 Task: Find connections with filter location Botucatu with filter topic #lawyerlifewith filter profile language Potuguese with filter current company Kotak Mahindra Bank with filter school O.P. Jindal Global University (JGU) with filter industry Janitorial Services with filter service category Email Marketing with filter keywords title Speechwriter
Action: Mouse moved to (537, 190)
Screenshot: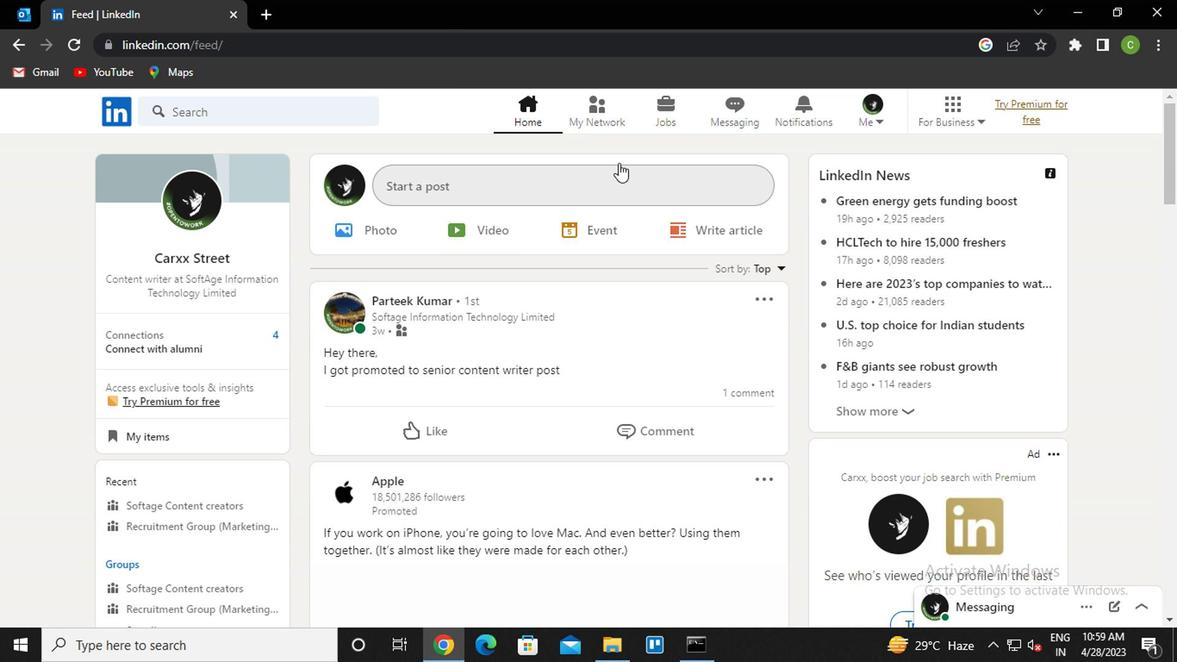 
Action: Mouse pressed left at (537, 190)
Screenshot: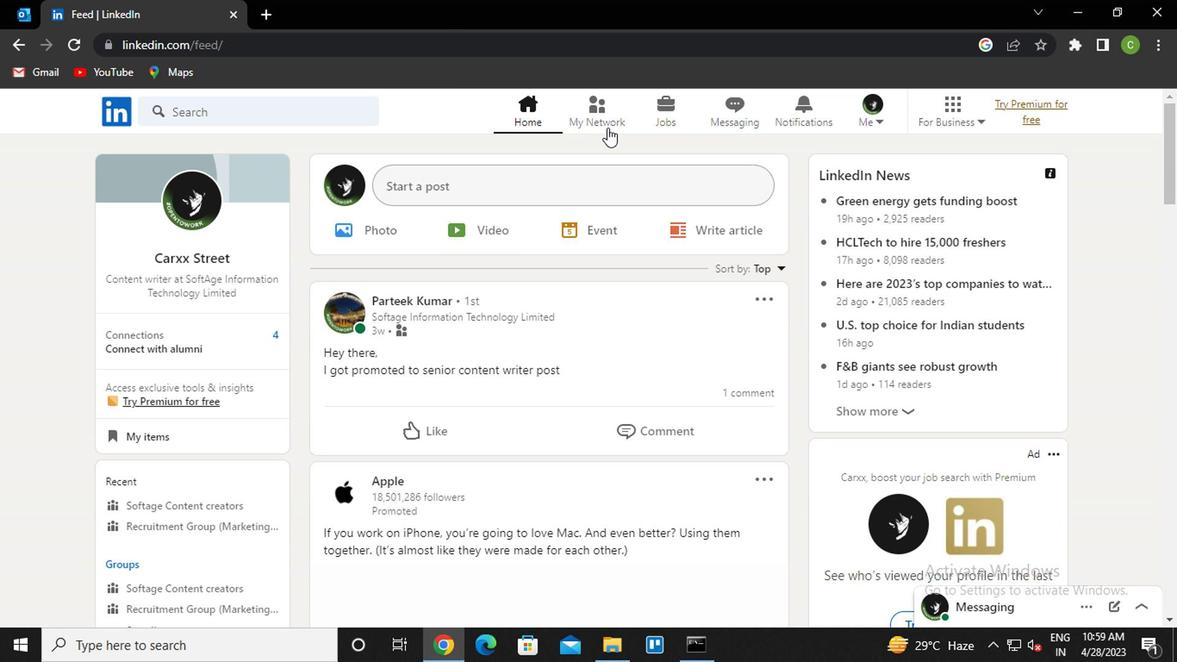 
Action: Mouse moved to (301, 258)
Screenshot: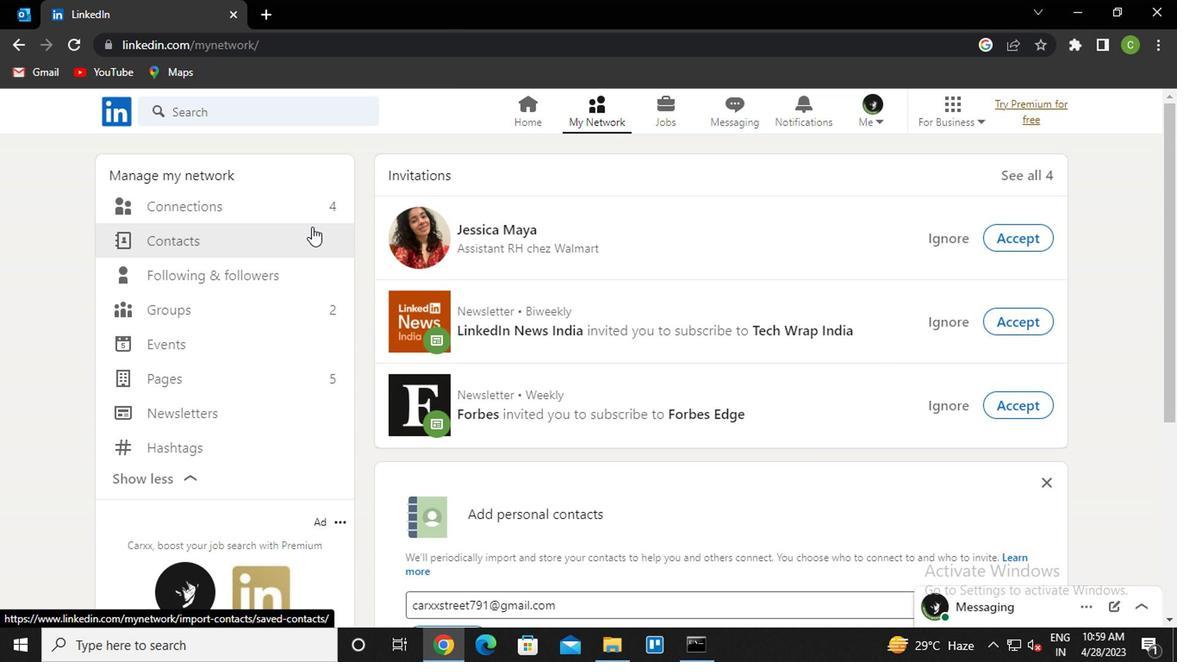 
Action: Mouse pressed left at (301, 258)
Screenshot: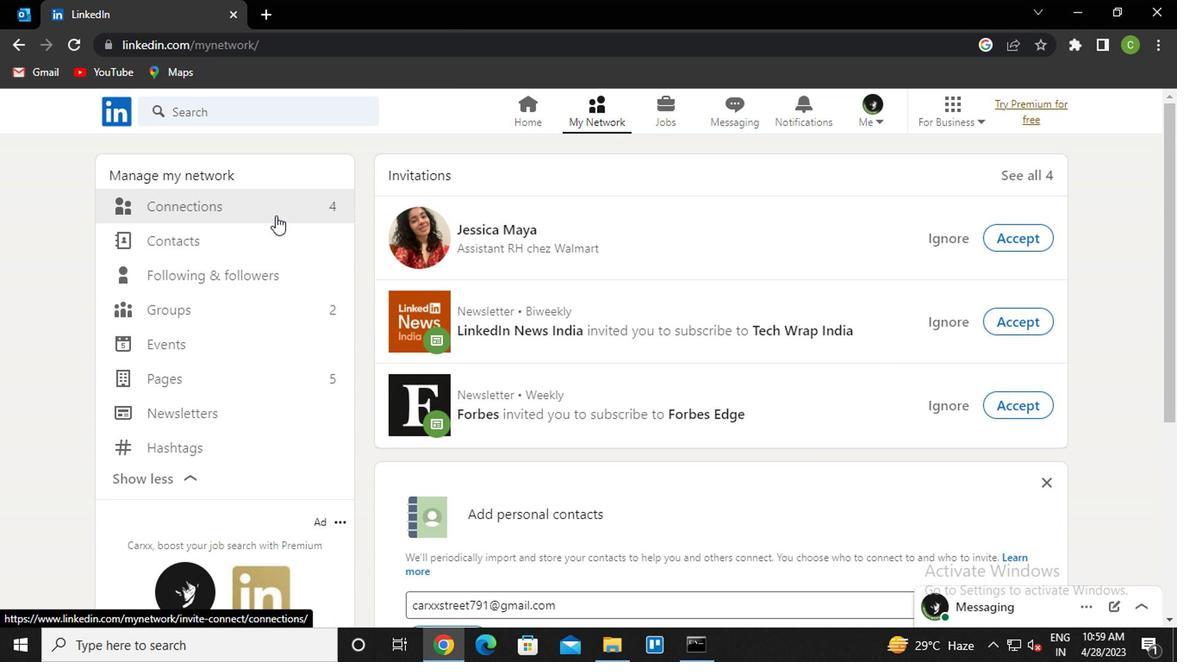 
Action: Mouse moved to (586, 247)
Screenshot: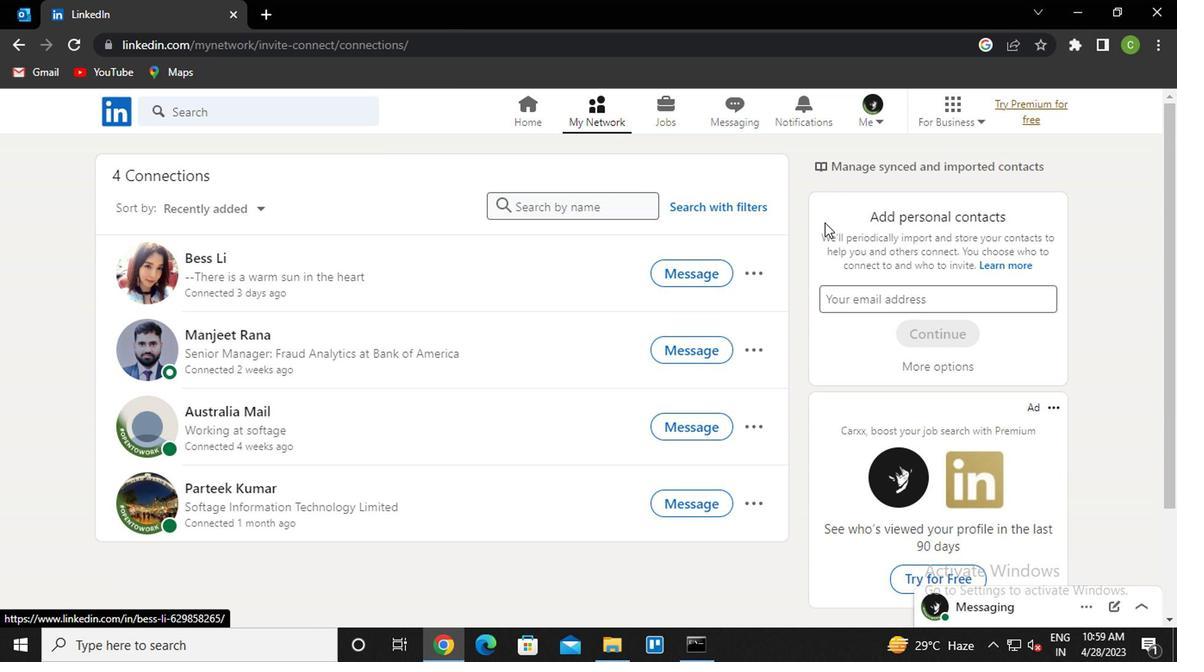 
Action: Mouse pressed left at (586, 247)
Screenshot: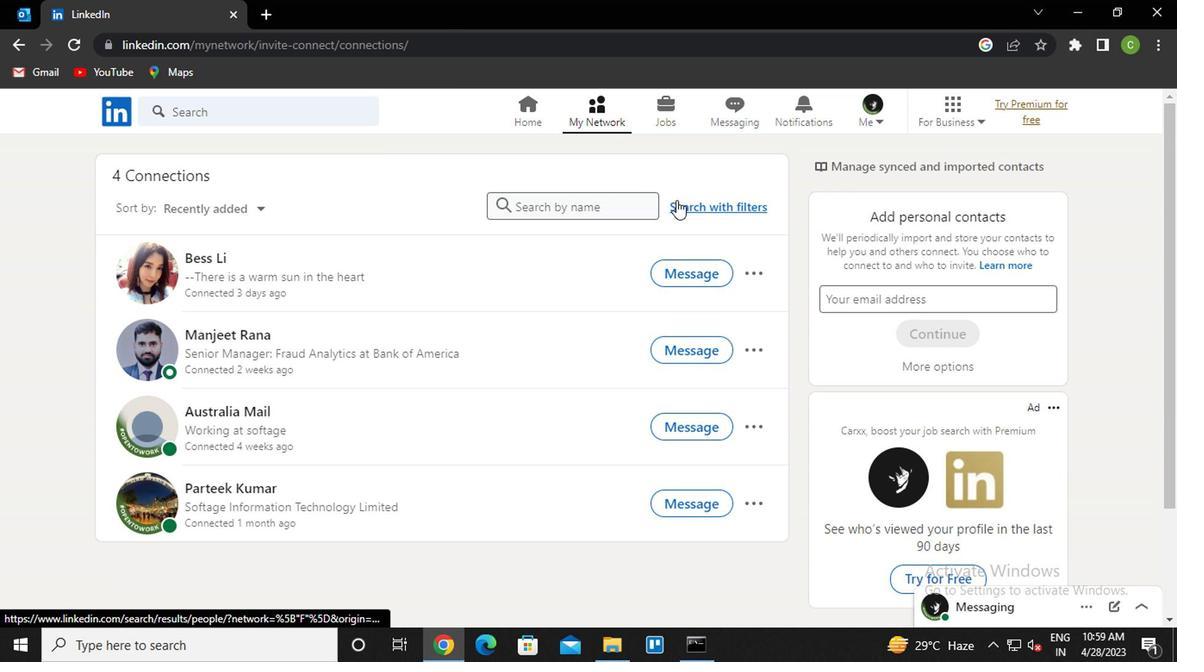 
Action: Mouse moved to (568, 215)
Screenshot: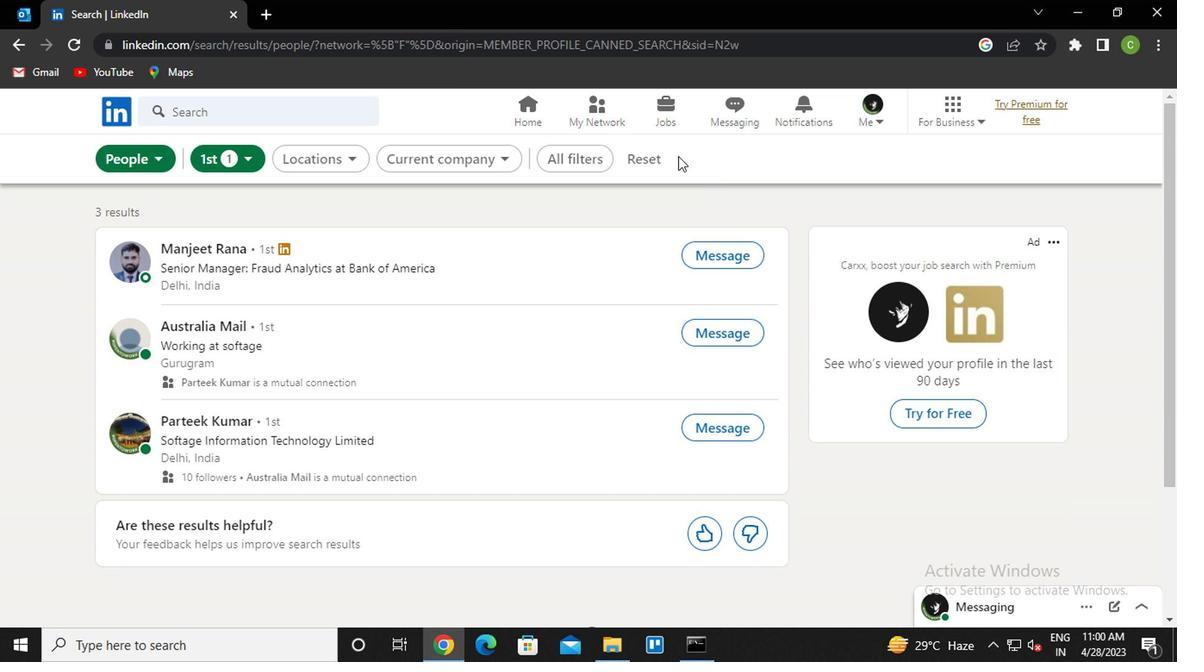 
Action: Mouse pressed left at (568, 215)
Screenshot: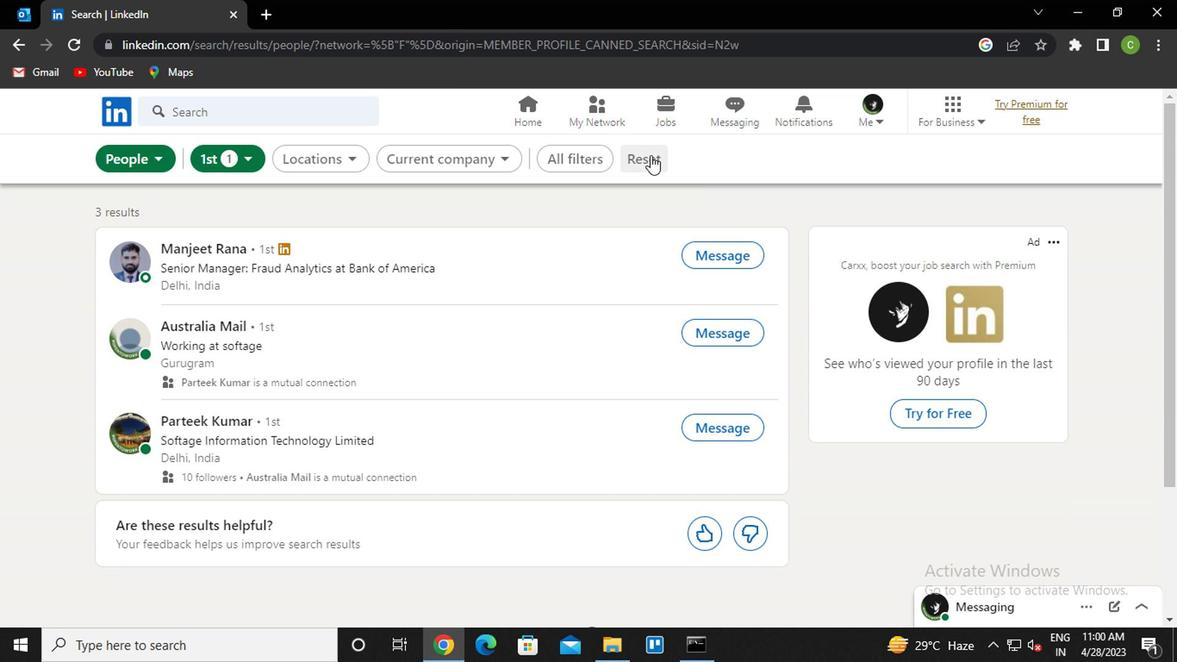 
Action: Mouse moved to (557, 224)
Screenshot: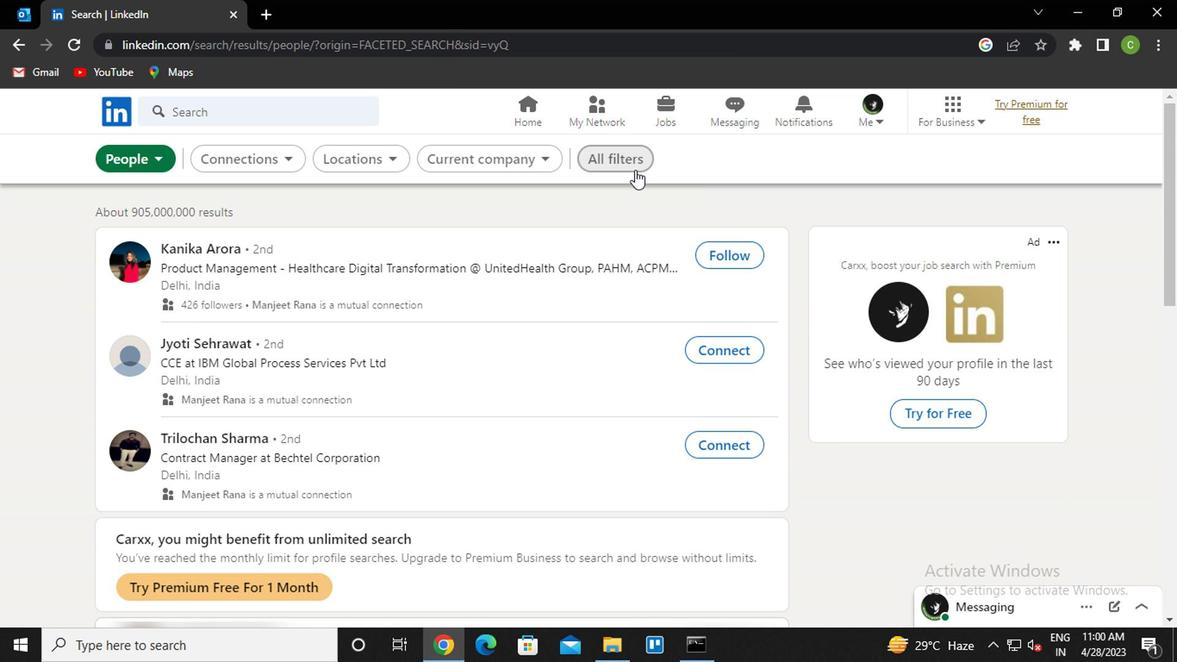
Action: Mouse pressed left at (557, 224)
Screenshot: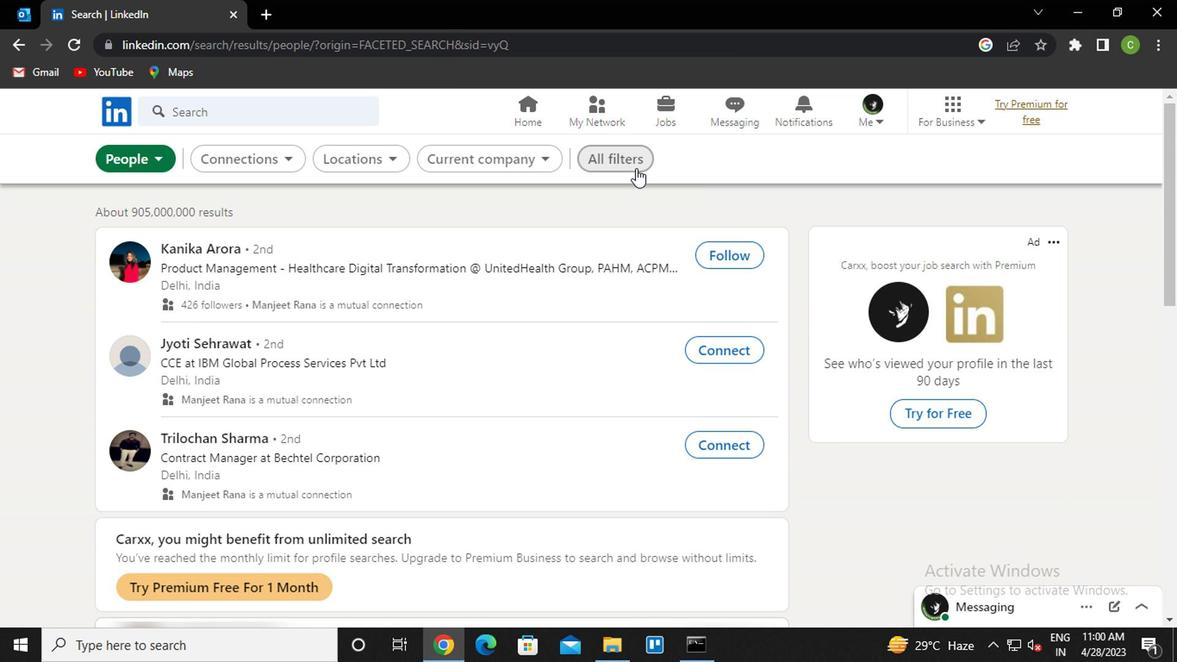 
Action: Mouse moved to (705, 335)
Screenshot: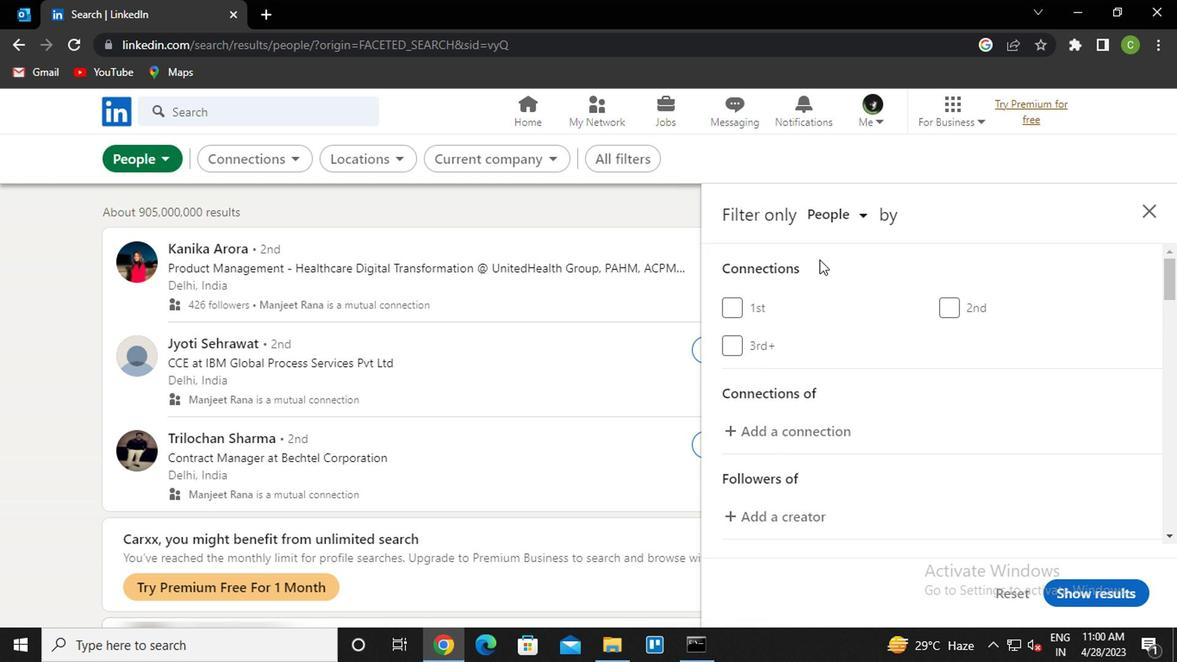 
Action: Mouse scrolled (705, 334) with delta (0, 0)
Screenshot: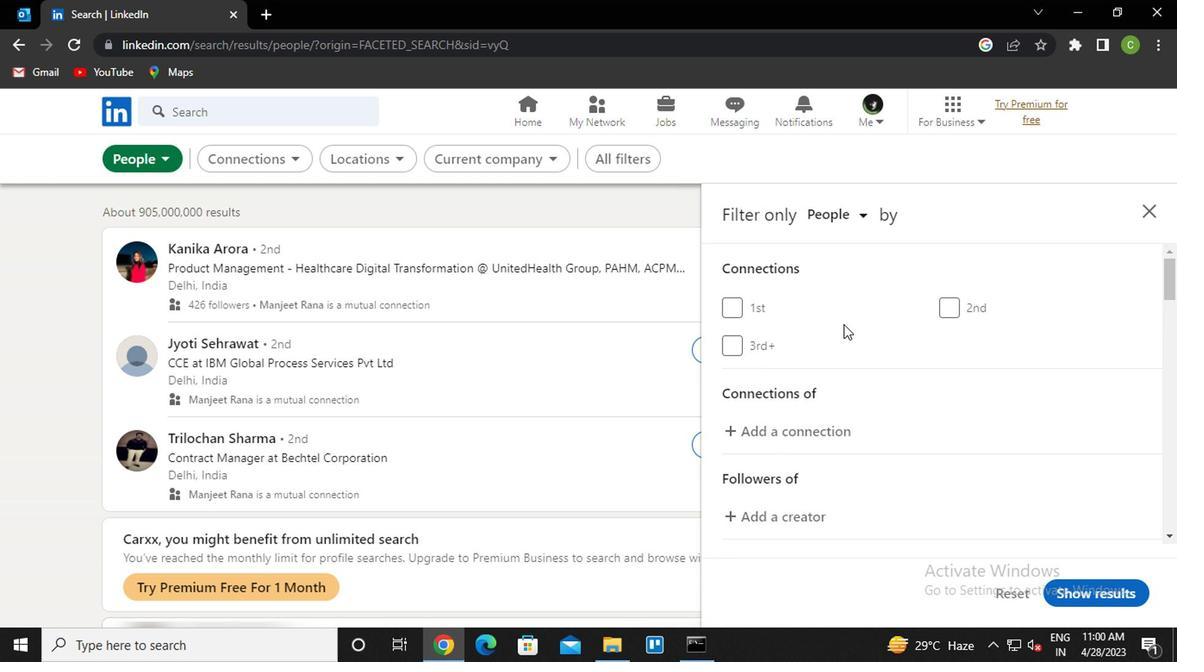 
Action: Mouse moved to (705, 335)
Screenshot: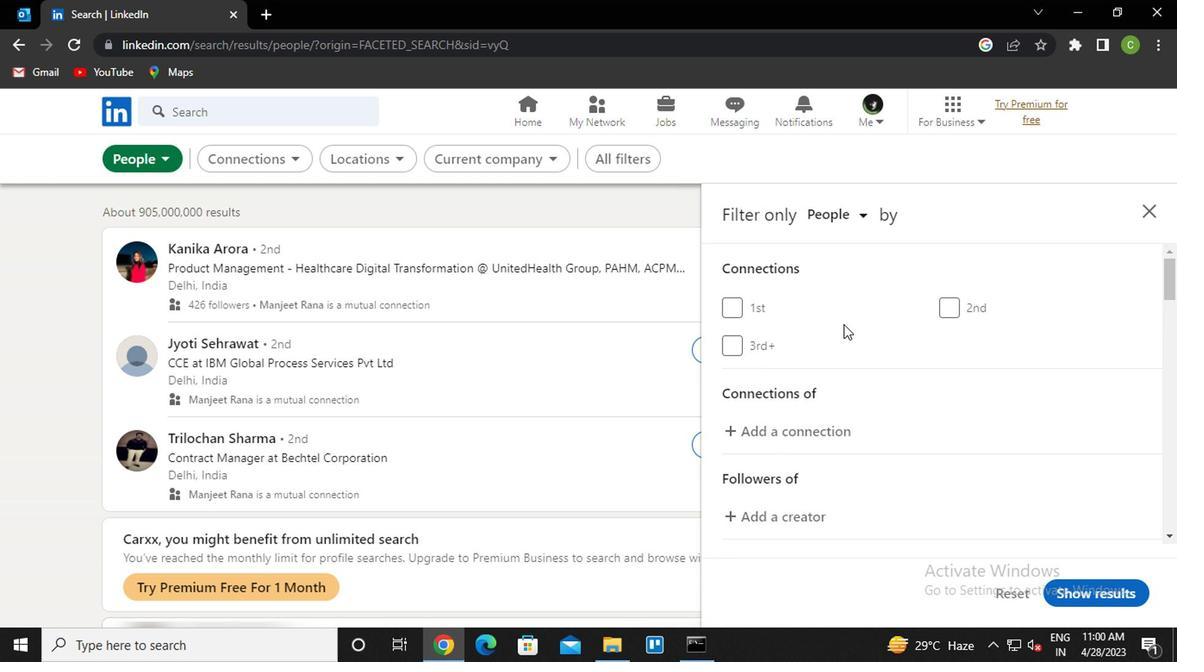 
Action: Mouse scrolled (705, 334) with delta (0, 0)
Screenshot: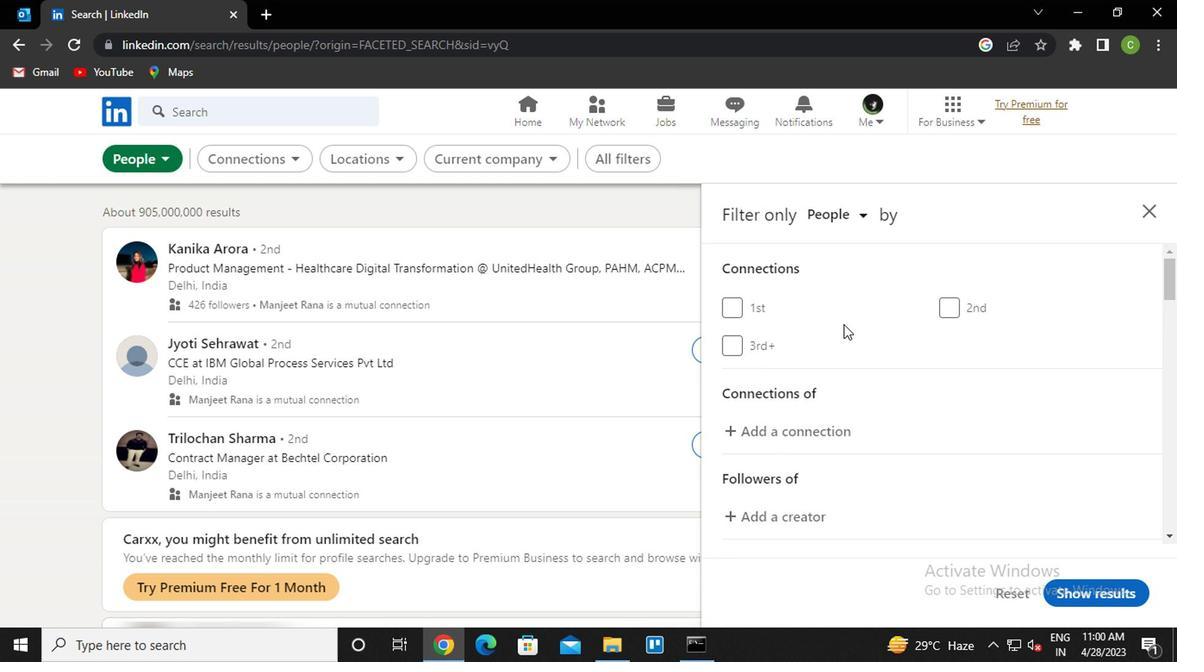 
Action: Mouse moved to (706, 337)
Screenshot: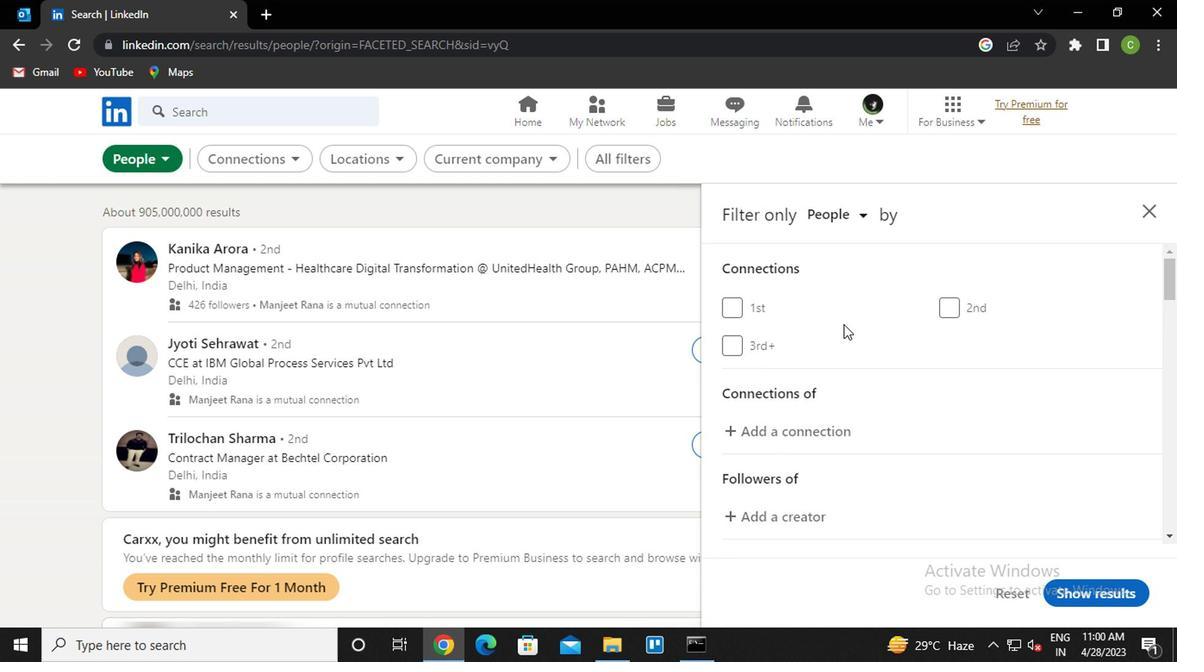 
Action: Mouse scrolled (706, 336) with delta (0, 0)
Screenshot: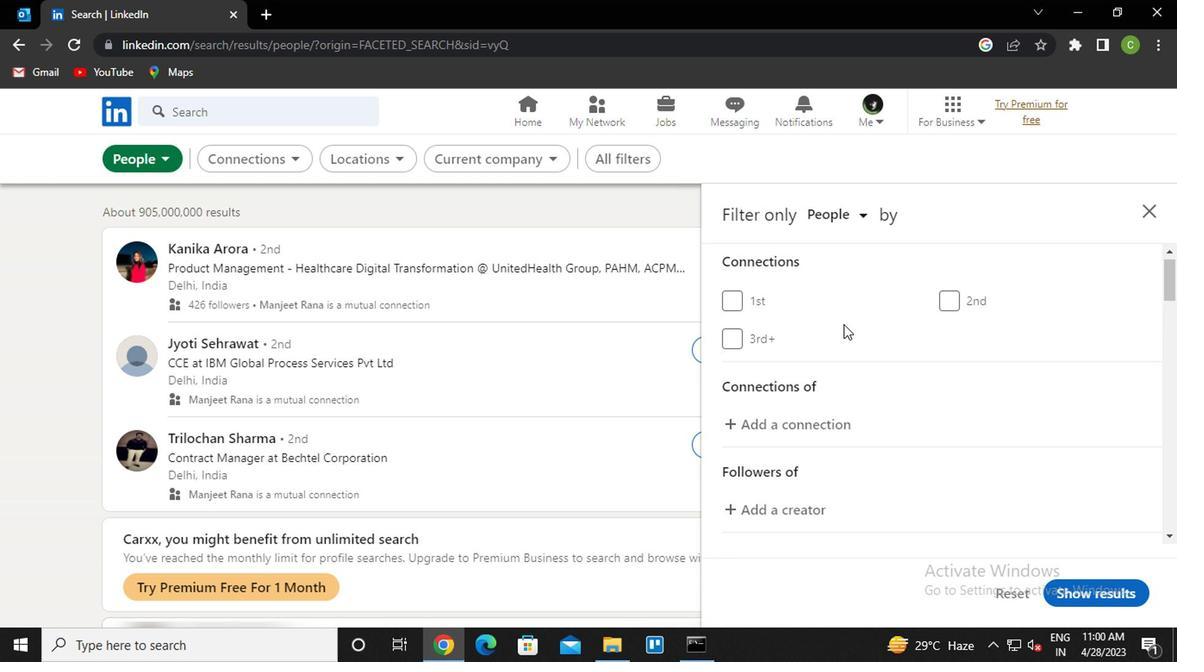 
Action: Mouse moved to (814, 403)
Screenshot: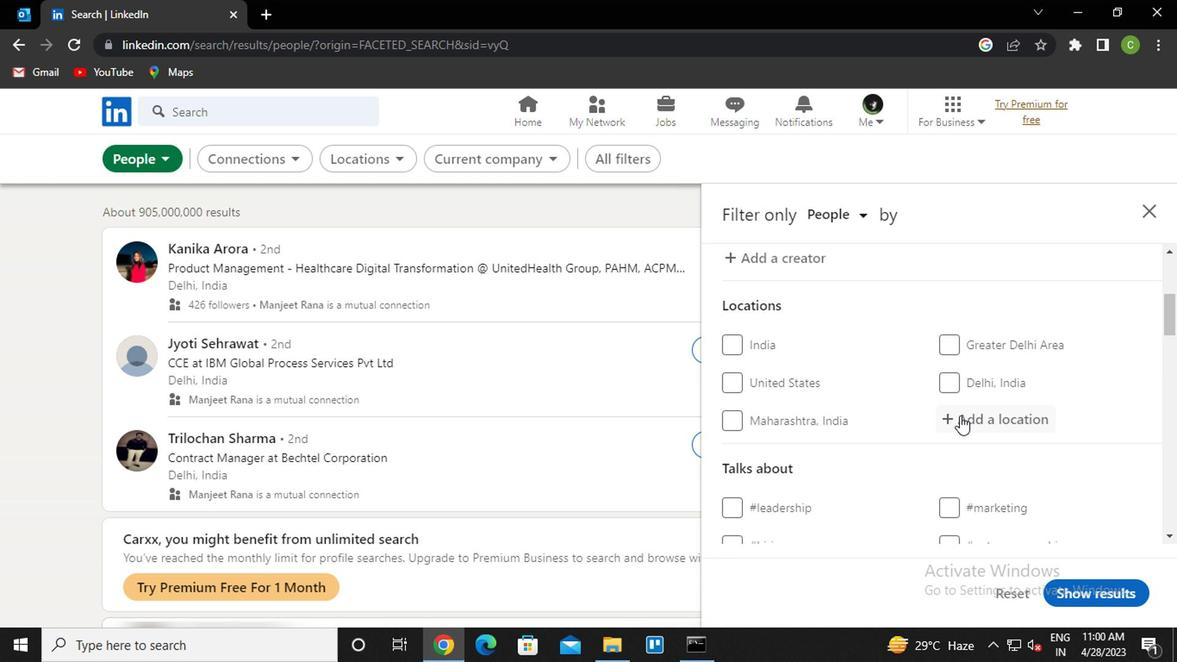 
Action: Mouse pressed left at (814, 403)
Screenshot: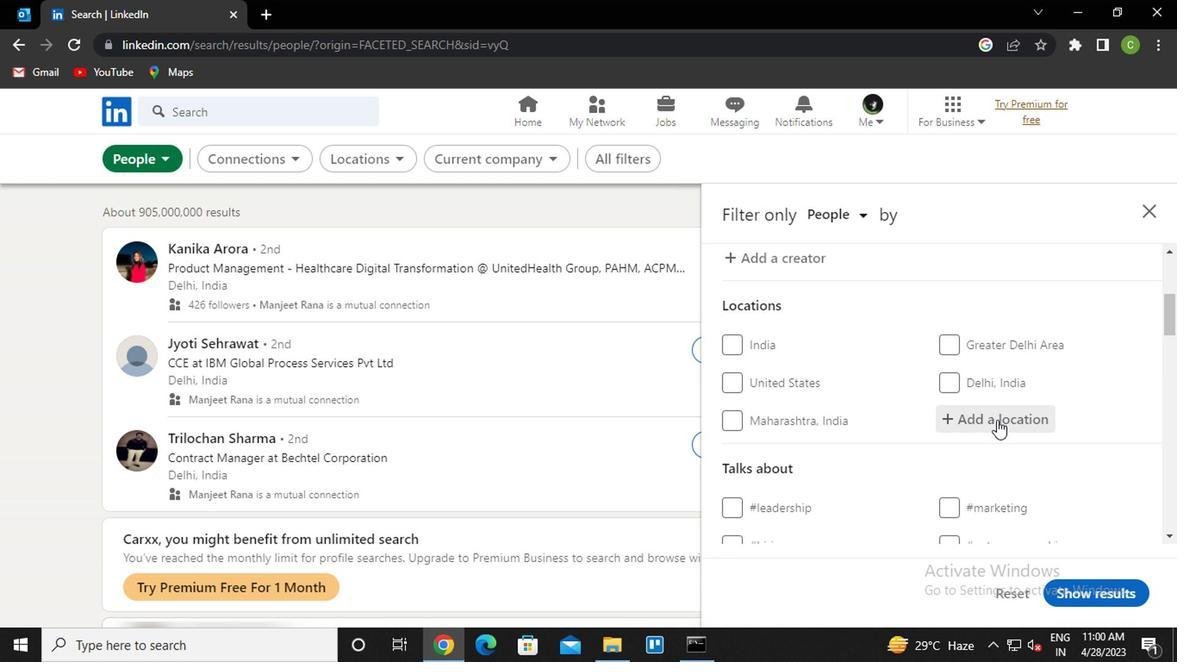 
Action: Key pressed <Key.caps_lock>b<Key.caps_lock>otuca<Key.down><Key.enter>
Screenshot: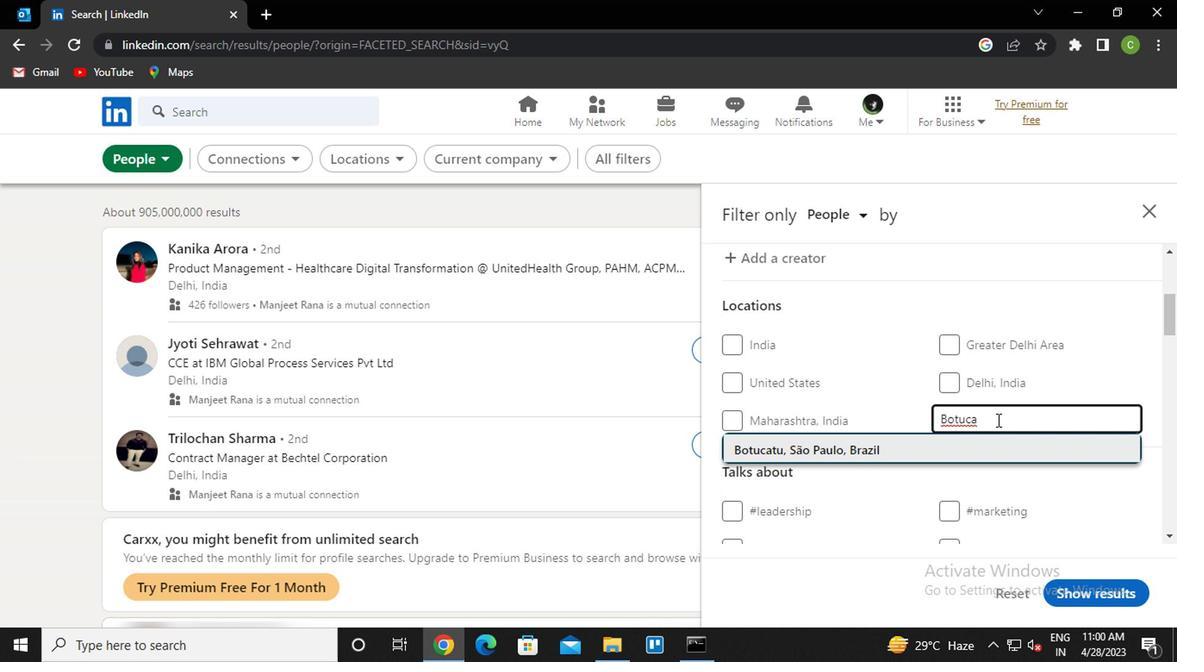 
Action: Mouse moved to (698, 430)
Screenshot: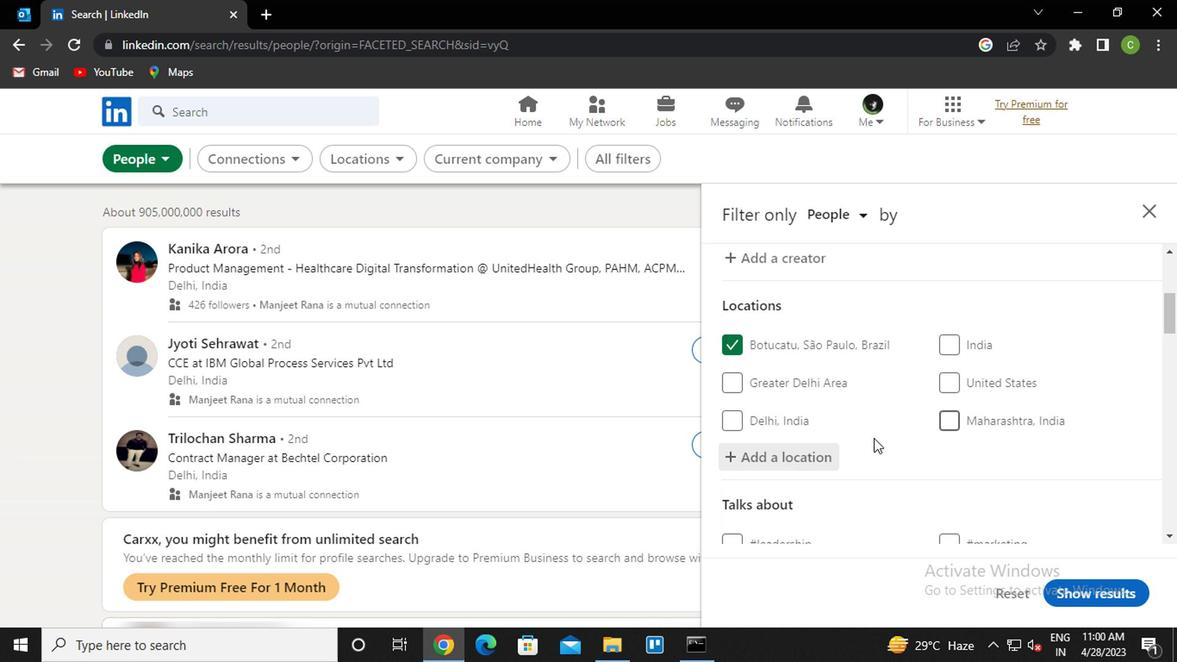 
Action: Mouse scrolled (698, 429) with delta (0, 0)
Screenshot: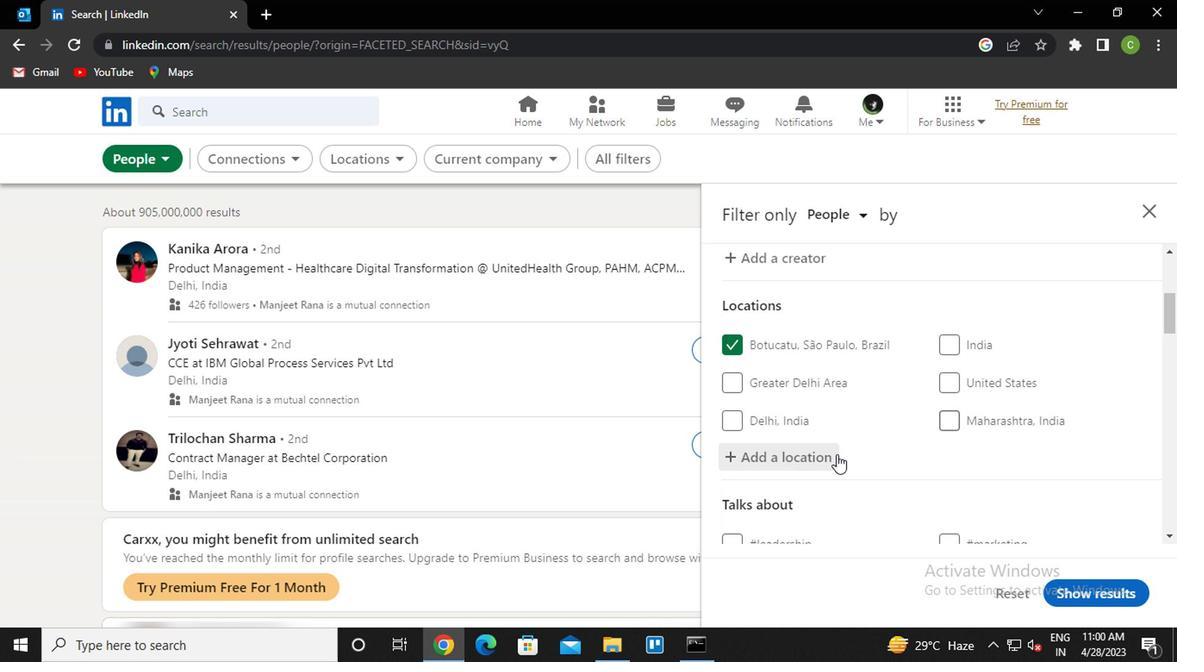 
Action: Mouse moved to (698, 431)
Screenshot: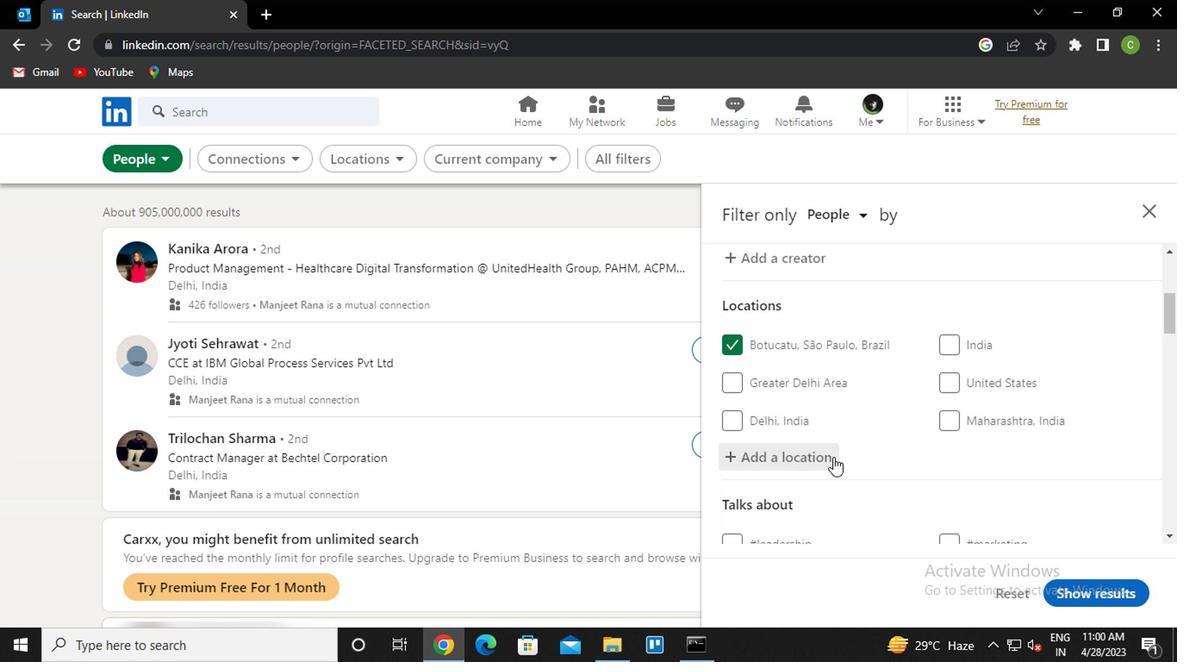 
Action: Mouse scrolled (698, 430) with delta (0, 0)
Screenshot: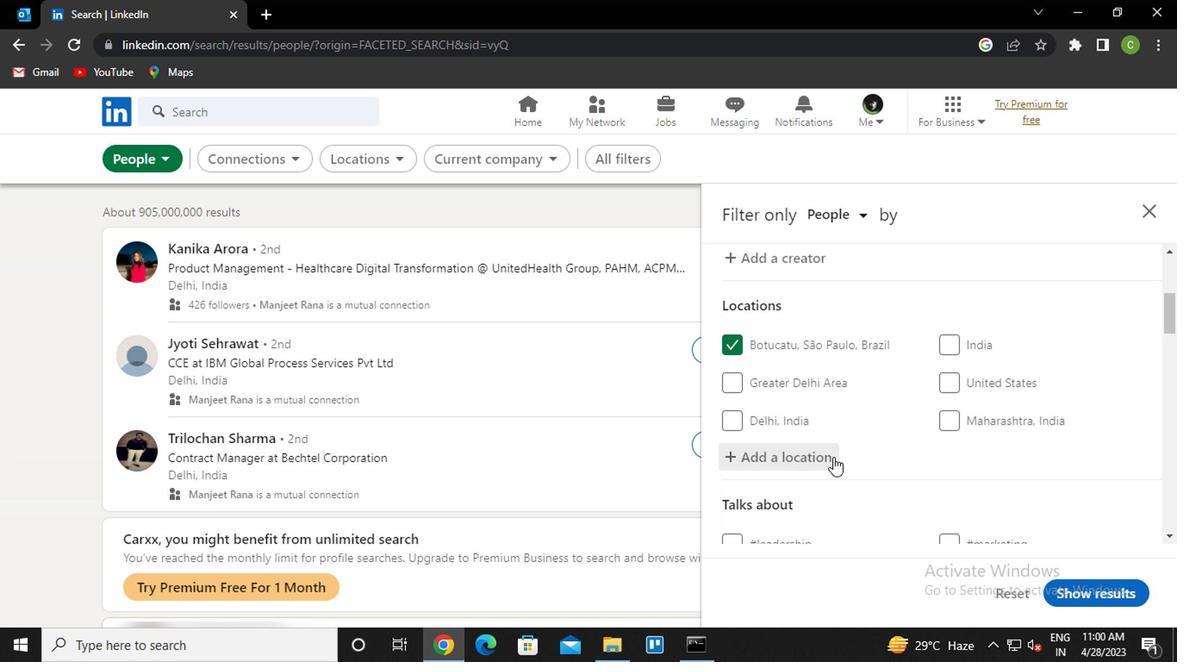 
Action: Mouse moved to (698, 431)
Screenshot: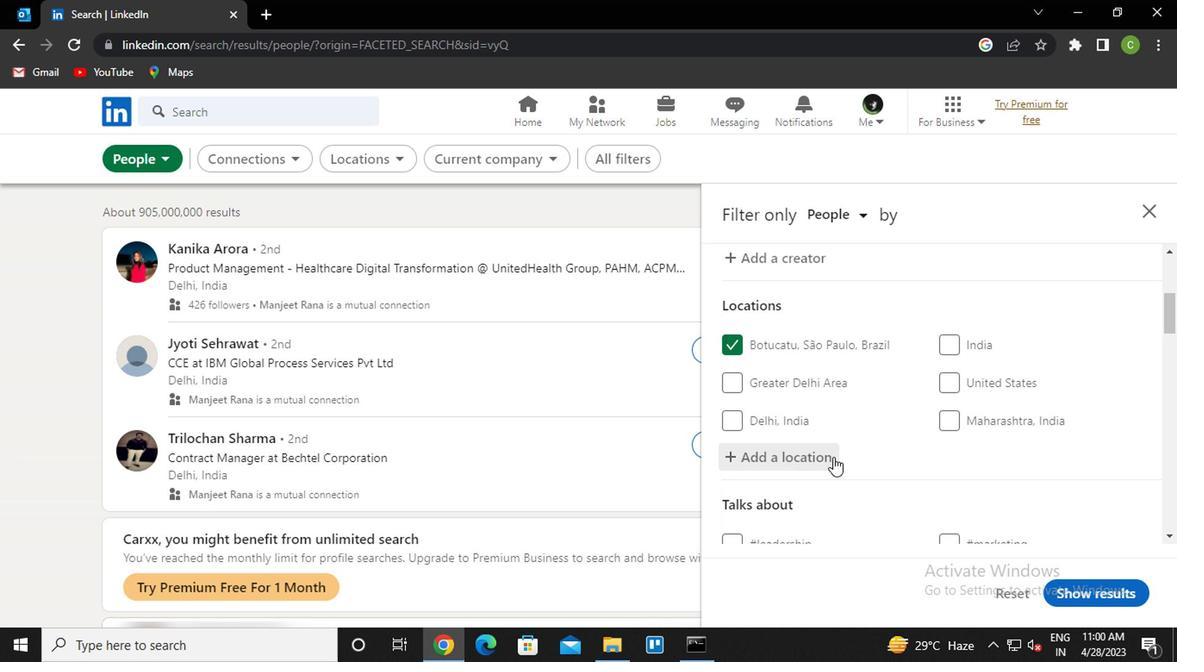 
Action: Mouse scrolled (698, 431) with delta (0, 0)
Screenshot: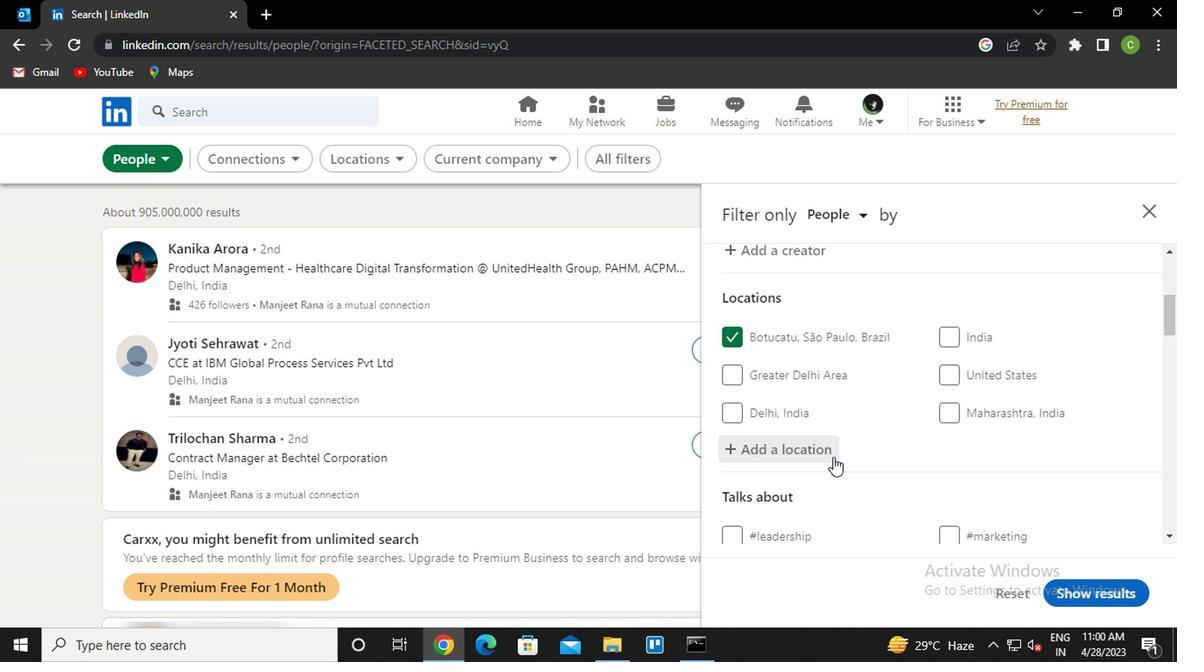 
Action: Mouse moved to (799, 363)
Screenshot: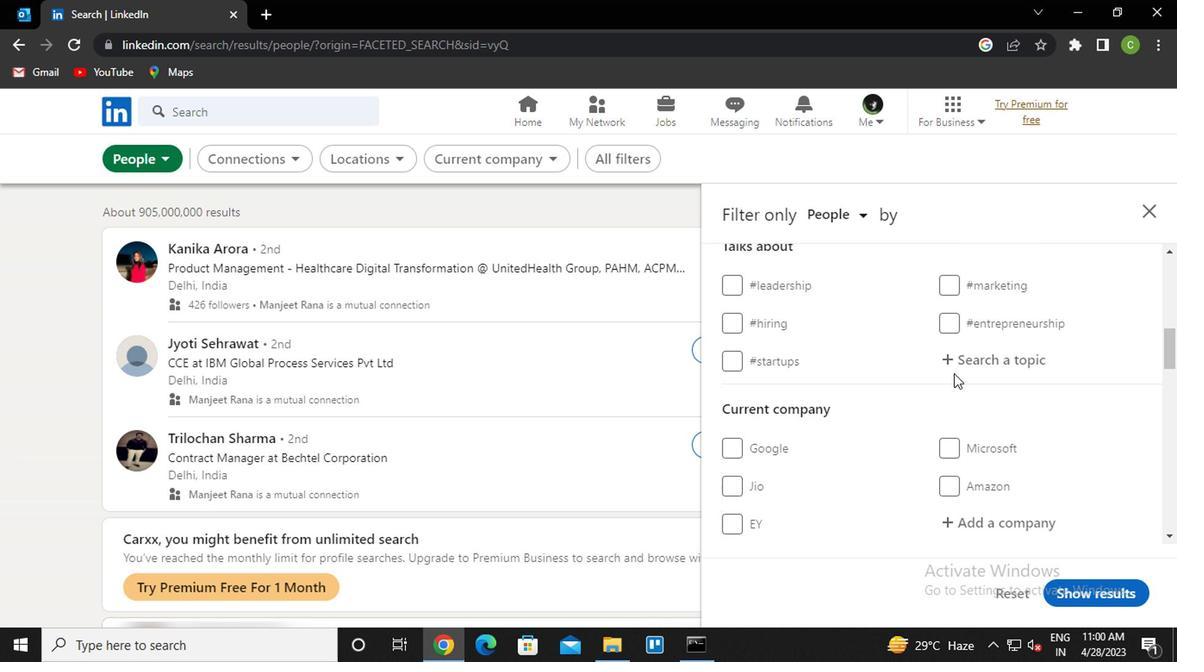 
Action: Mouse pressed left at (799, 363)
Screenshot: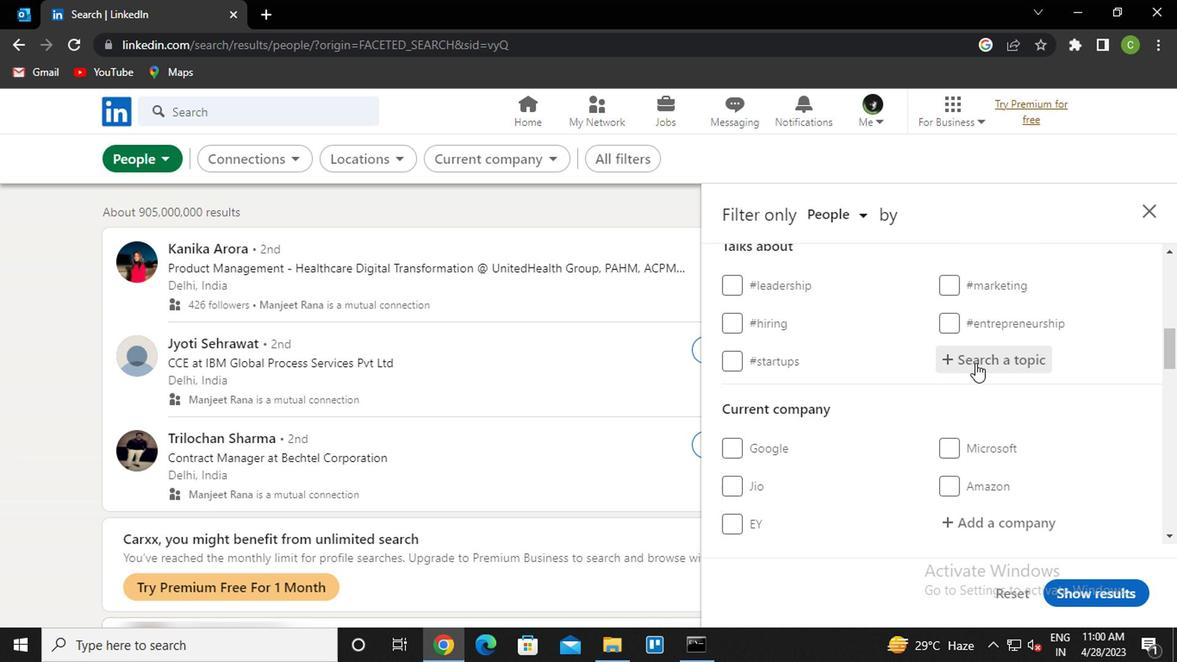 
Action: Key pressed <Key.caps_lock><Key.caps_lock>lawyer<Key.down><Key.down><Key.down><Key.enter>
Screenshot: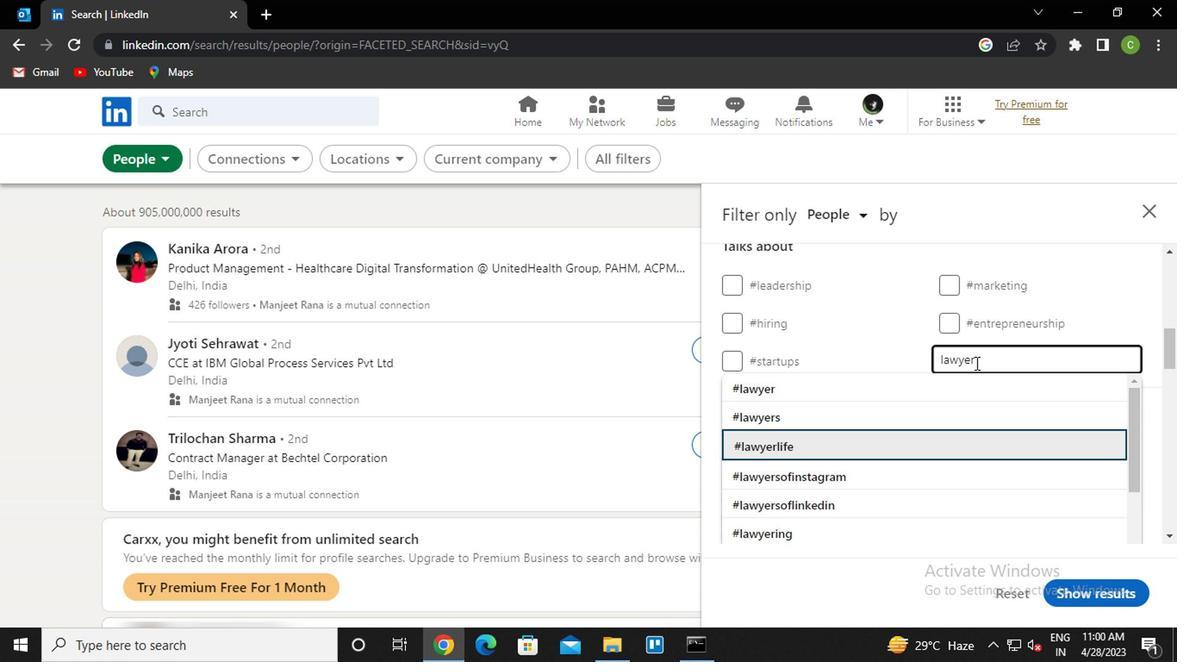 
Action: Mouse moved to (793, 395)
Screenshot: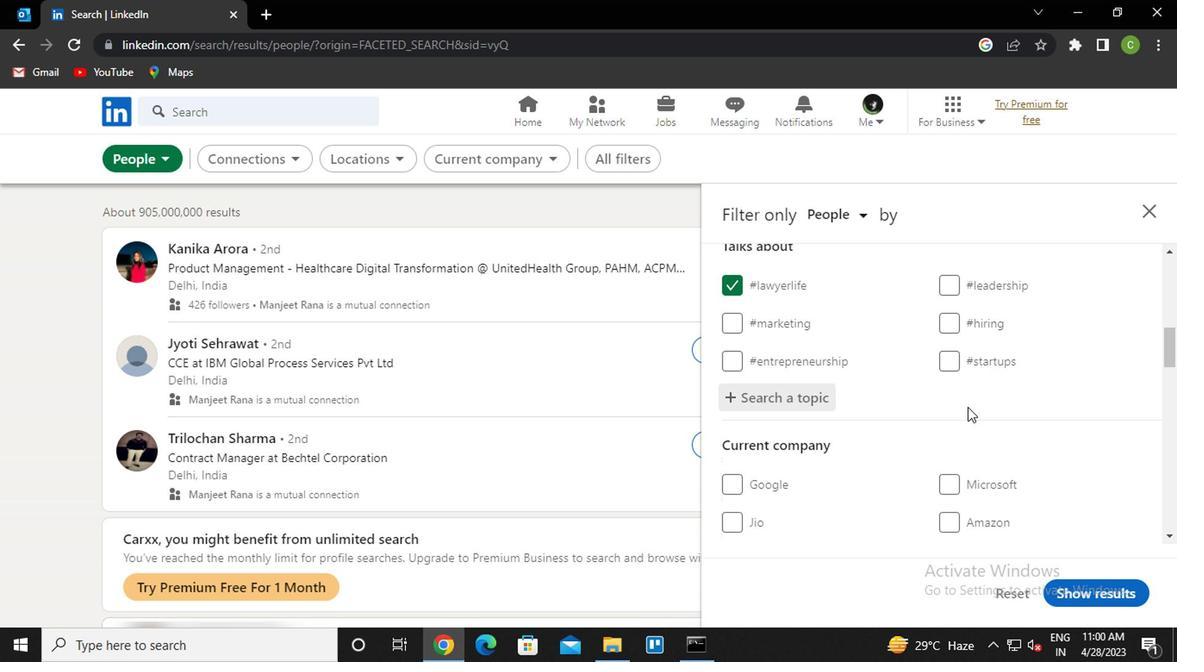 
Action: Mouse scrolled (793, 395) with delta (0, 0)
Screenshot: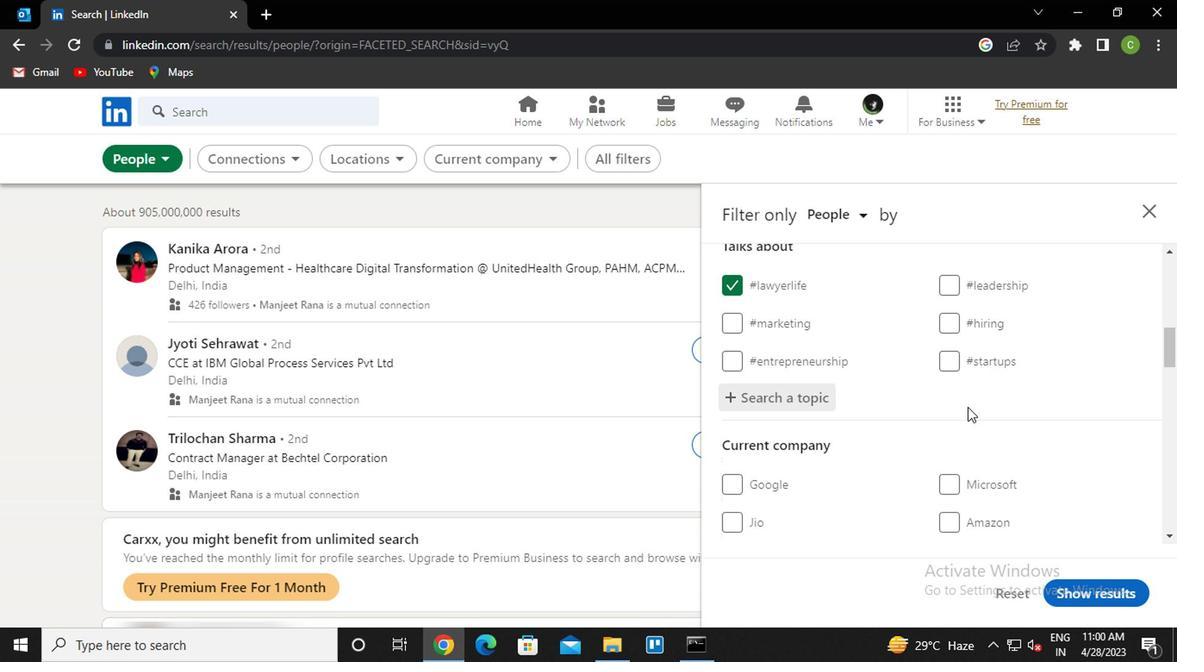 
Action: Mouse moved to (792, 398)
Screenshot: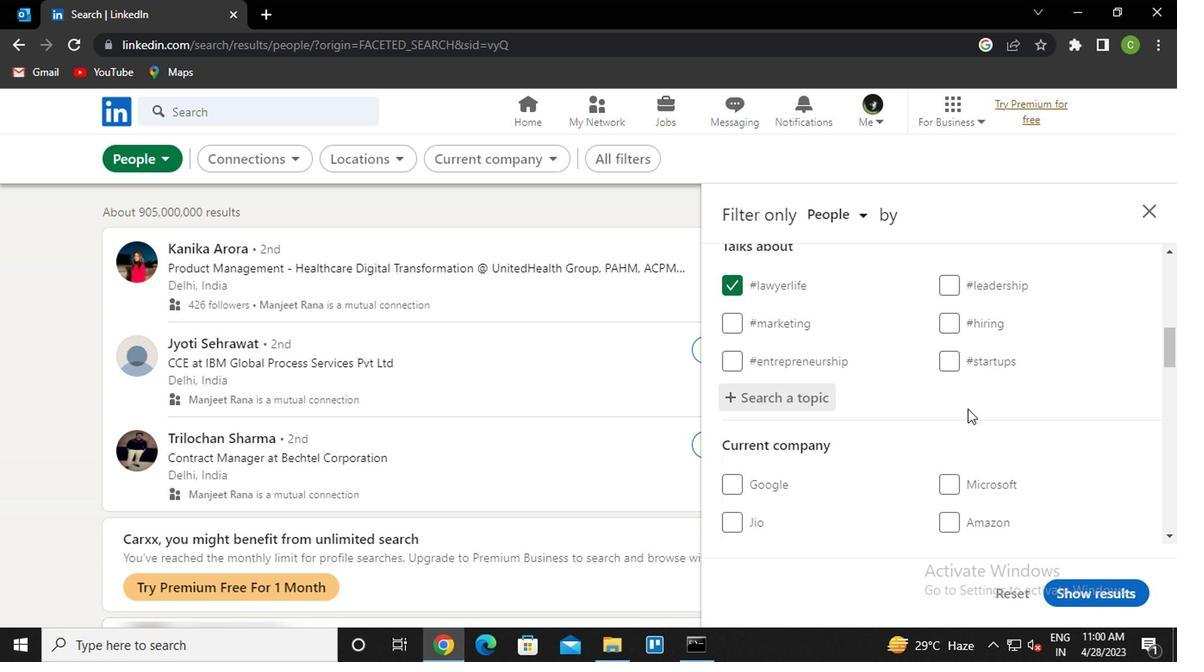 
Action: Mouse scrolled (792, 398) with delta (0, 0)
Screenshot: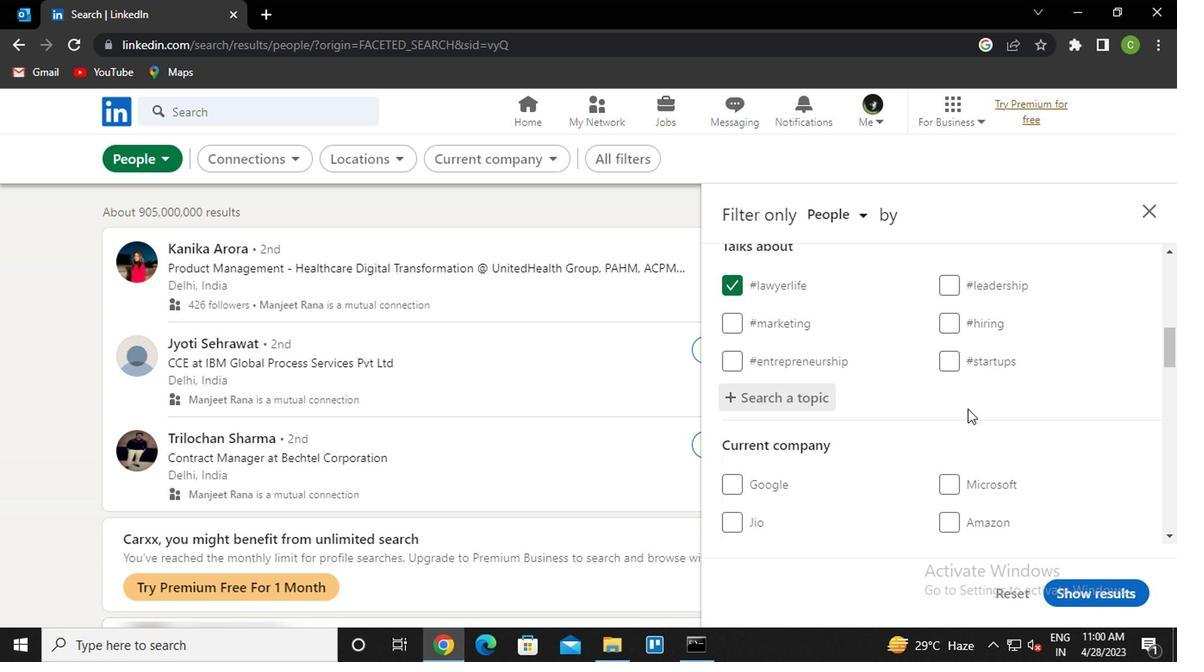 
Action: Mouse moved to (791, 399)
Screenshot: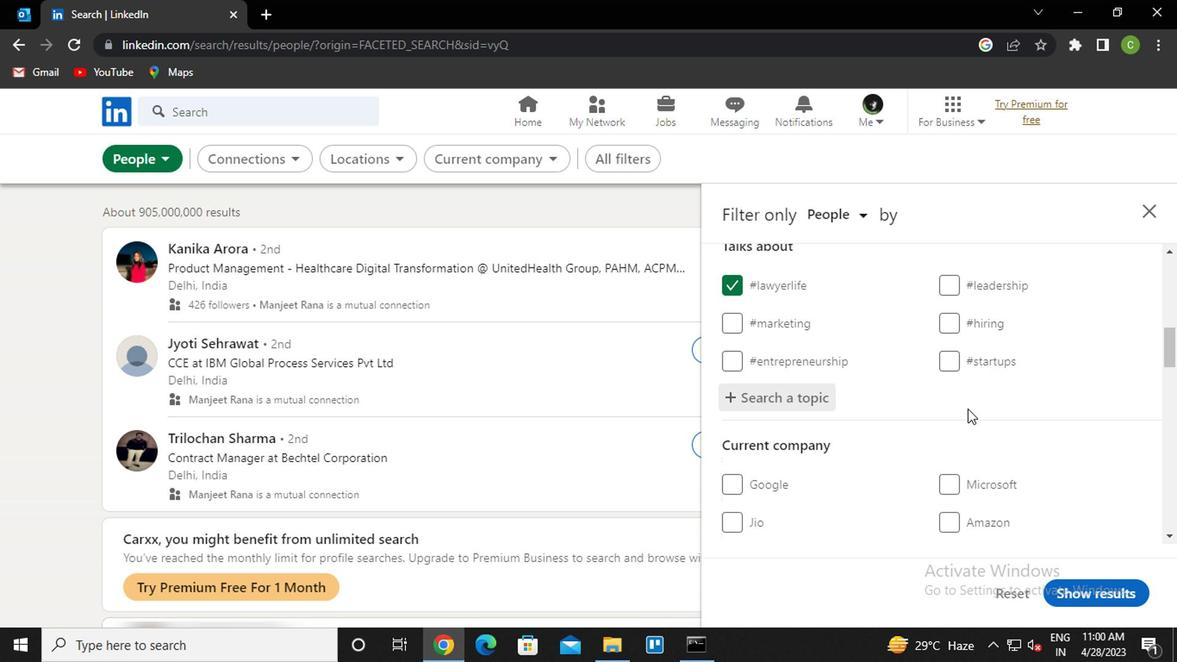 
Action: Mouse scrolled (791, 399) with delta (0, 0)
Screenshot: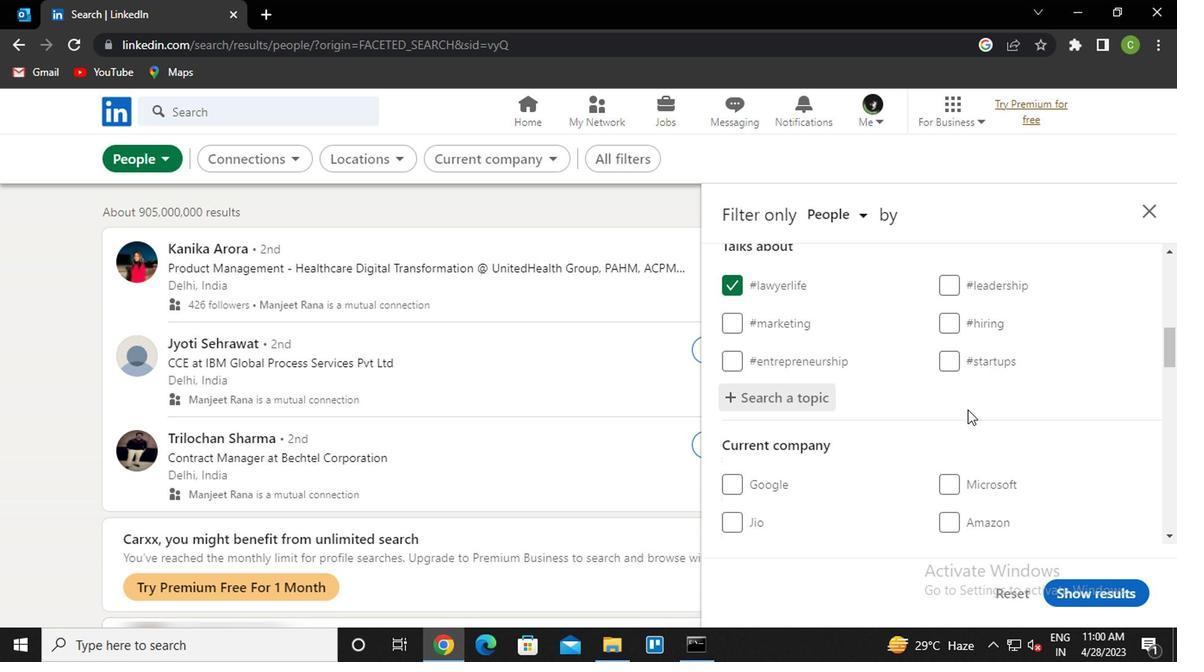 
Action: Mouse moved to (790, 400)
Screenshot: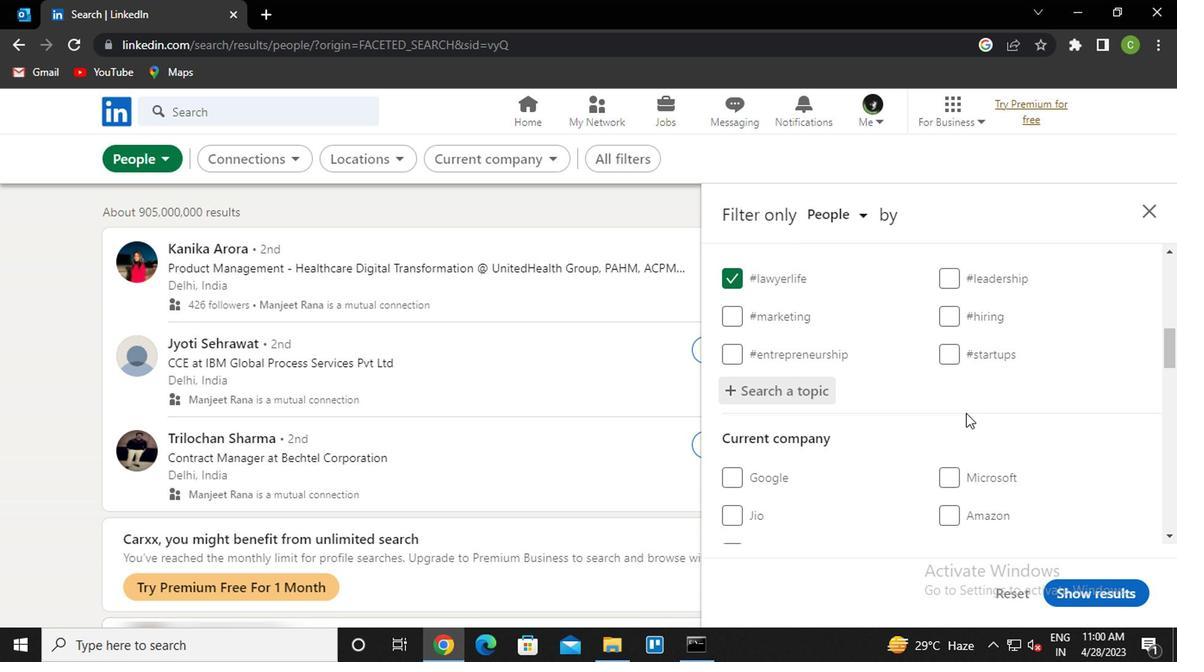 
Action: Mouse scrolled (790, 399) with delta (0, 0)
Screenshot: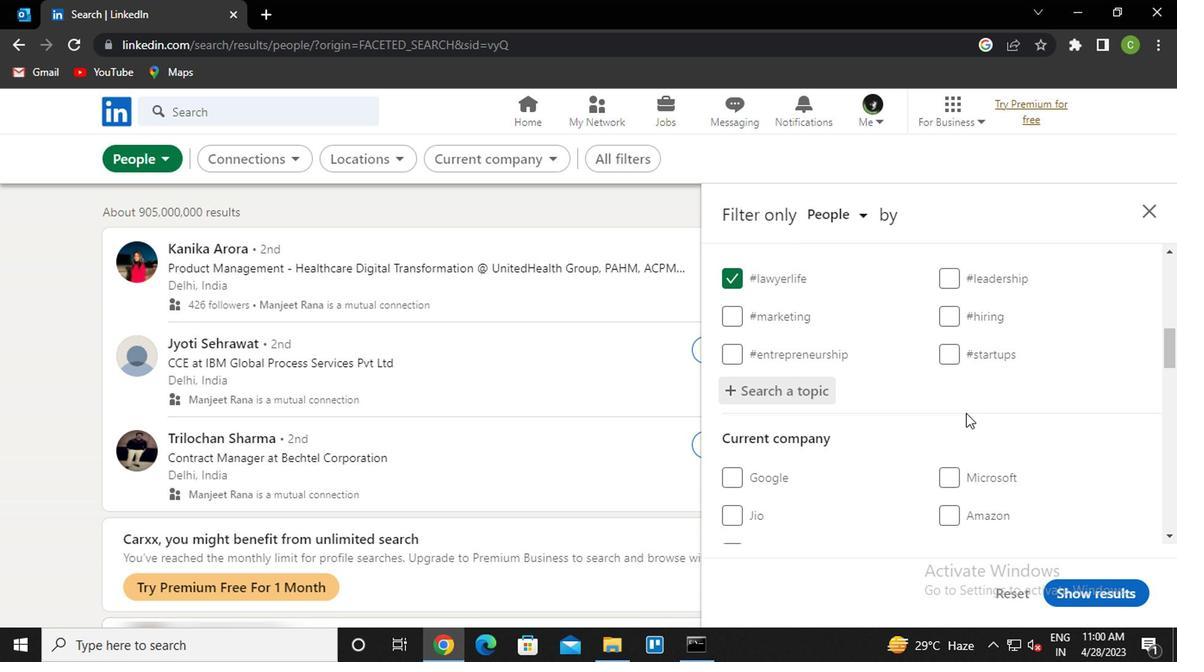 
Action: Mouse moved to (790, 401)
Screenshot: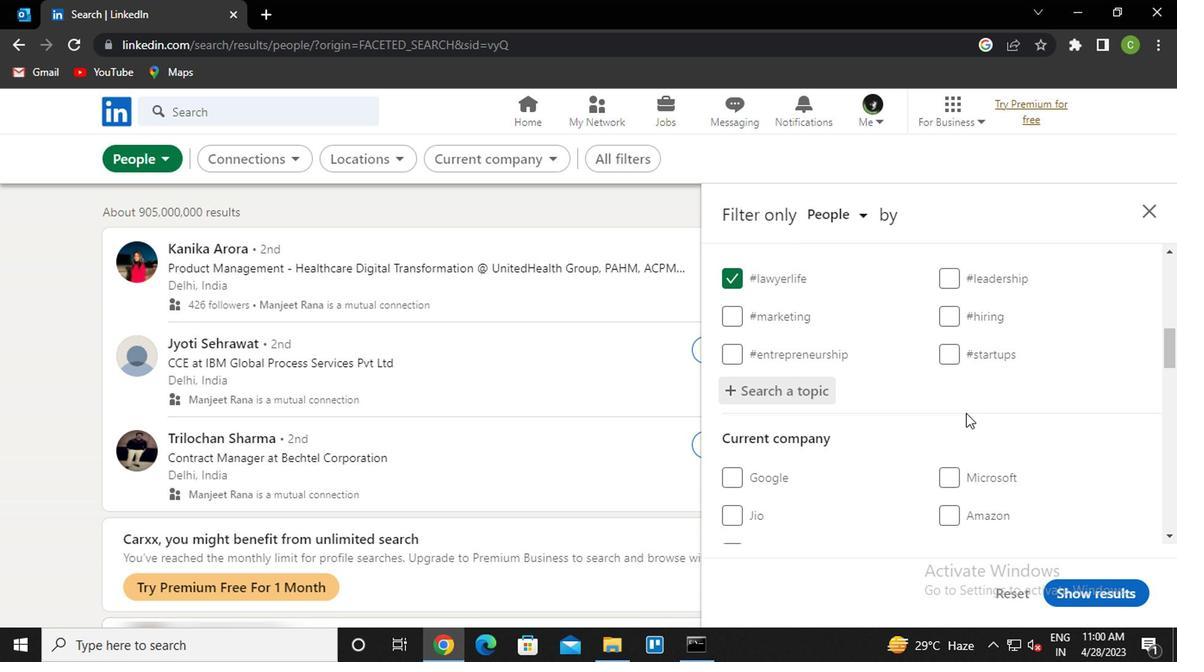 
Action: Mouse scrolled (790, 400) with delta (0, 0)
Screenshot: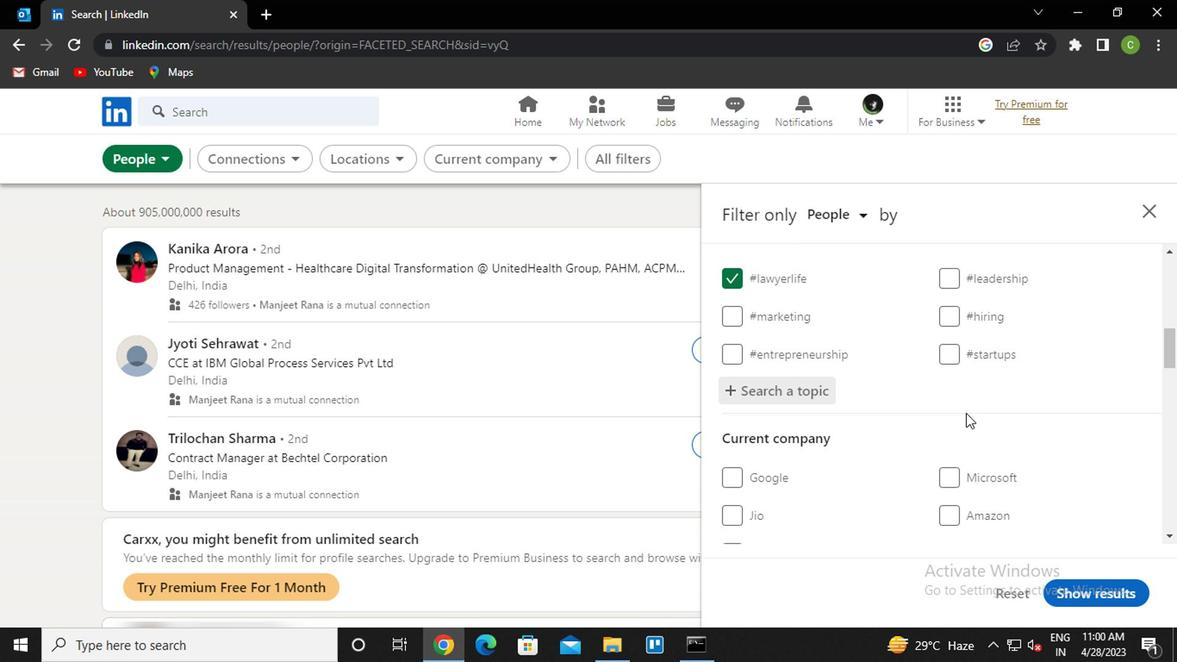 
Action: Mouse moved to (777, 397)
Screenshot: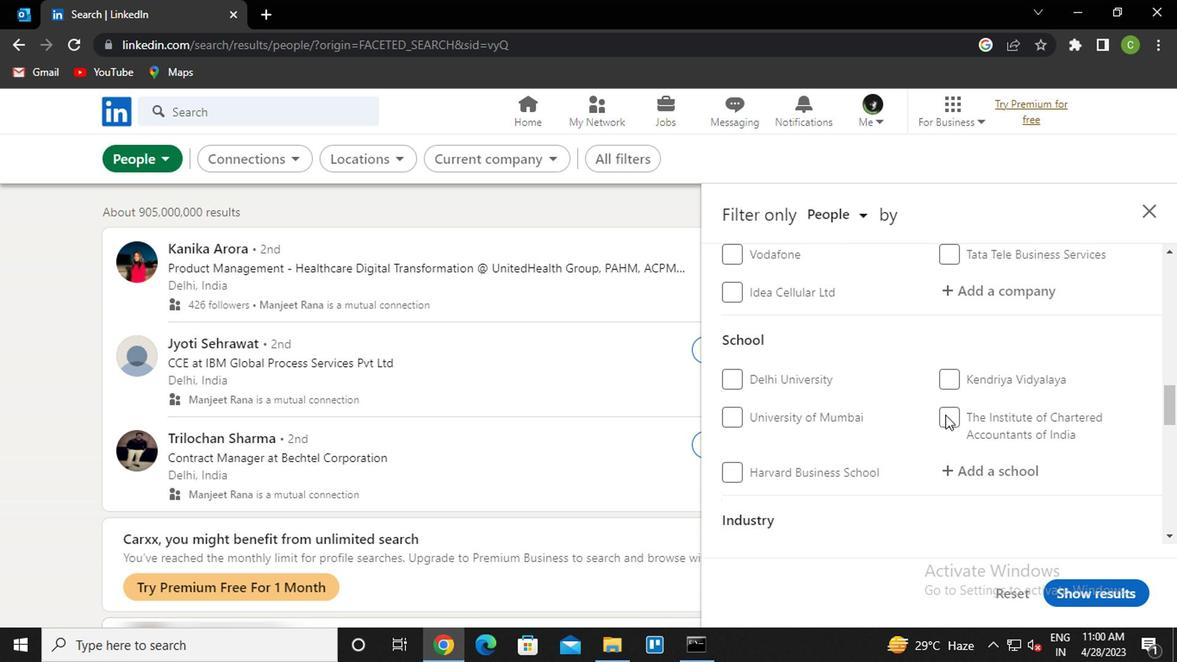 
Action: Mouse scrolled (777, 396) with delta (0, 0)
Screenshot: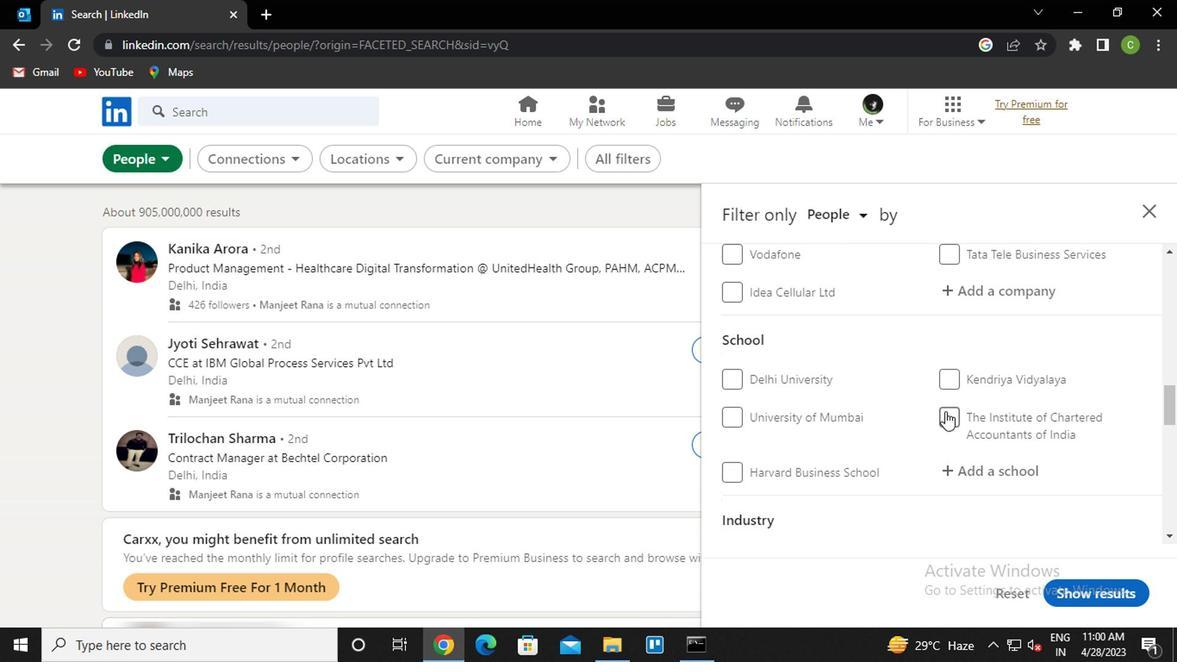 
Action: Mouse scrolled (777, 396) with delta (0, 0)
Screenshot: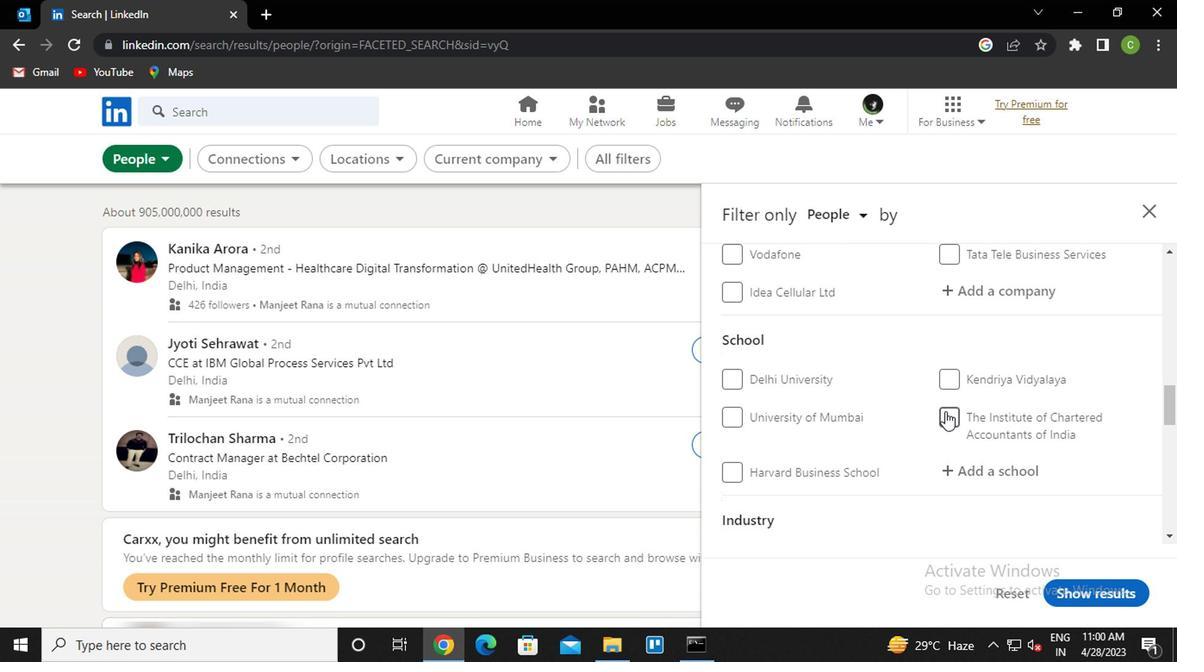 
Action: Mouse scrolled (777, 396) with delta (0, 0)
Screenshot: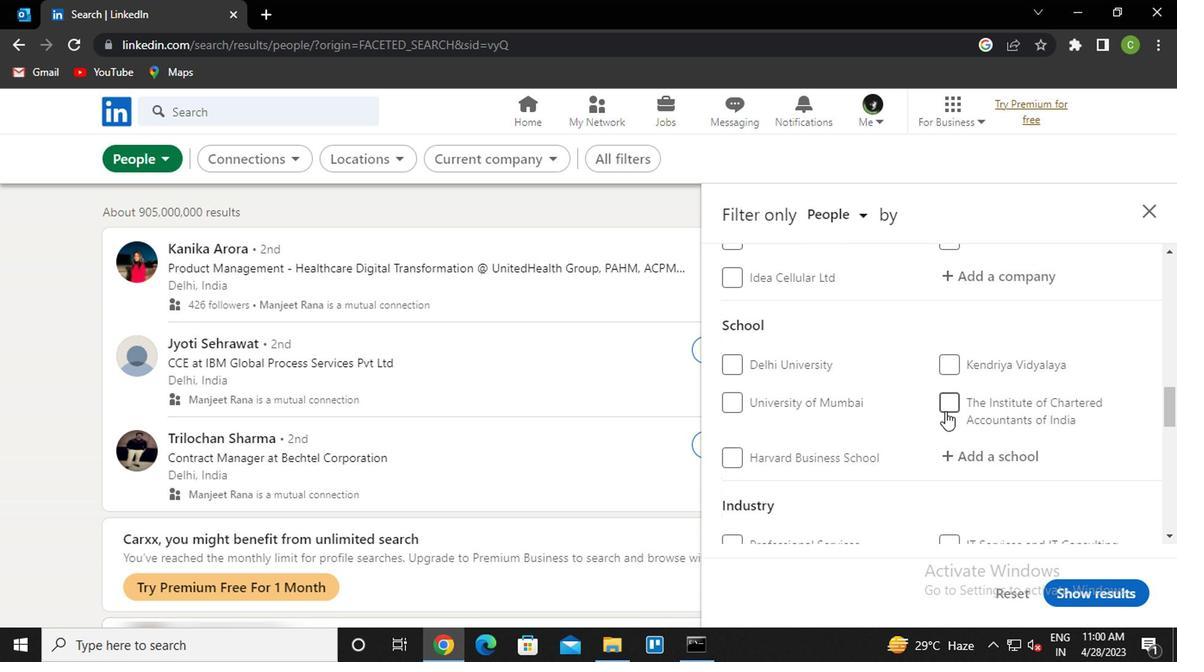 
Action: Mouse scrolled (777, 396) with delta (0, 0)
Screenshot: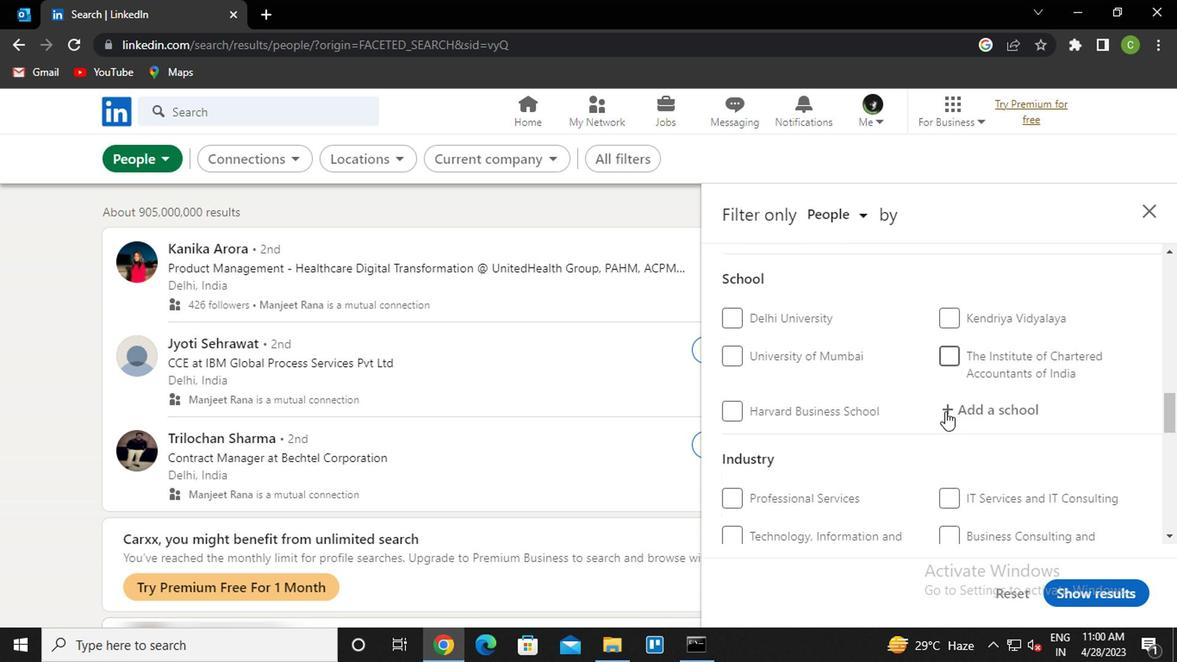 
Action: Mouse moved to (777, 398)
Screenshot: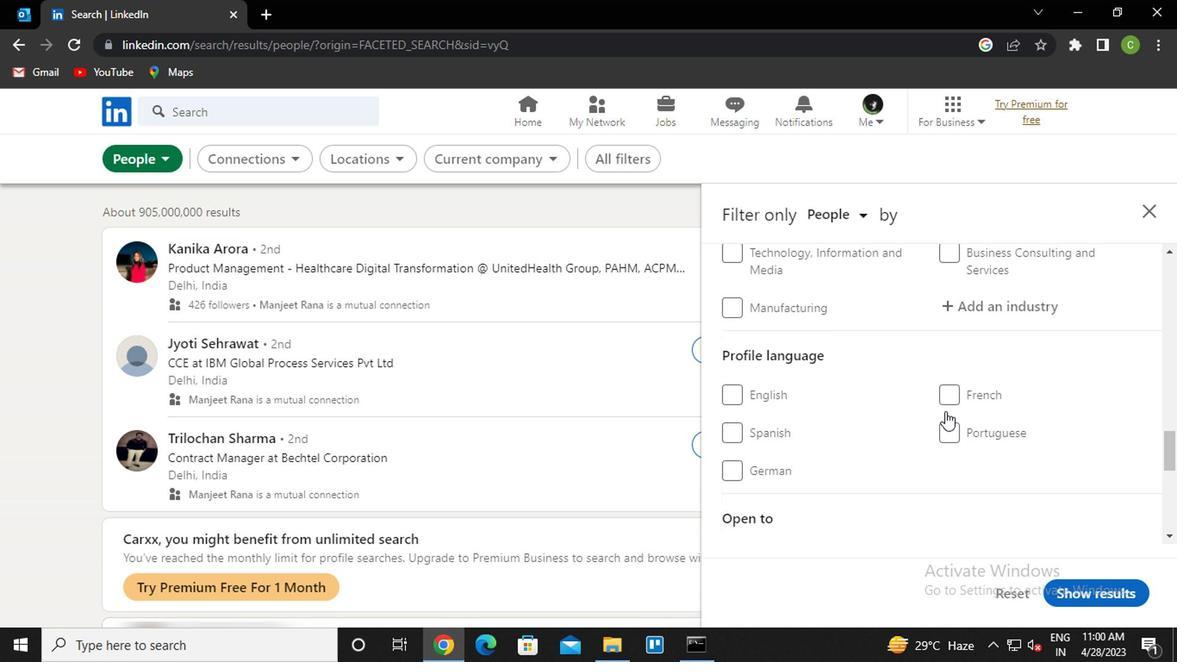 
Action: Mouse scrolled (777, 397) with delta (0, 0)
Screenshot: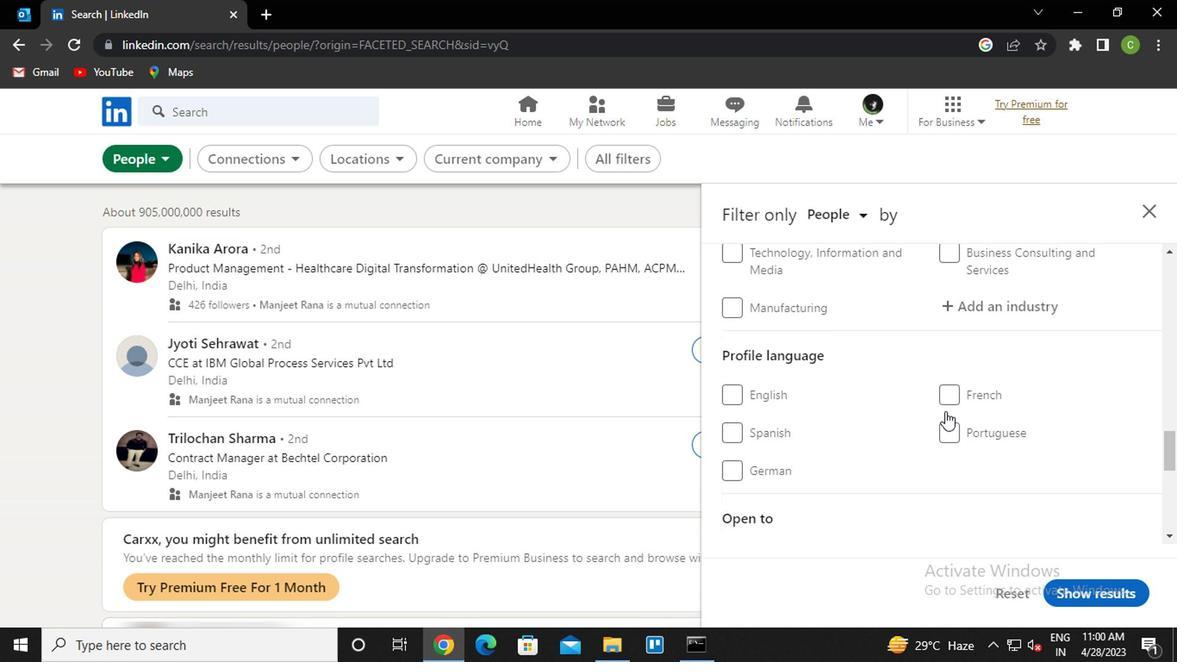 
Action: Mouse moved to (782, 357)
Screenshot: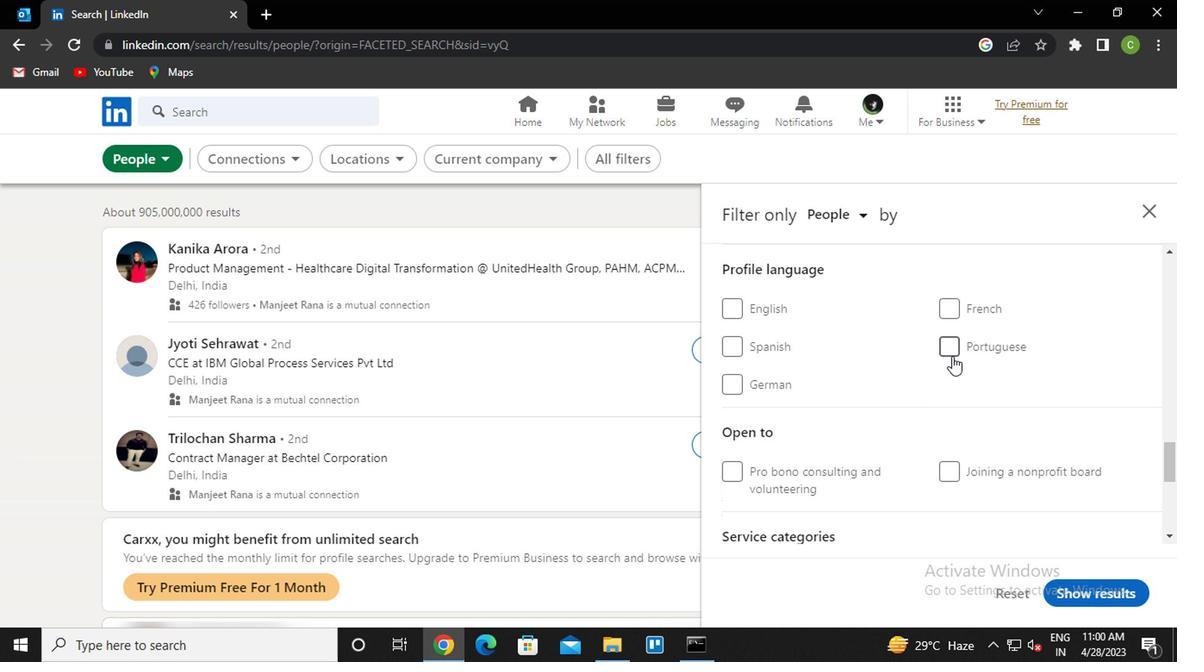 
Action: Mouse pressed left at (782, 357)
Screenshot: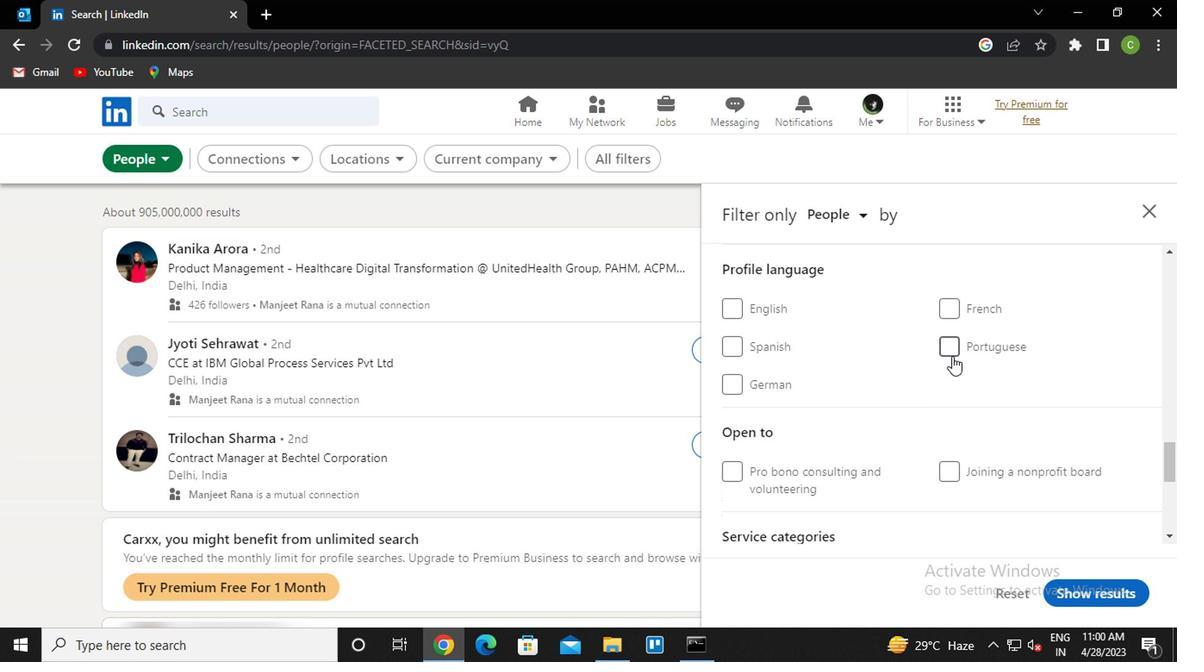 
Action: Mouse moved to (691, 417)
Screenshot: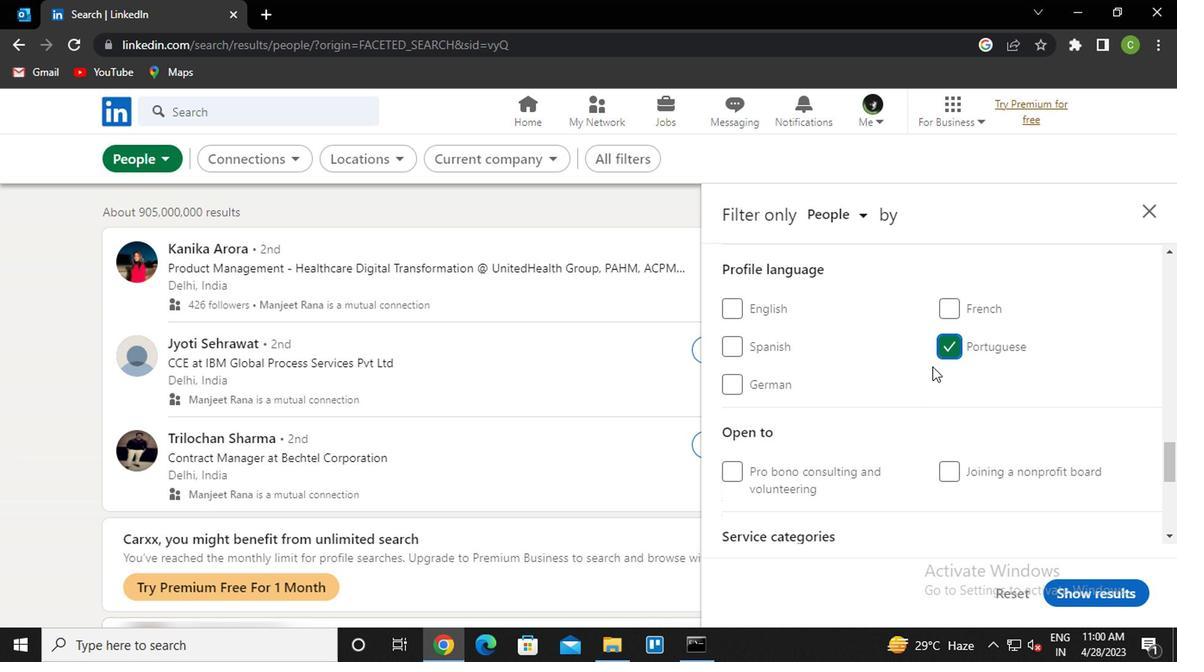 
Action: Mouse scrolled (691, 417) with delta (0, 0)
Screenshot: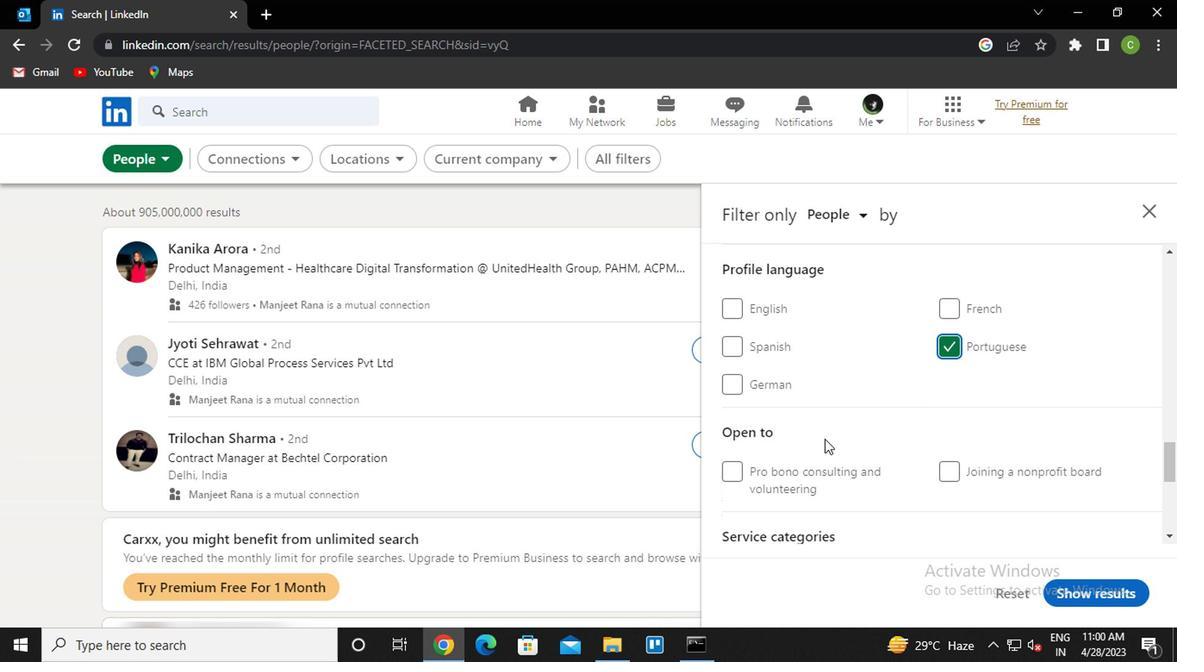 
Action: Mouse scrolled (691, 417) with delta (0, 0)
Screenshot: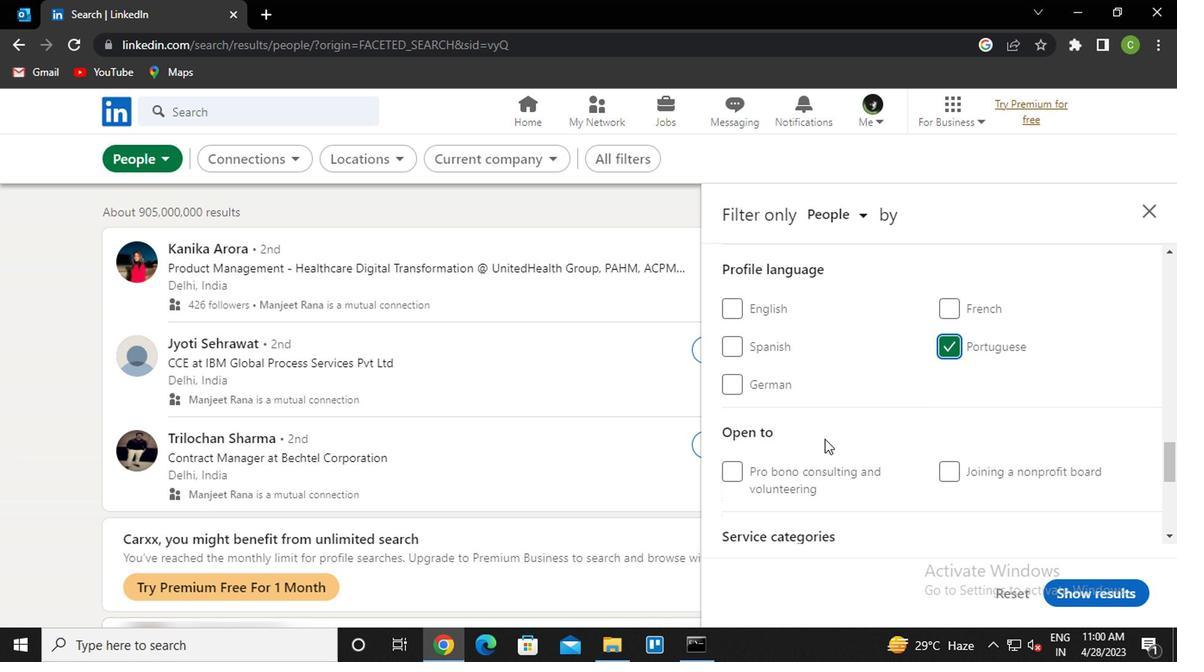 
Action: Mouse scrolled (691, 417) with delta (0, 0)
Screenshot: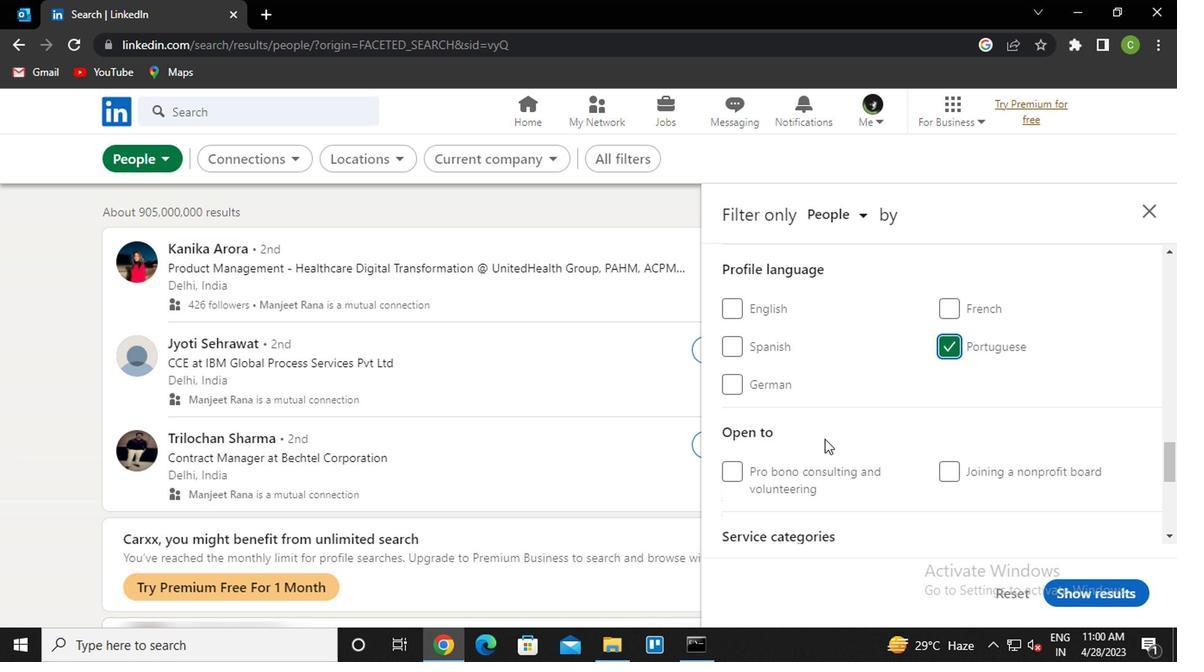 
Action: Mouse scrolled (691, 417) with delta (0, 0)
Screenshot: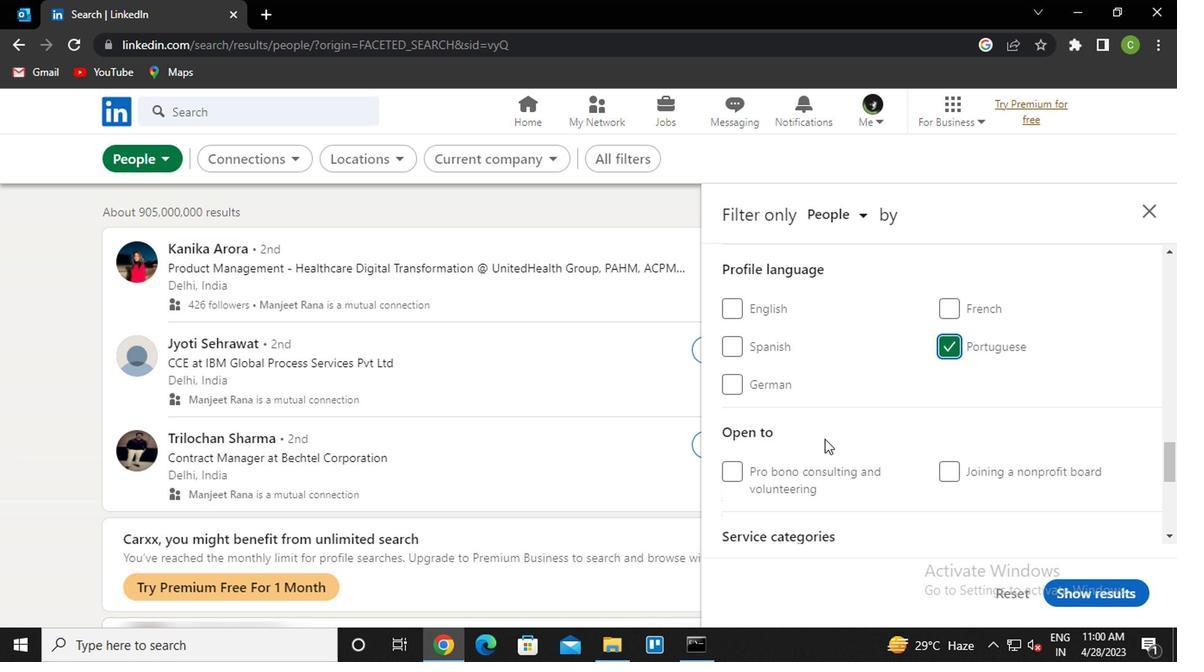 
Action: Mouse scrolled (691, 417) with delta (0, 0)
Screenshot: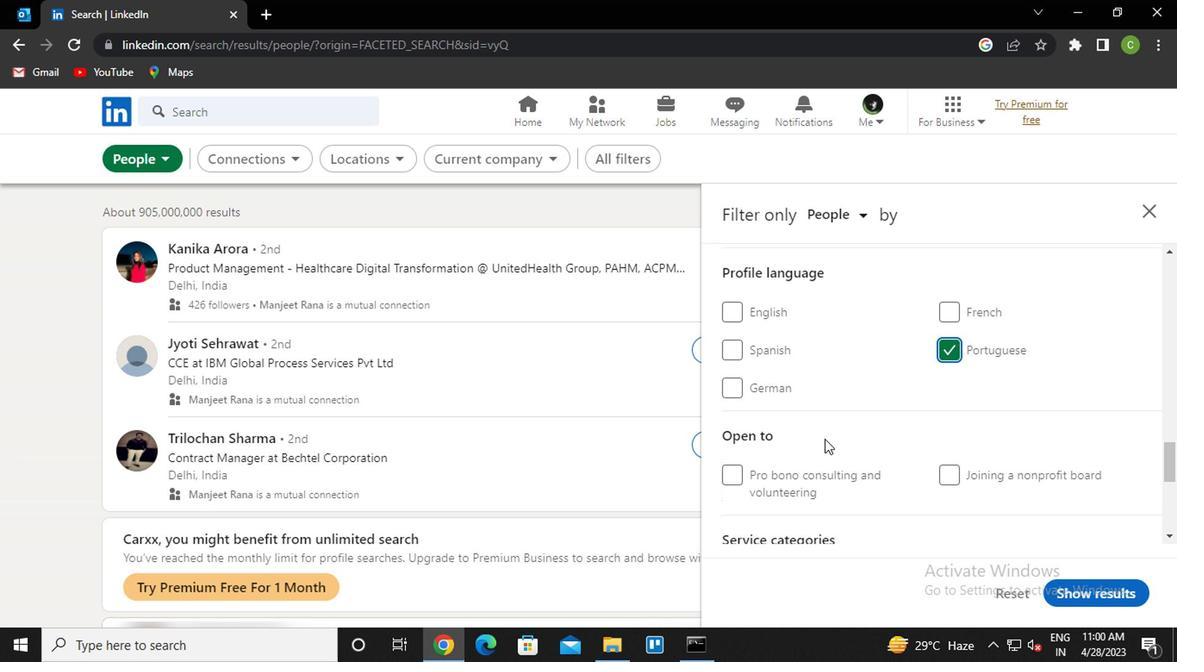 
Action: Mouse moved to (692, 417)
Screenshot: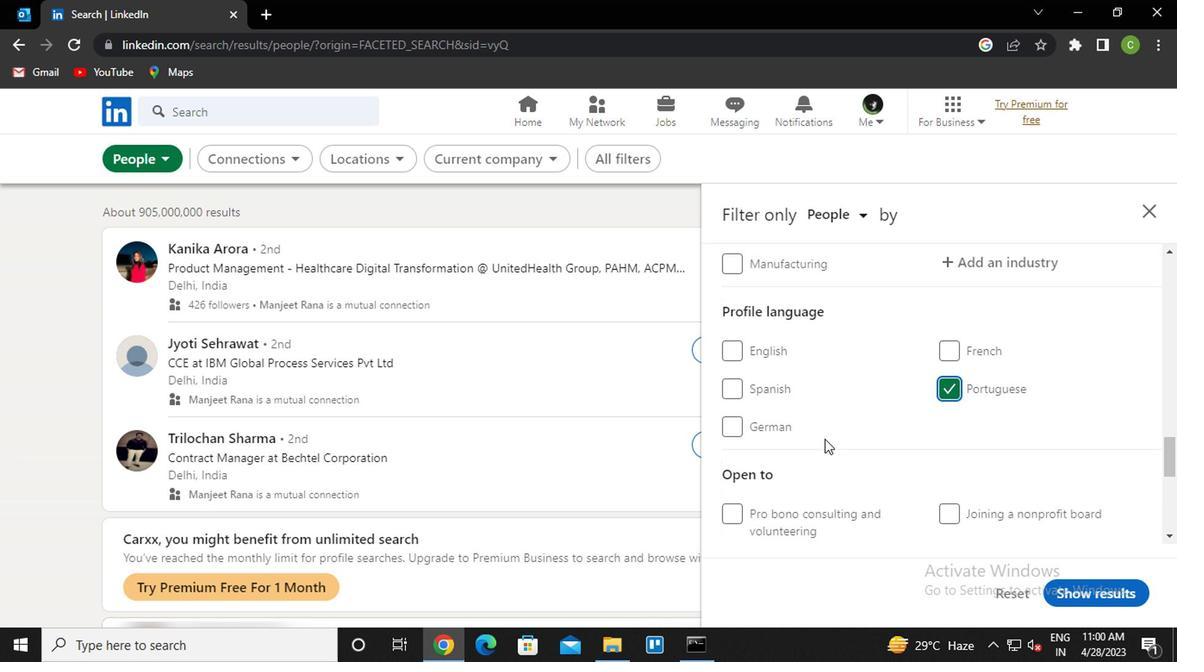 
Action: Mouse scrolled (692, 417) with delta (0, 0)
Screenshot: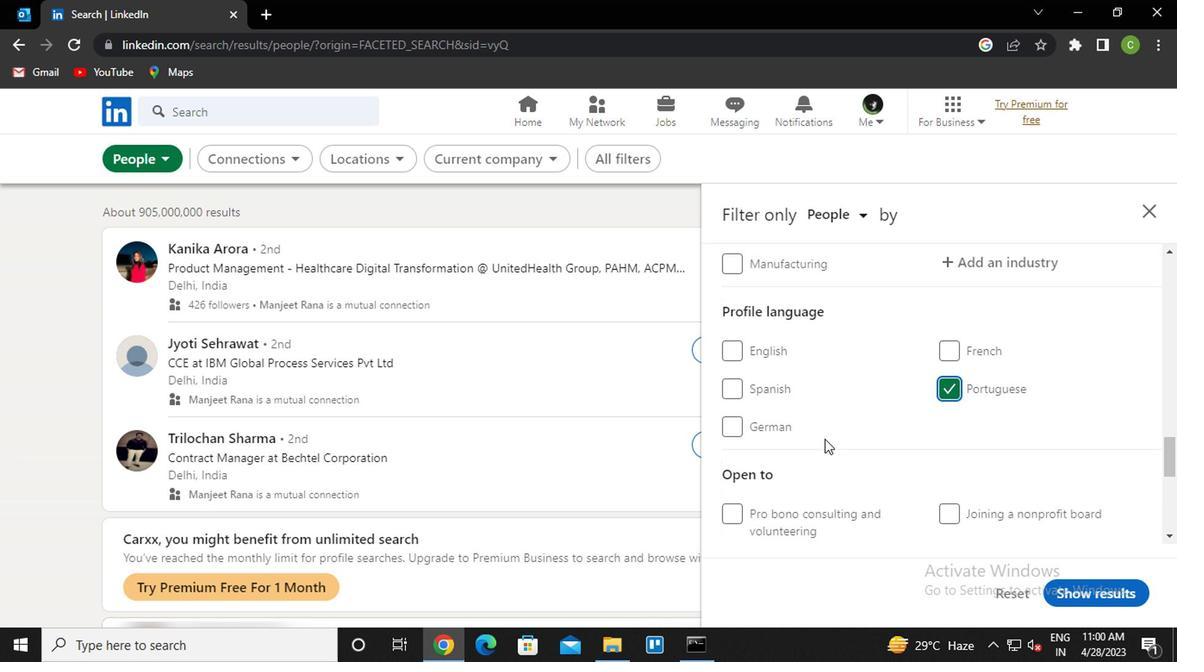
Action: Mouse moved to (699, 416)
Screenshot: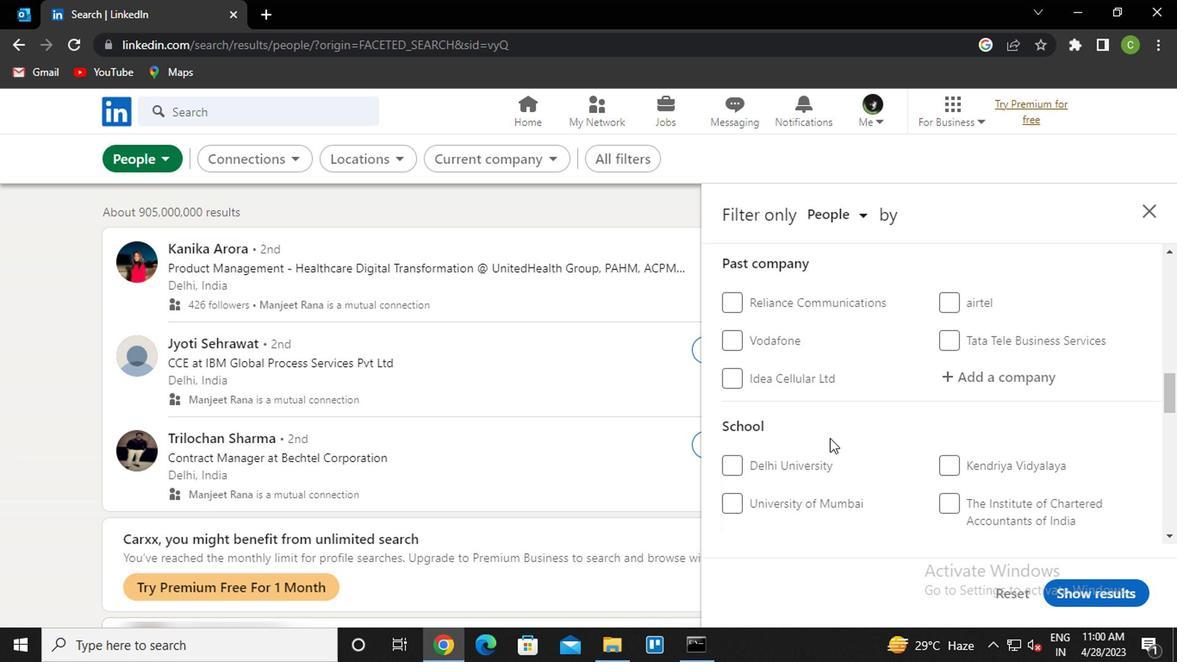 
Action: Mouse scrolled (699, 417) with delta (0, 0)
Screenshot: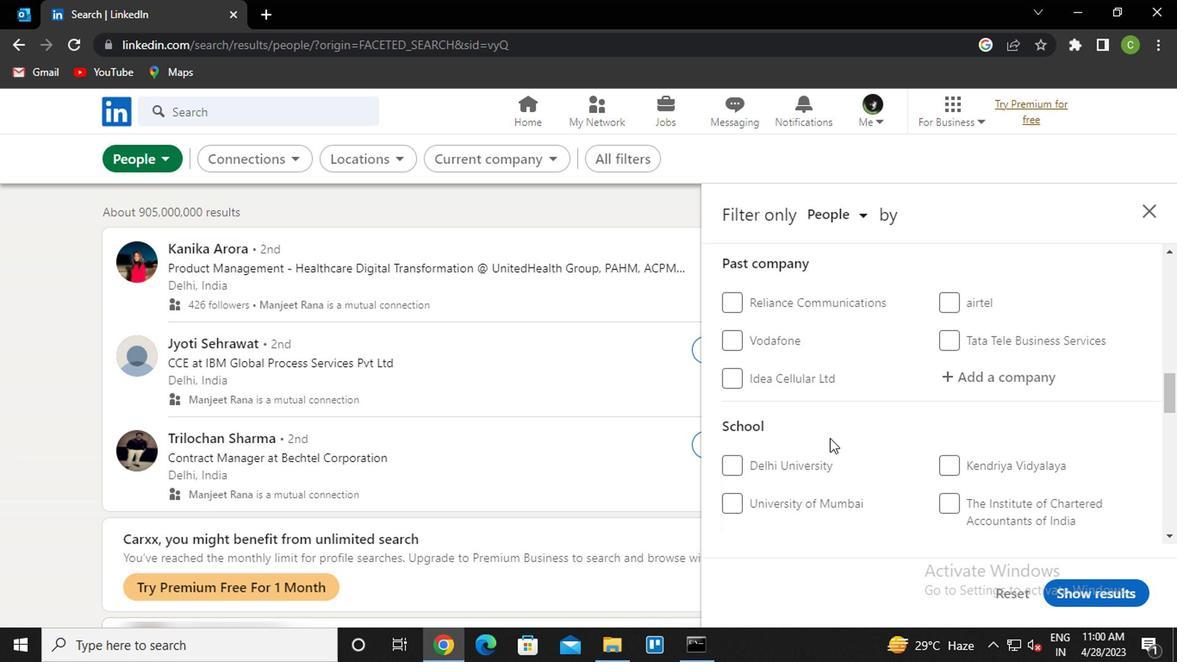 
Action: Mouse scrolled (699, 417) with delta (0, 0)
Screenshot: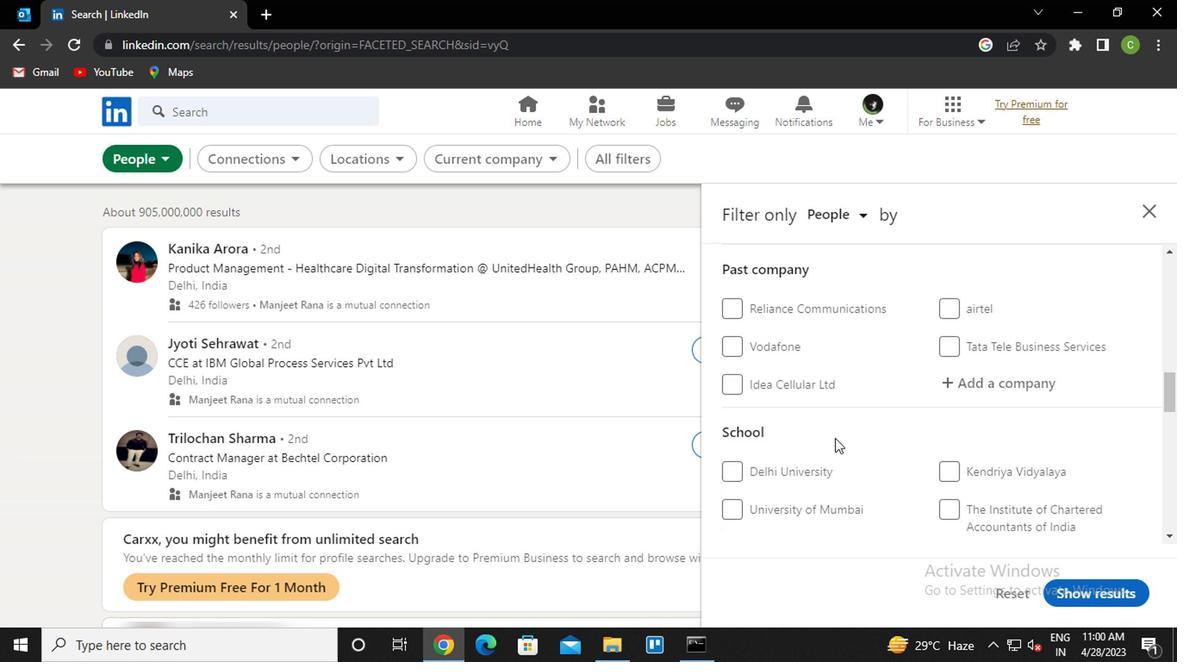 
Action: Mouse moved to (808, 384)
Screenshot: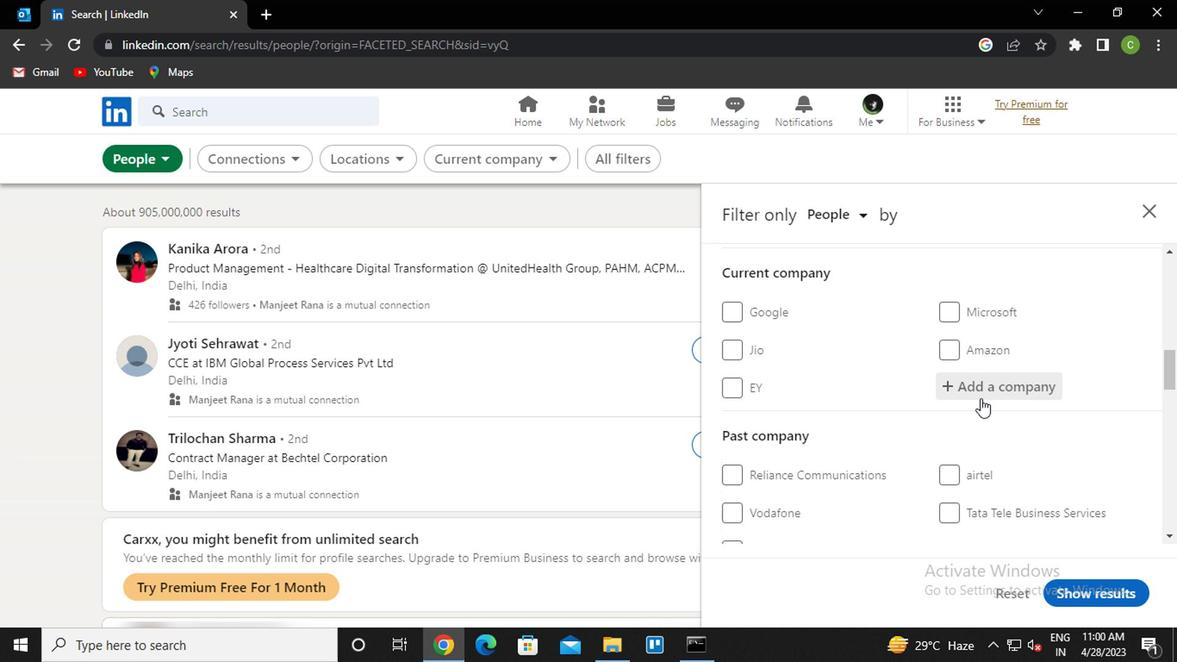 
Action: Mouse pressed left at (808, 384)
Screenshot: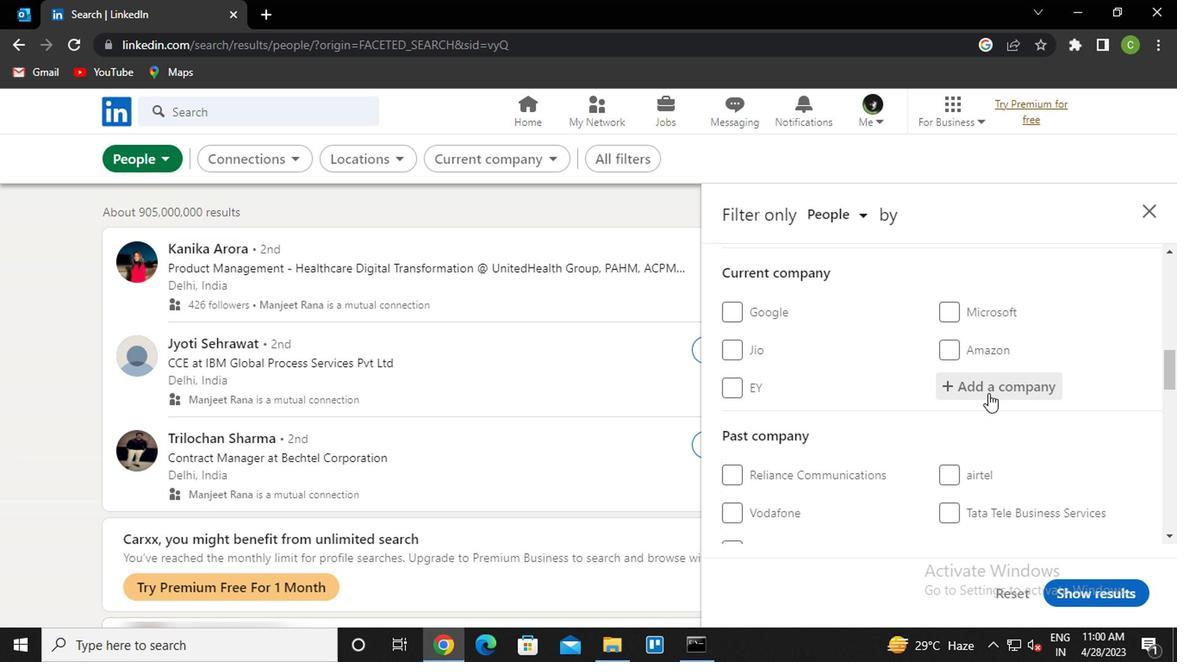 
Action: Key pressed <Key.caps_lock>k<Key.caps_lock>otak<Key.space><Key.caps_lock>m<Key.caps_lock>ahin<Key.down><Key.enter>
Screenshot: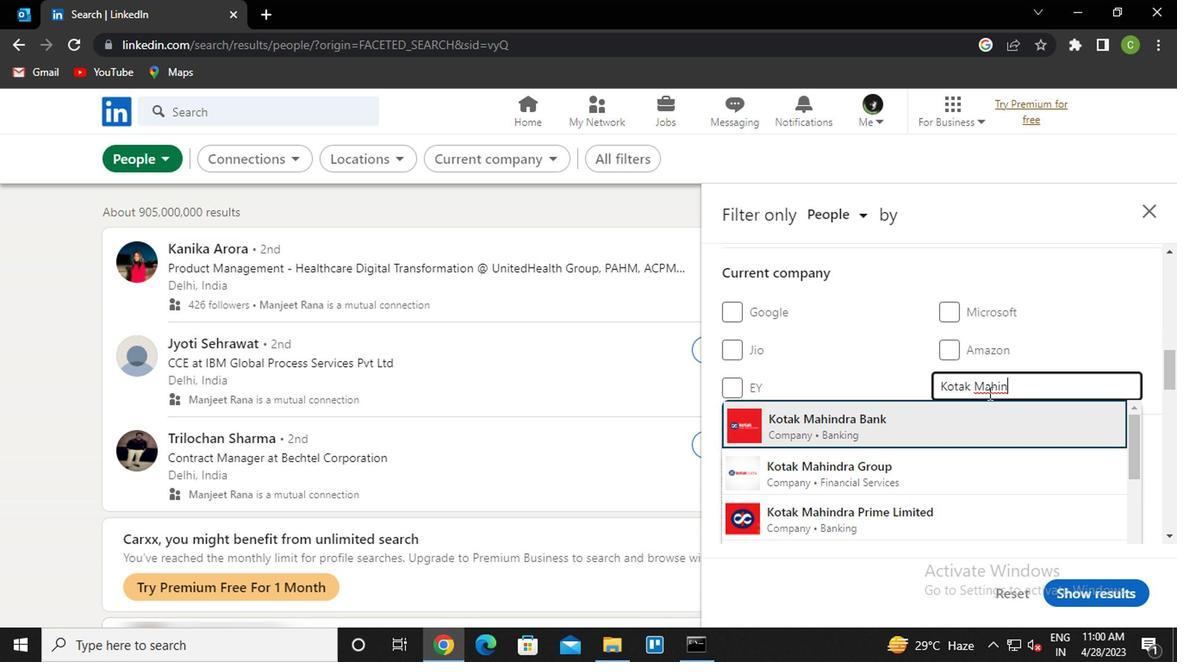 
Action: Mouse scrolled (808, 384) with delta (0, 0)
Screenshot: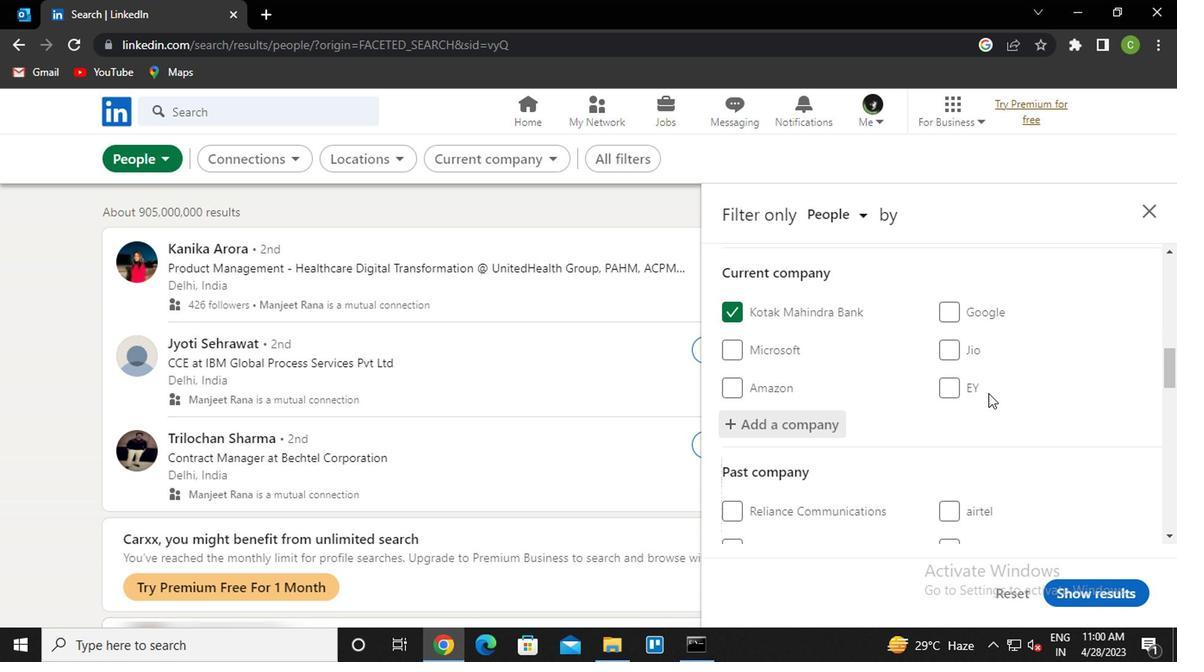 
Action: Mouse scrolled (808, 384) with delta (0, 0)
Screenshot: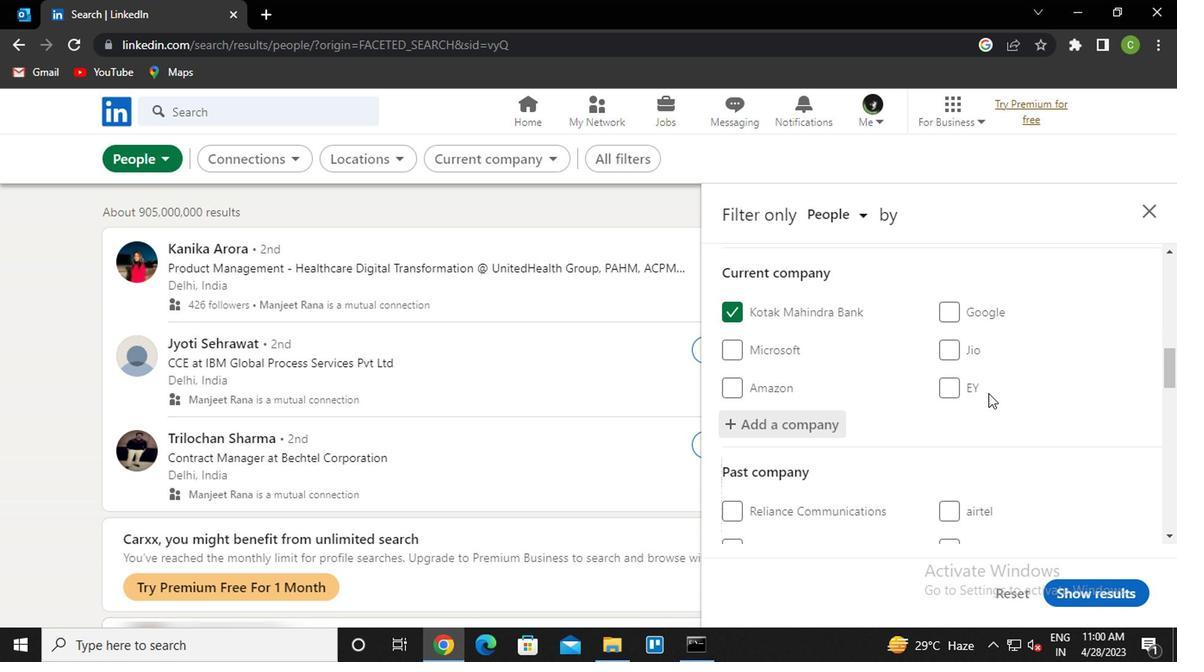 
Action: Mouse scrolled (808, 384) with delta (0, 0)
Screenshot: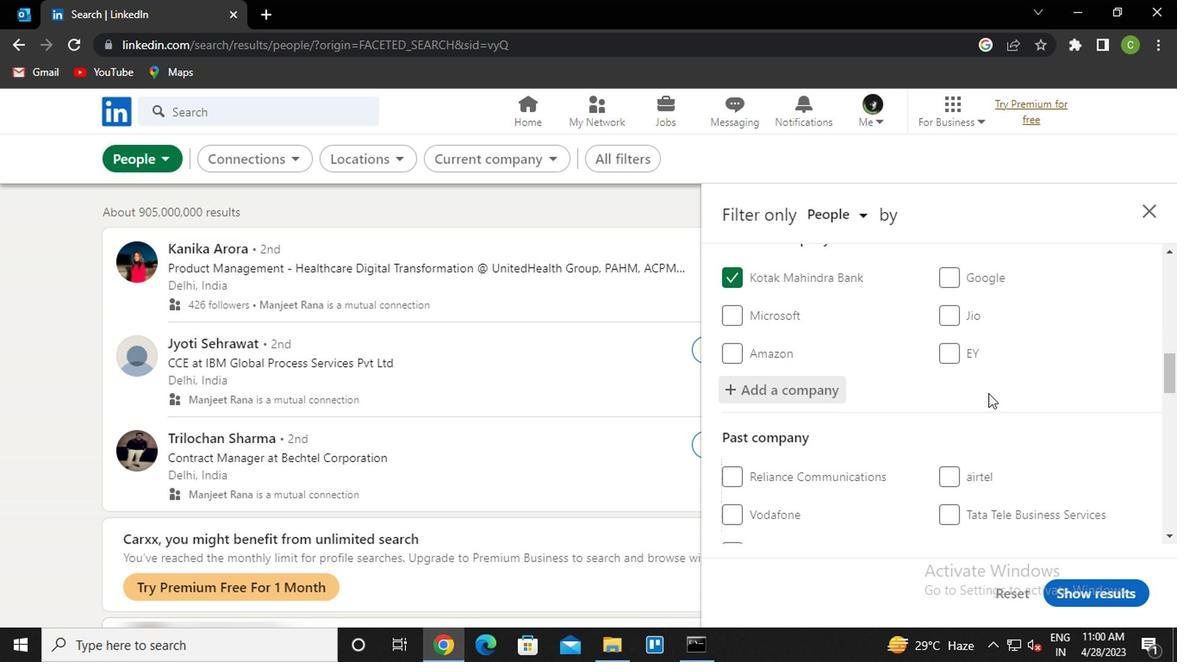 
Action: Mouse moved to (799, 406)
Screenshot: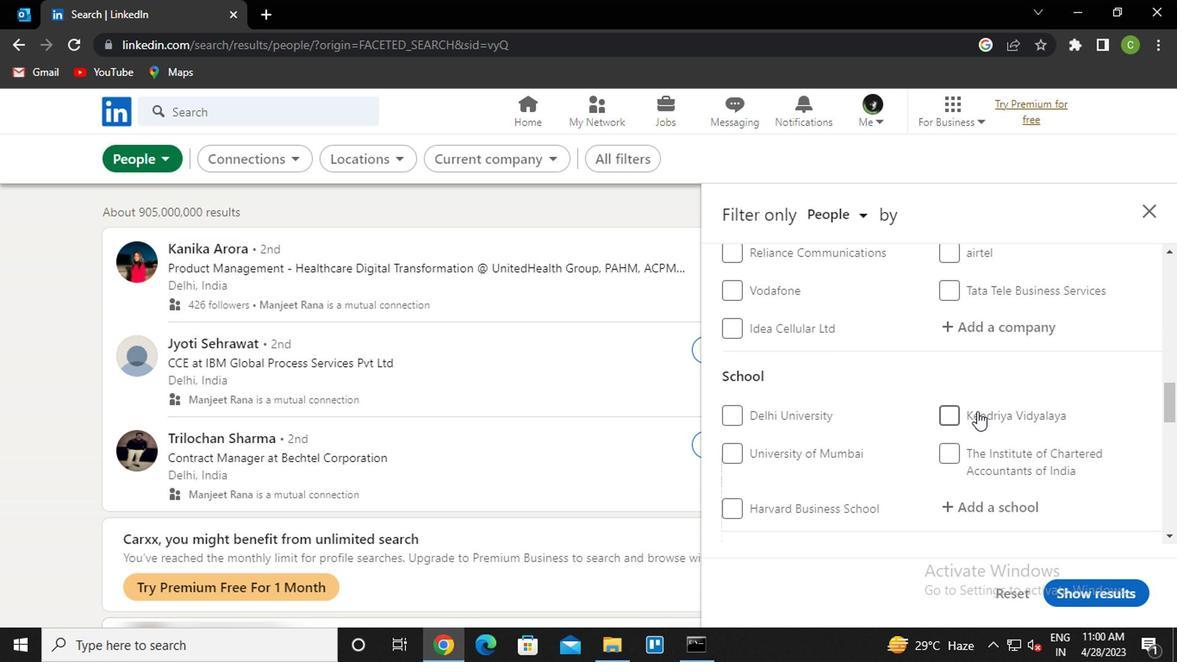 
Action: Mouse scrolled (799, 405) with delta (0, 0)
Screenshot: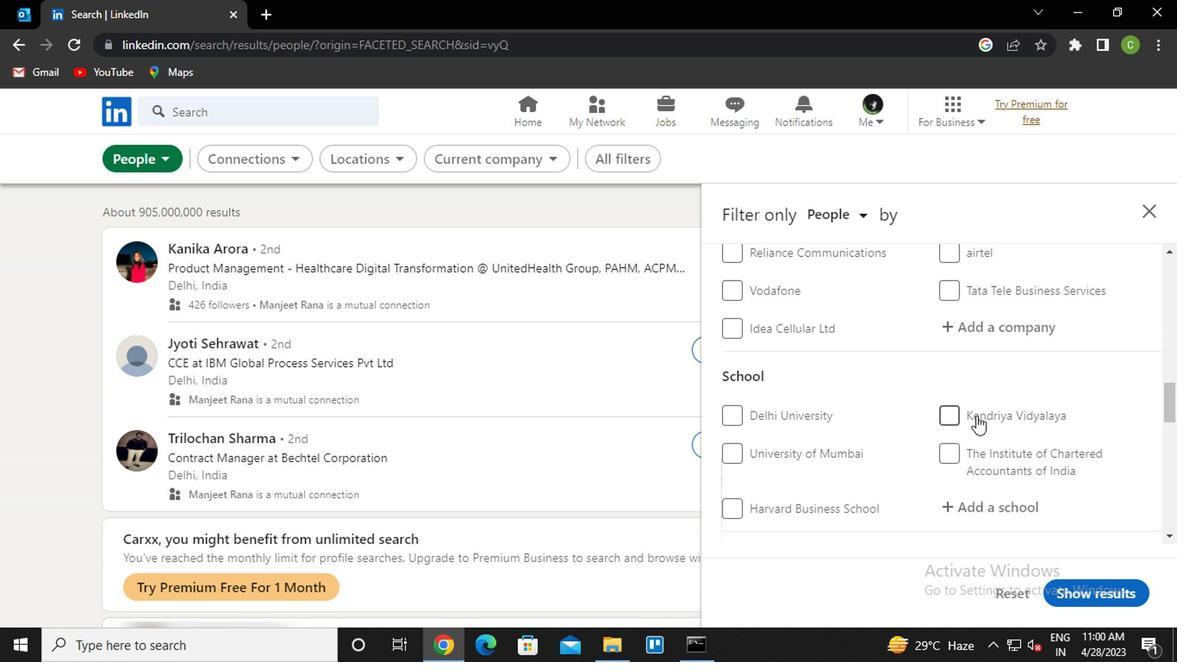 
Action: Mouse moved to (798, 405)
Screenshot: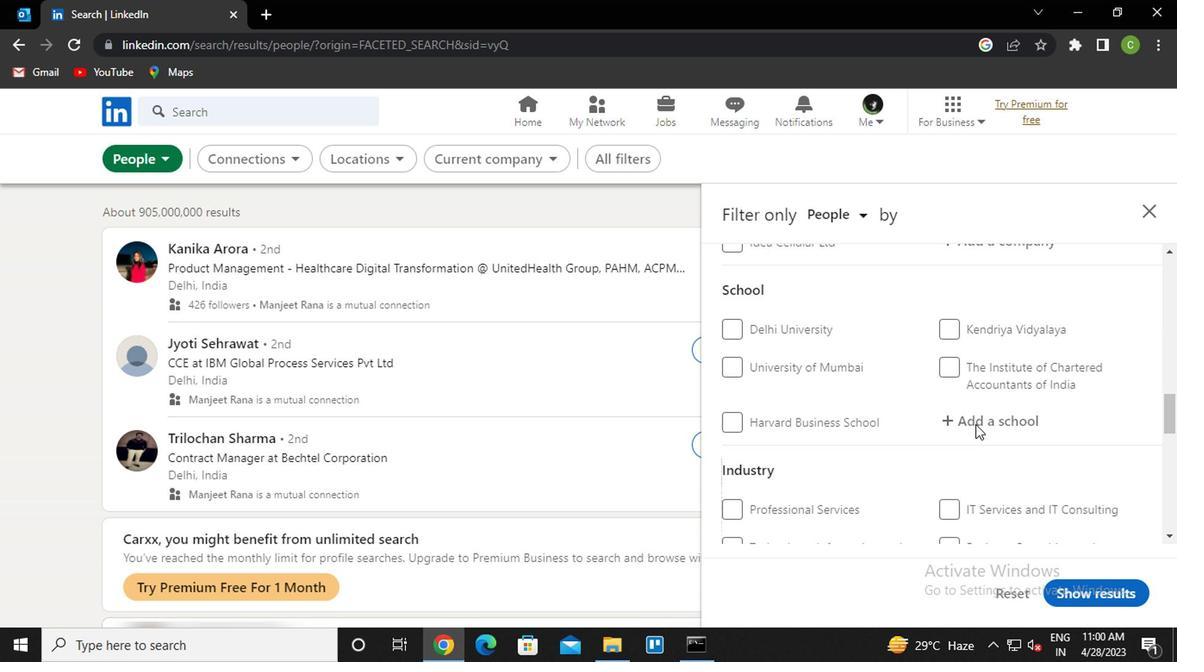 
Action: Mouse pressed left at (798, 405)
Screenshot: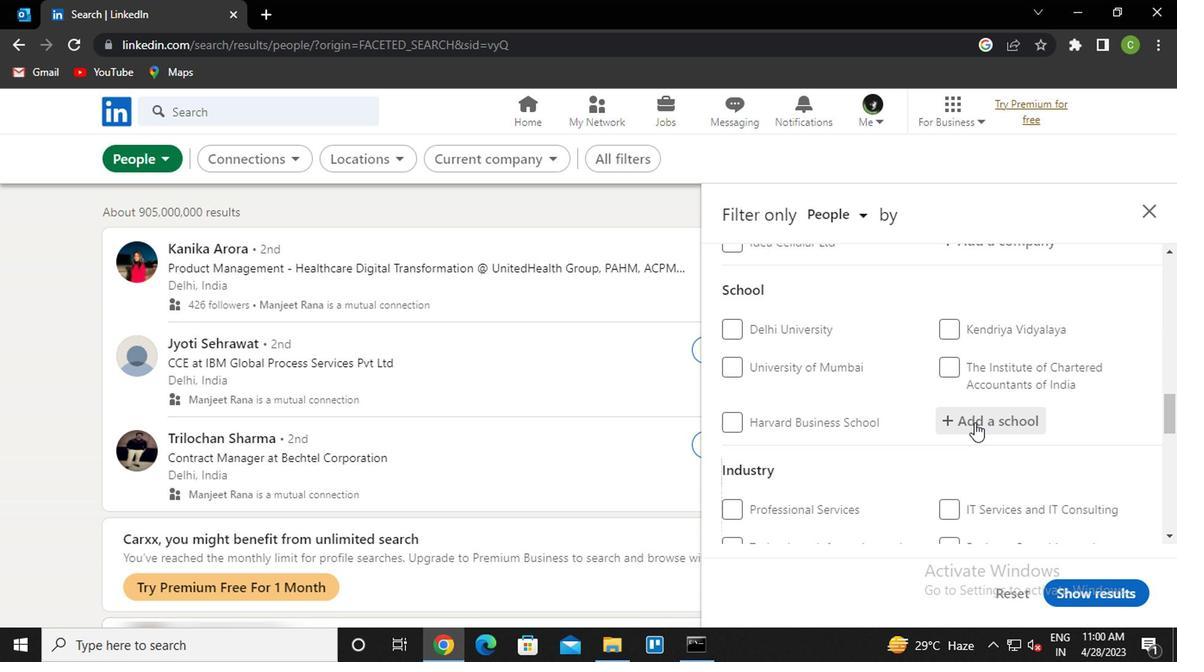 
Action: Key pressed <Key.caps_lock>o.p<Key.down><Key.enter>
Screenshot: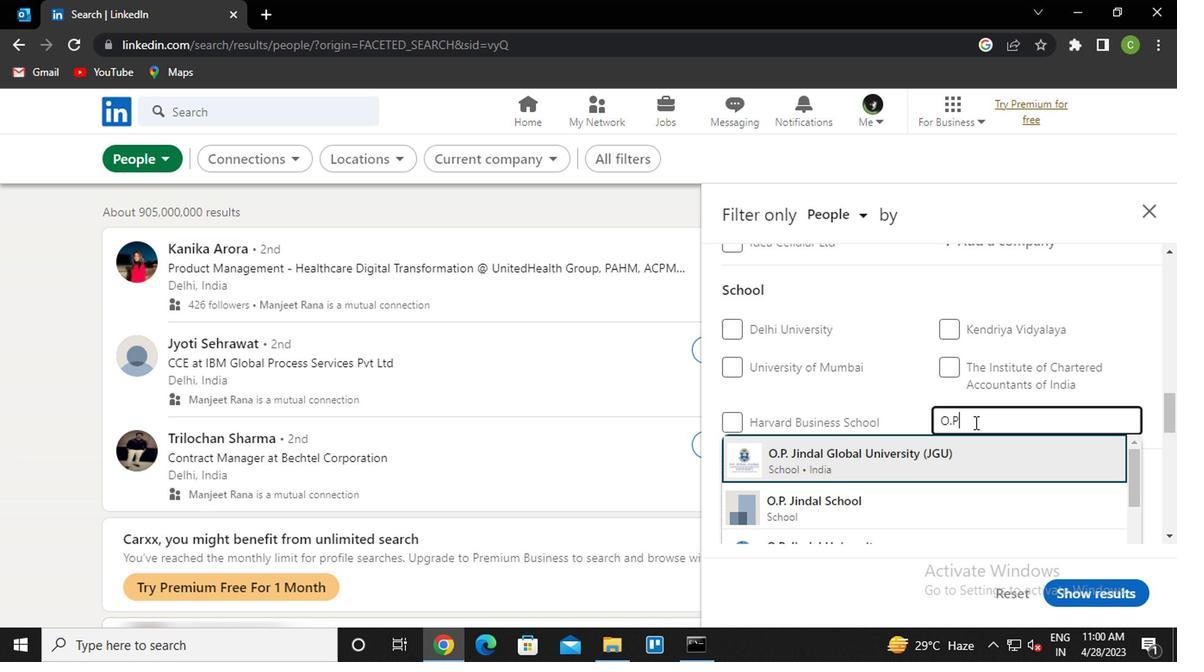 
Action: Mouse moved to (741, 431)
Screenshot: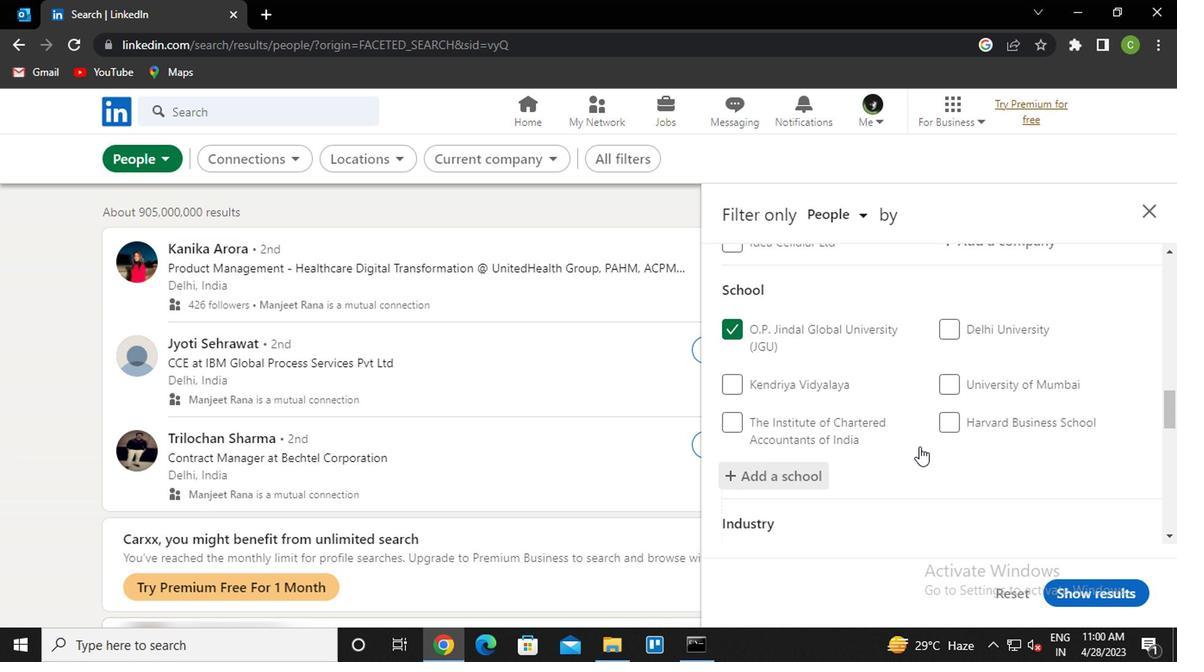 
Action: Mouse scrolled (741, 431) with delta (0, 0)
Screenshot: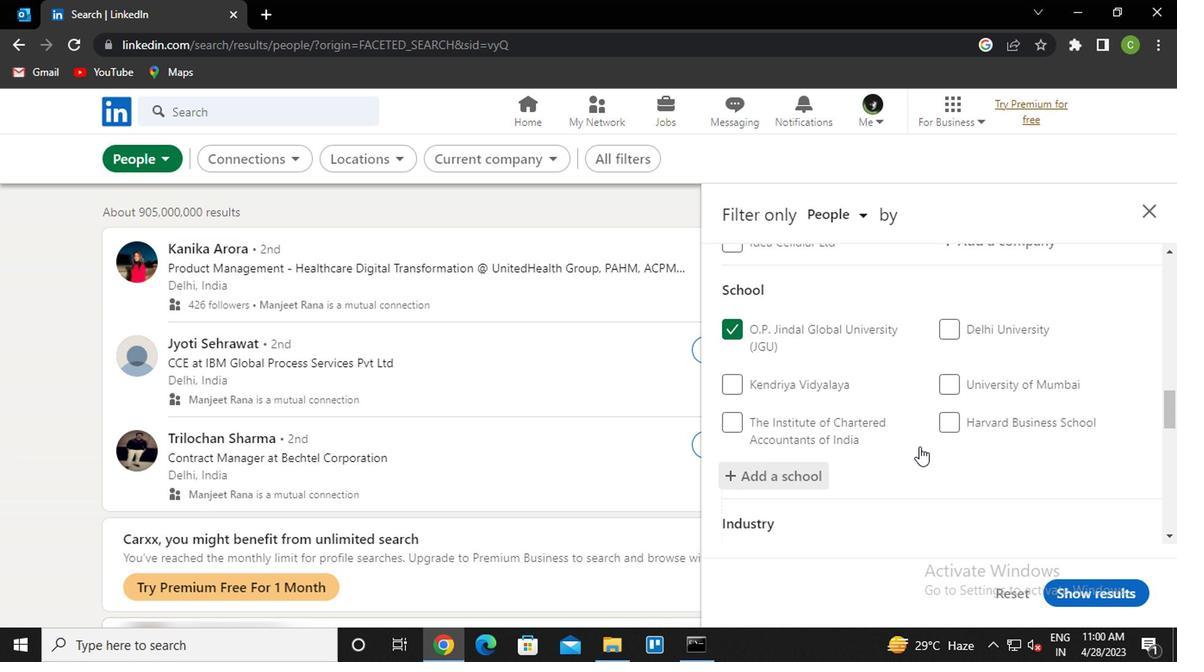 
Action: Mouse moved to (736, 431)
Screenshot: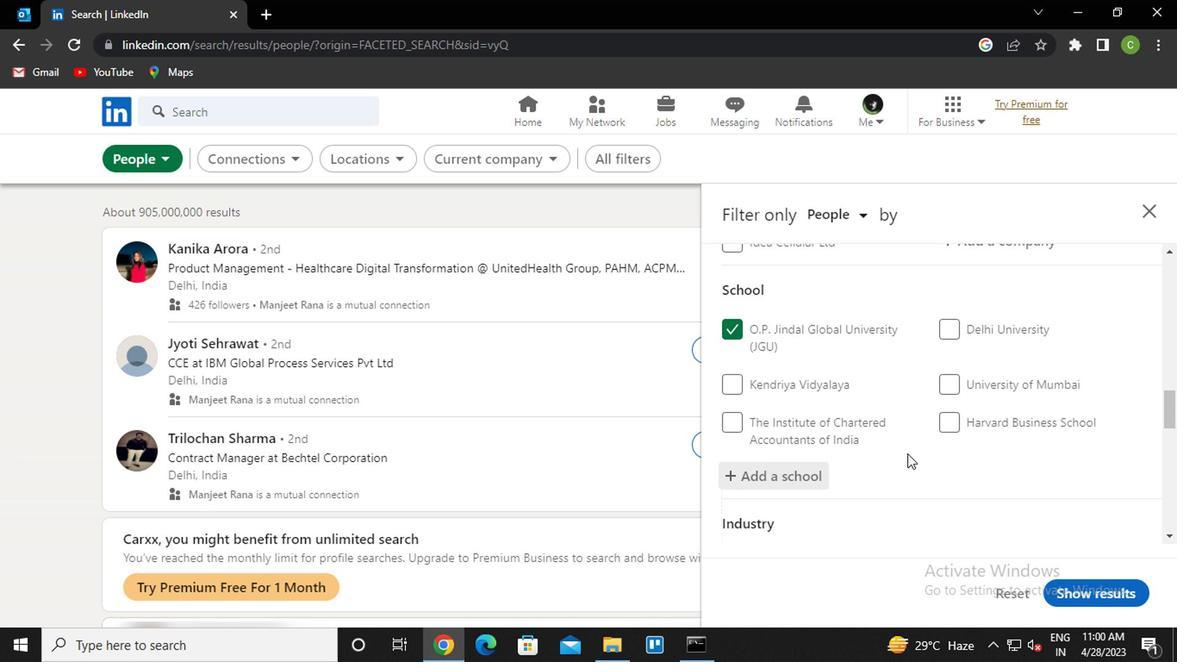 
Action: Mouse scrolled (736, 431) with delta (0, 0)
Screenshot: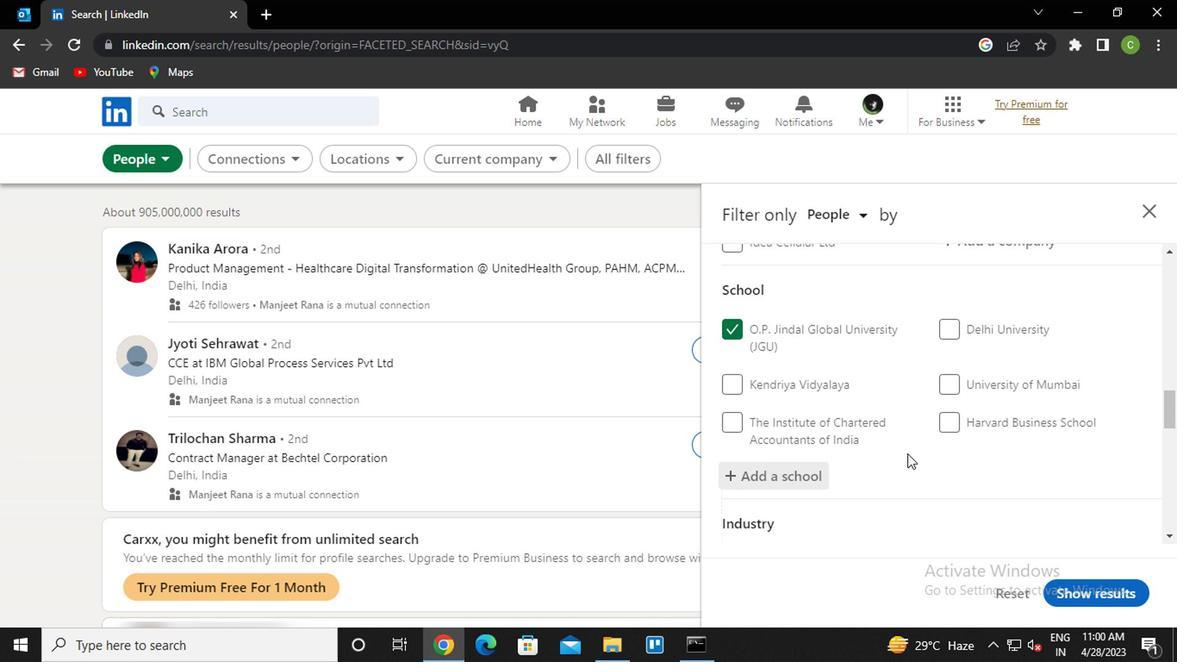 
Action: Mouse moved to (732, 431)
Screenshot: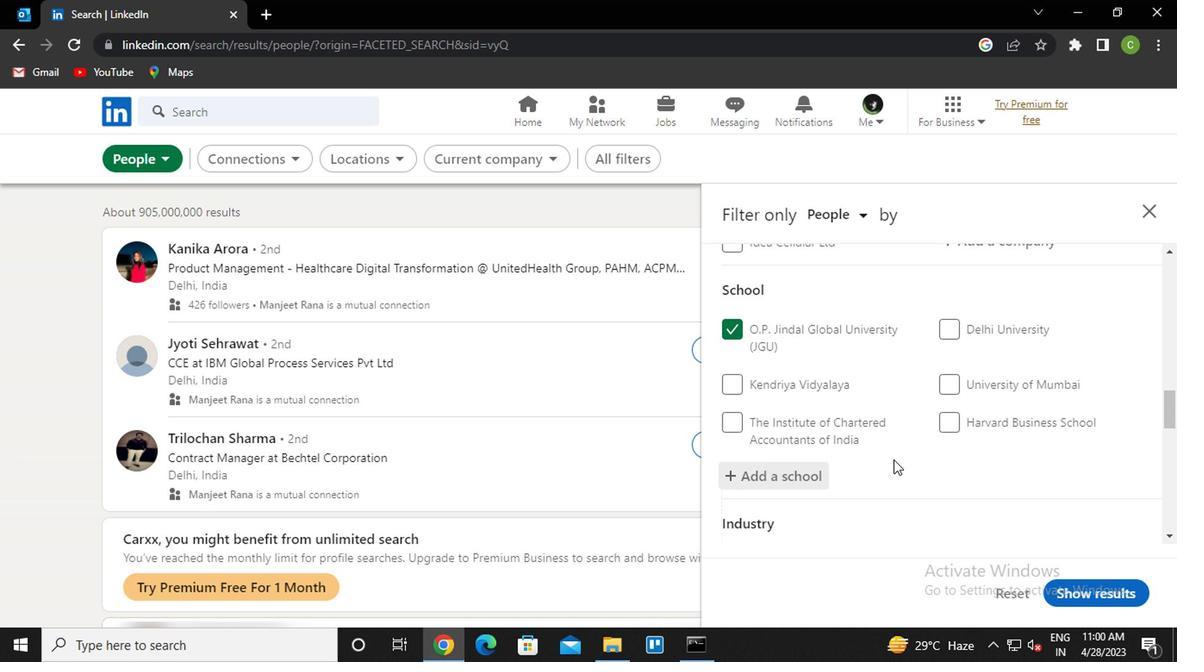 
Action: Mouse scrolled (732, 430) with delta (0, 0)
Screenshot: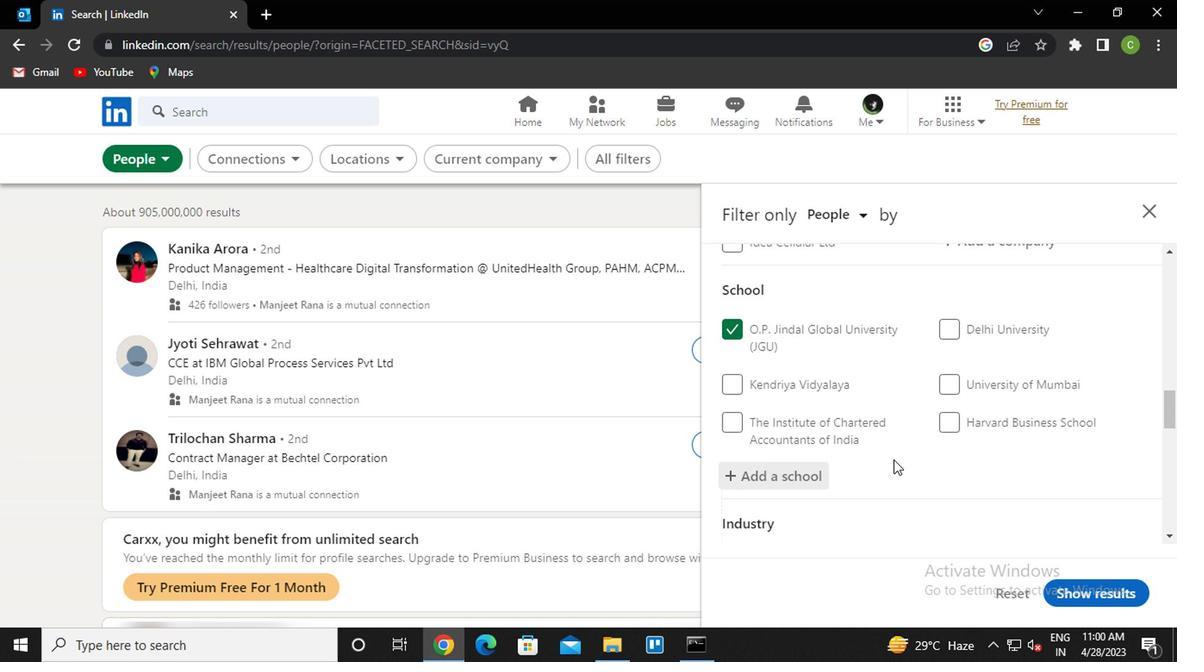 
Action: Mouse moved to (731, 430)
Screenshot: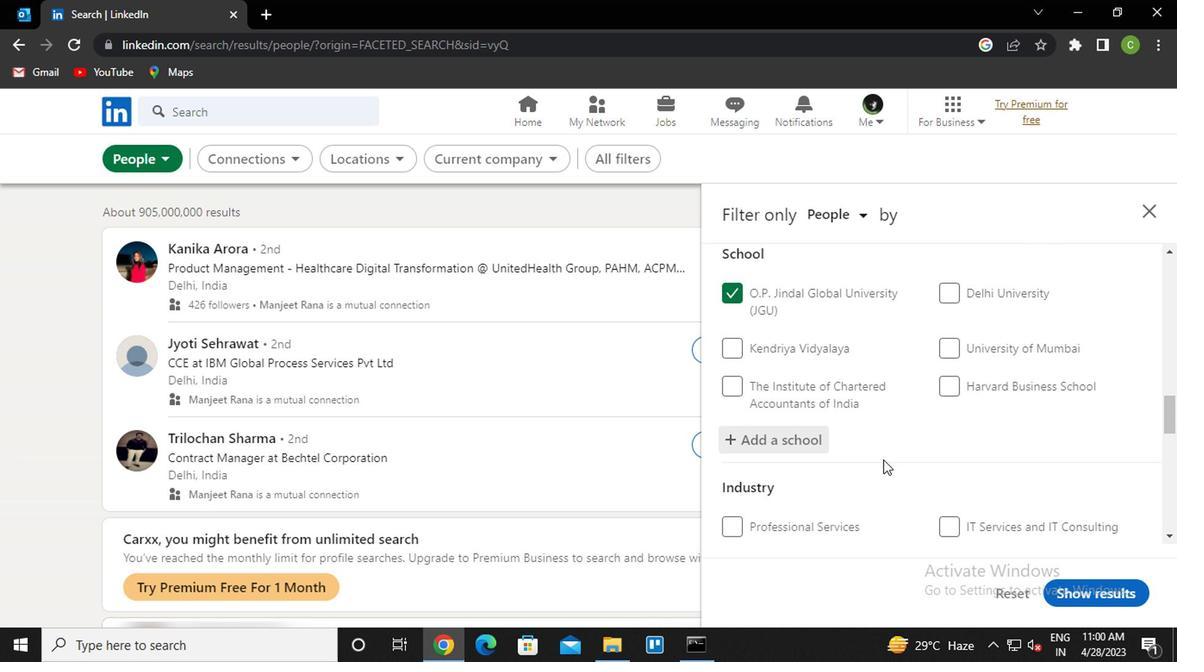 
Action: Mouse scrolled (731, 429) with delta (0, 0)
Screenshot: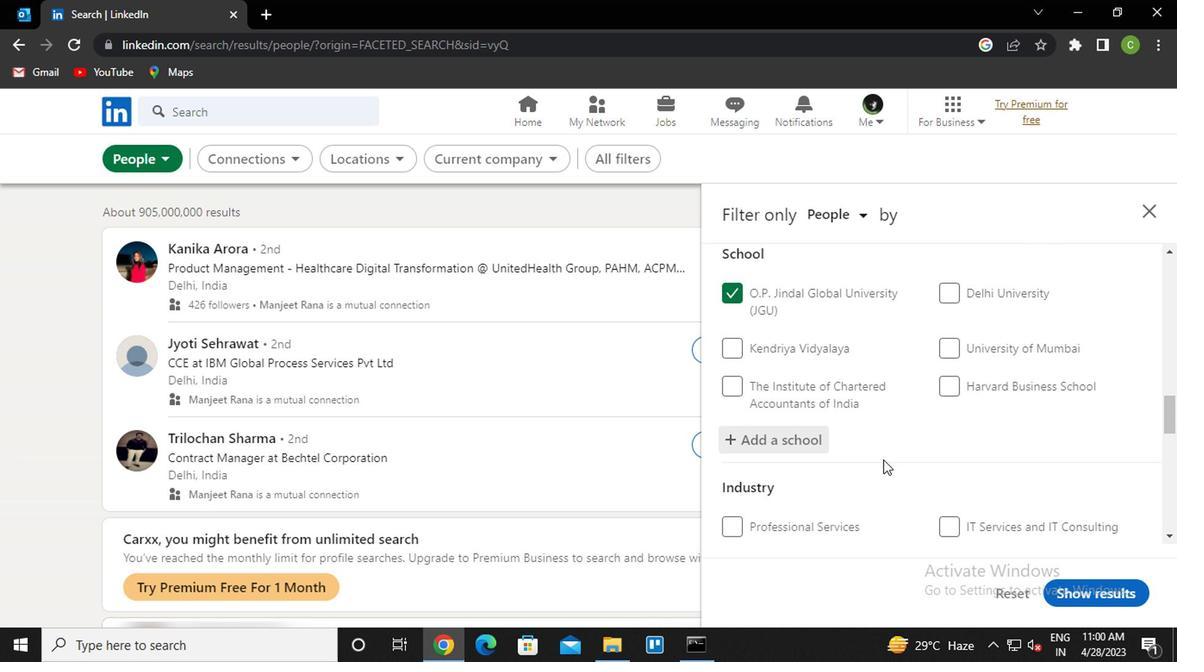 
Action: Mouse moved to (829, 325)
Screenshot: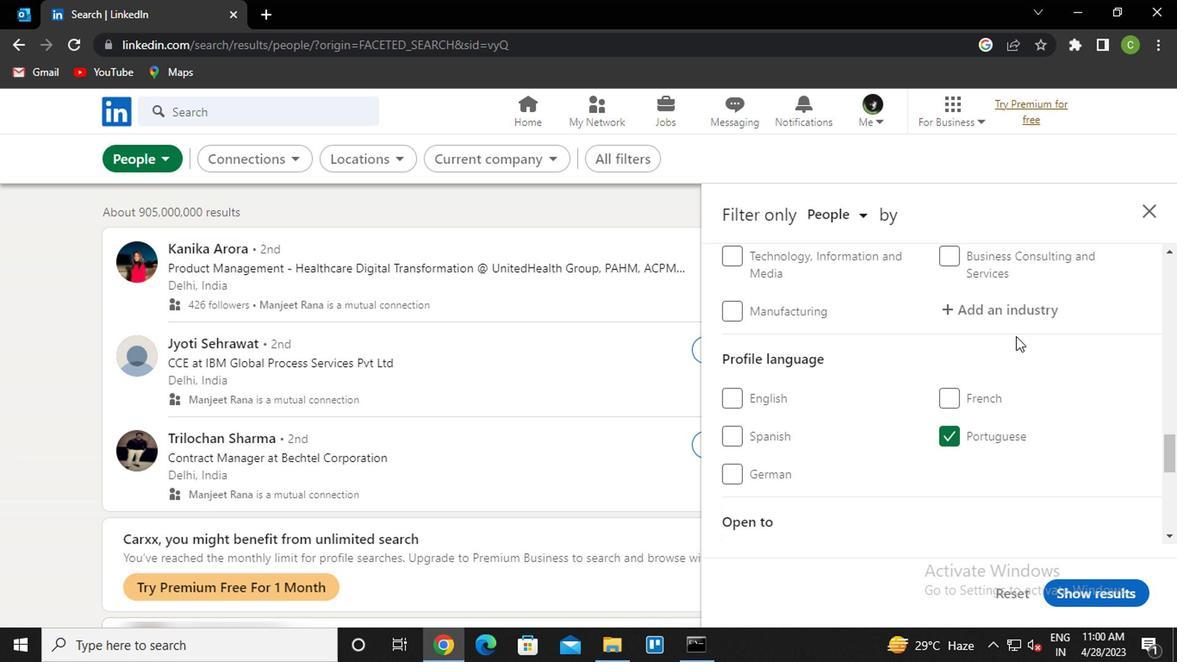 
Action: Mouse pressed left at (829, 325)
Screenshot: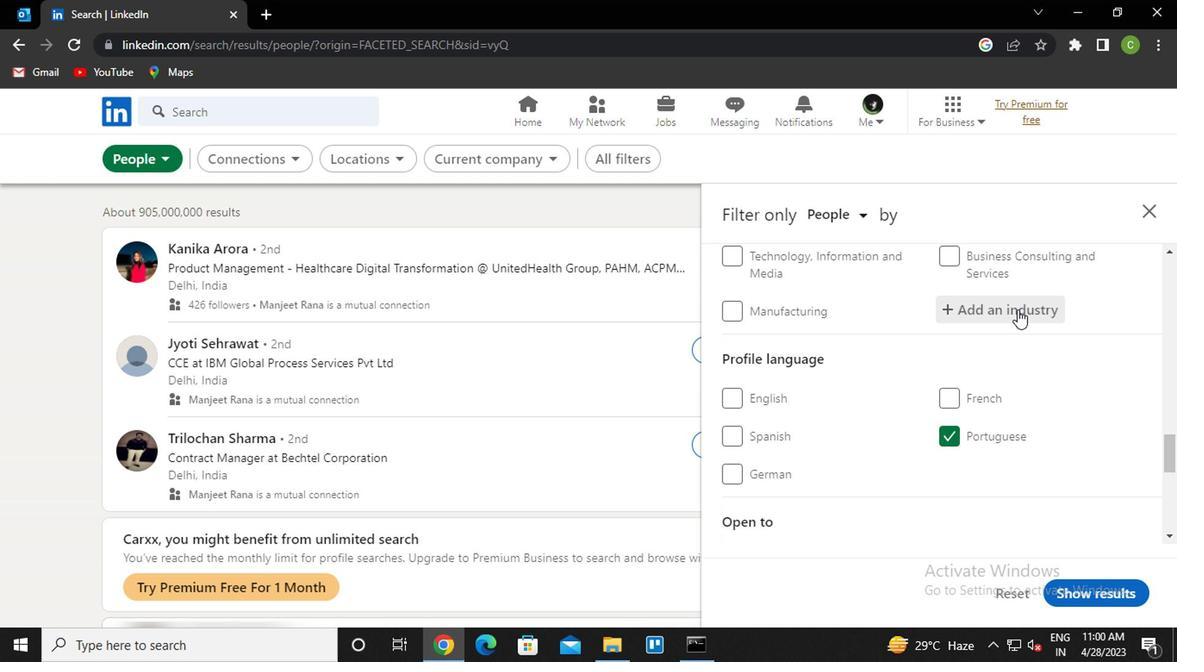 
Action: Key pressed <Key.caps_lock><Key.caps_lock>j<Key.caps_lock>anit<Key.down><Key.enter>
Screenshot: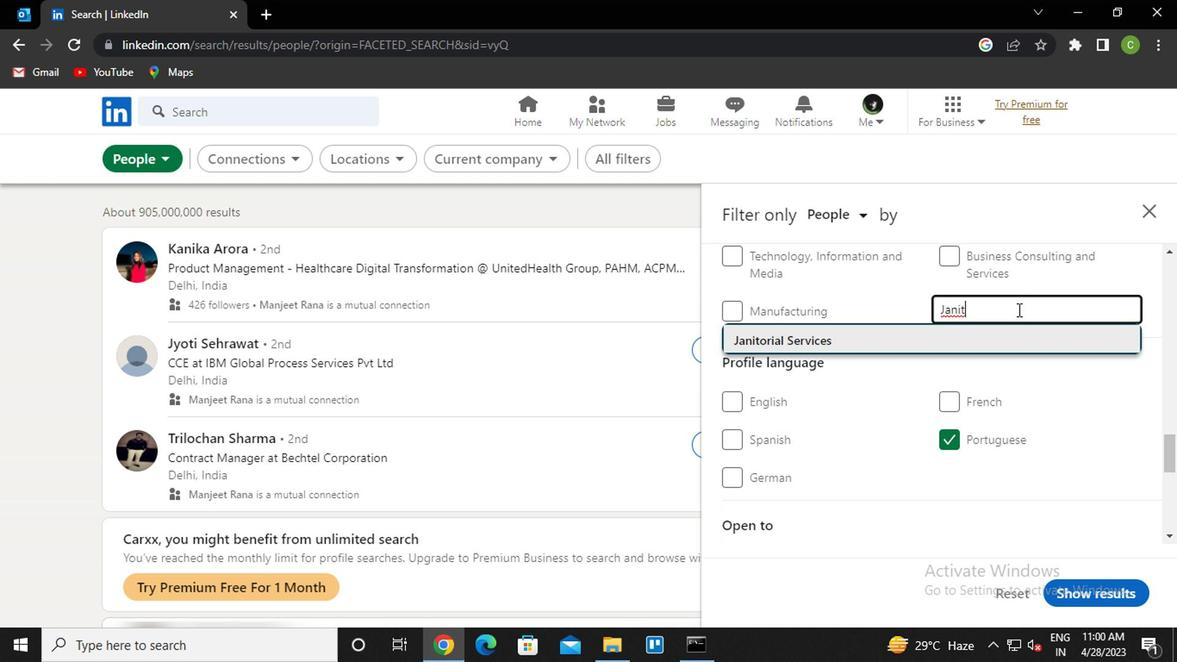 
Action: Mouse scrolled (829, 324) with delta (0, 0)
Screenshot: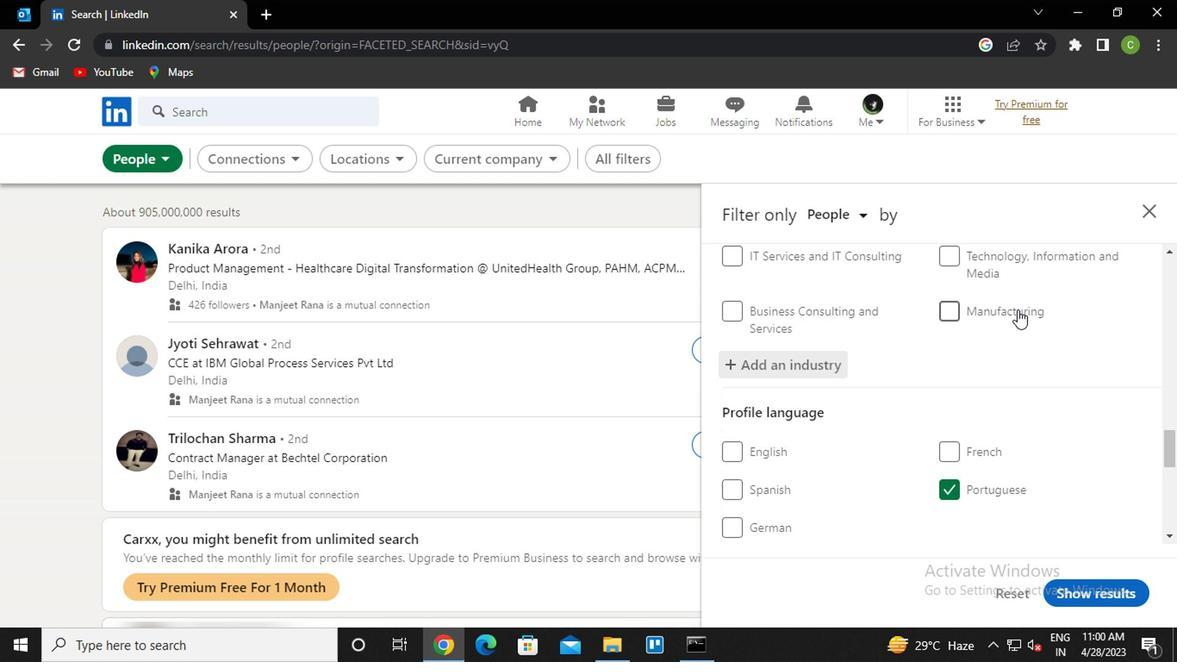 
Action: Mouse moved to (829, 336)
Screenshot: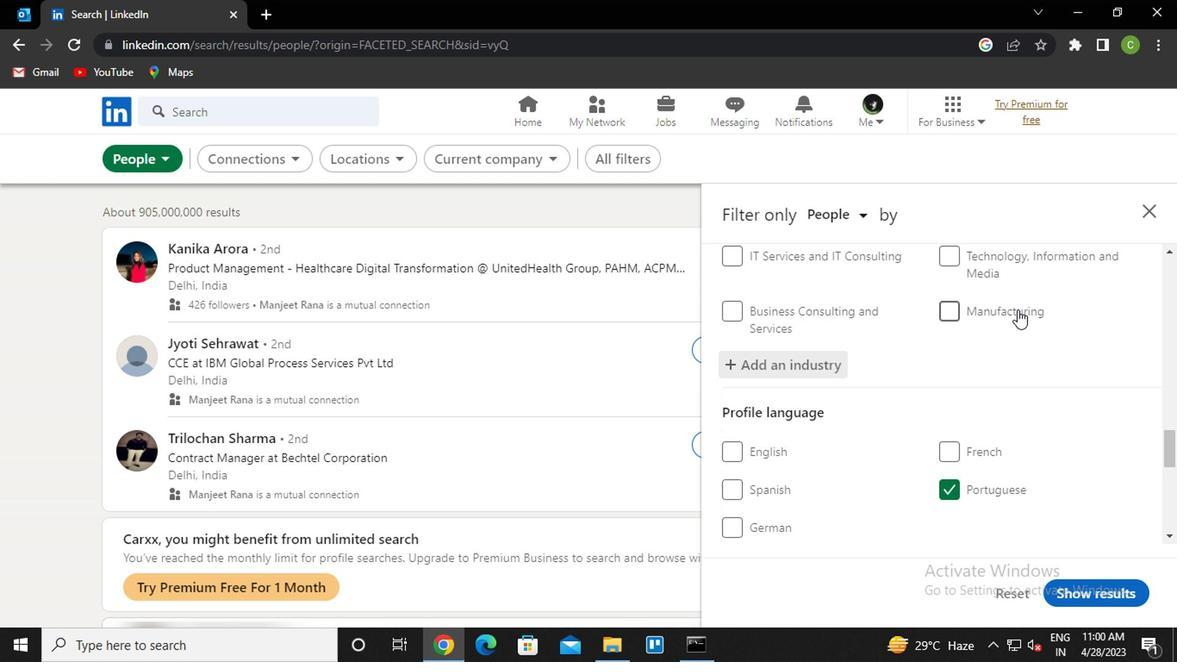 
Action: Mouse scrolled (829, 335) with delta (0, 0)
Screenshot: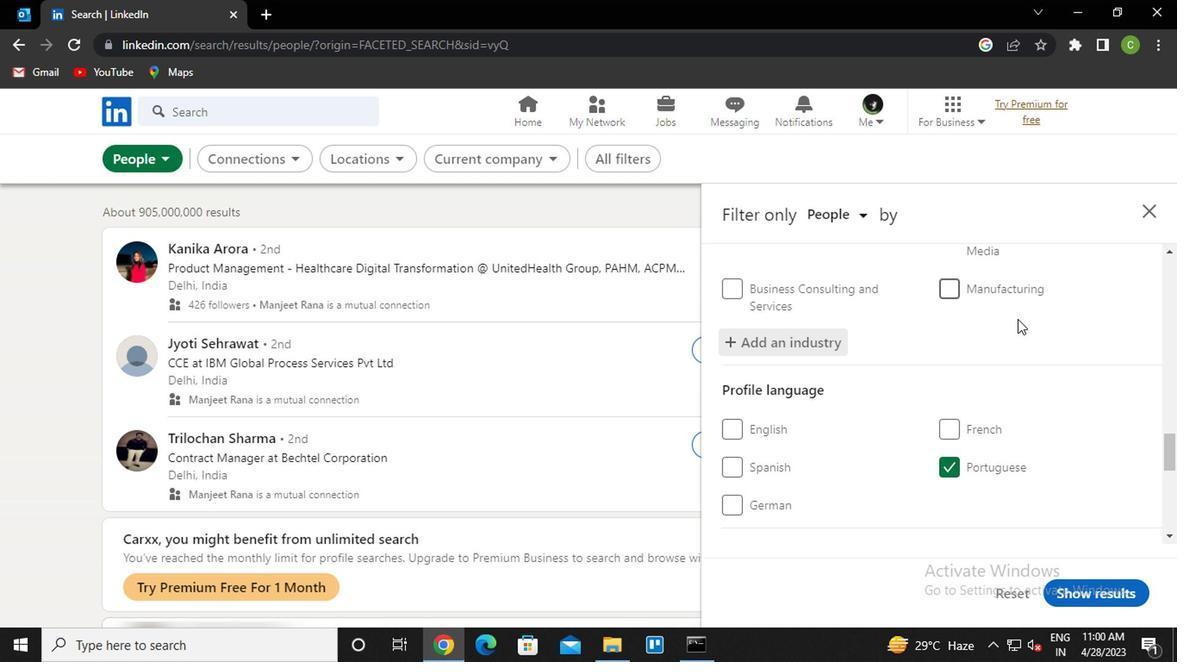 
Action: Mouse moved to (828, 337)
Screenshot: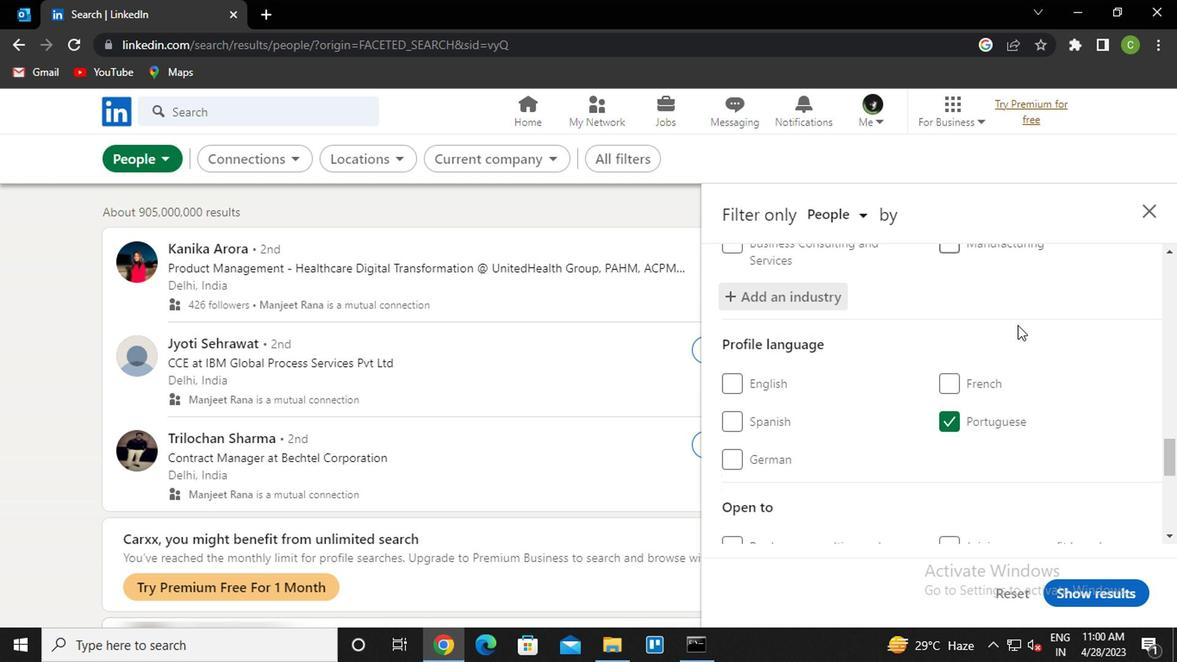 
Action: Mouse scrolled (828, 337) with delta (0, 0)
Screenshot: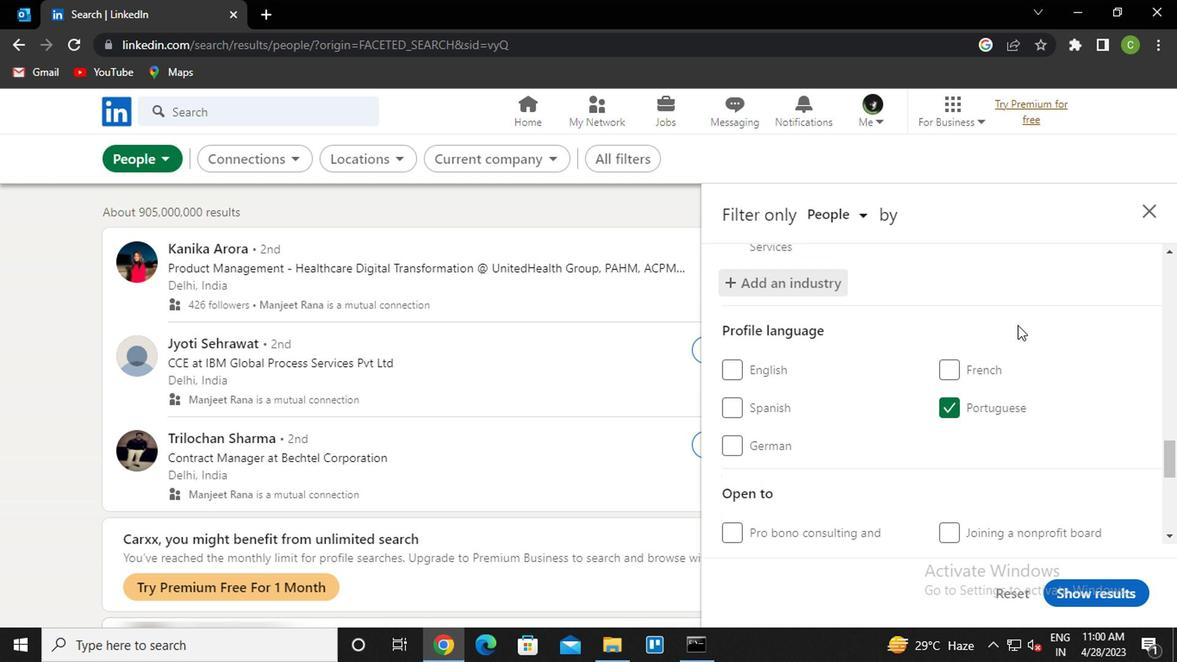 
Action: Mouse moved to (828, 337)
Screenshot: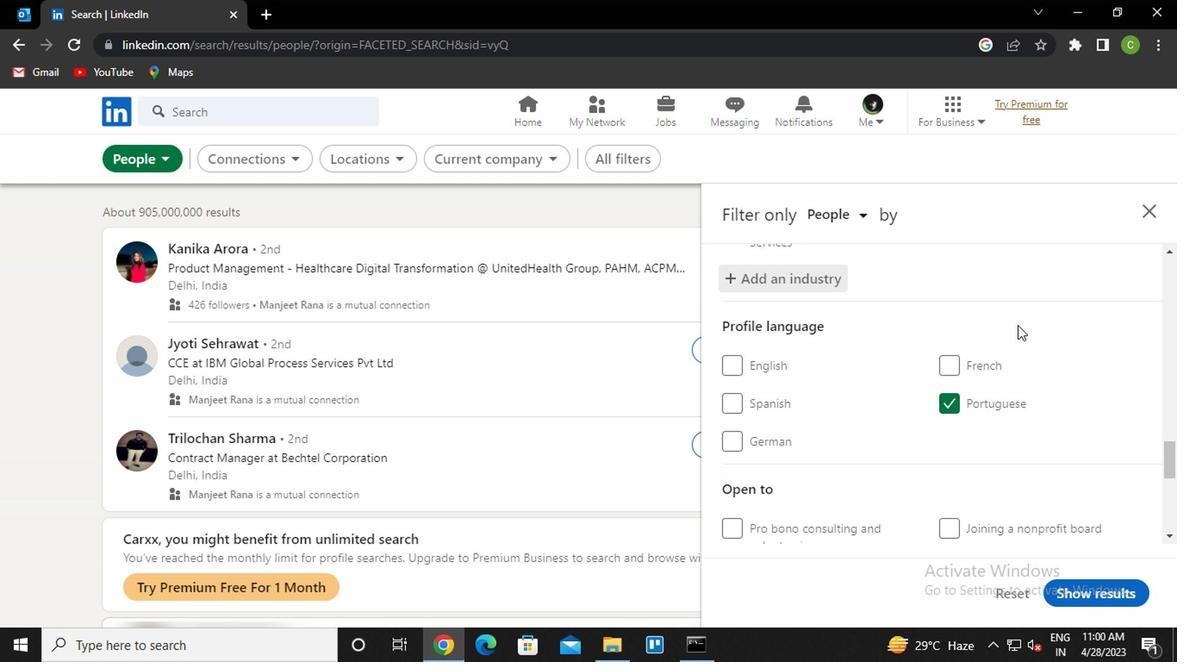 
Action: Mouse scrolled (828, 337) with delta (0, 0)
Screenshot: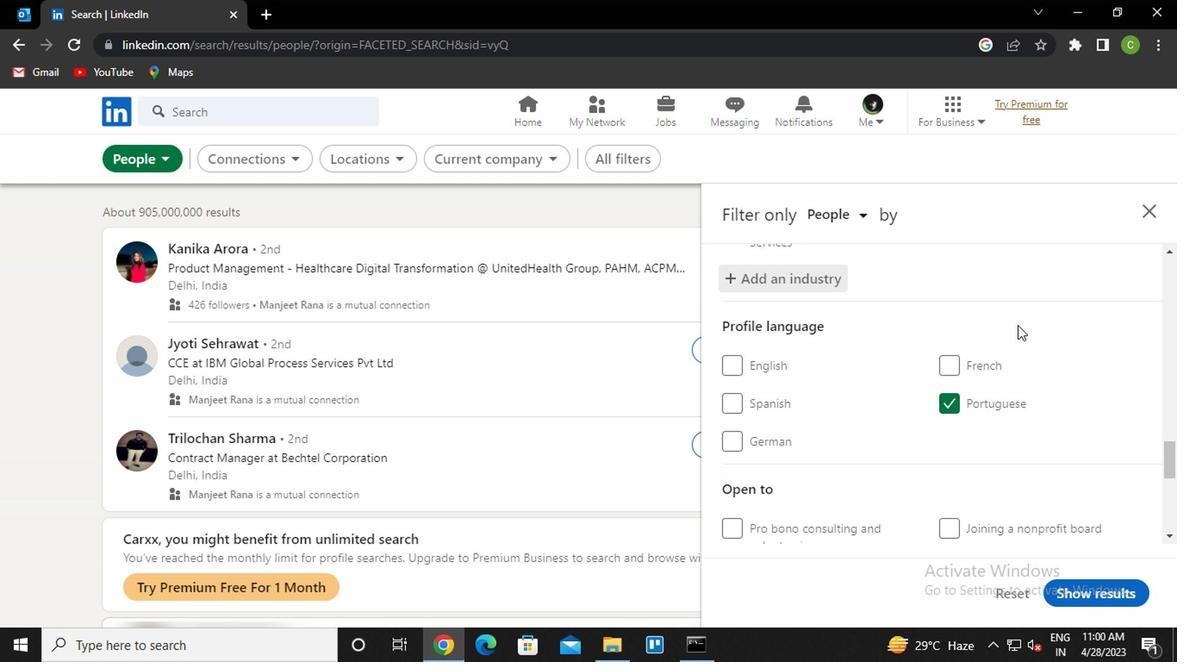 
Action: Mouse moved to (828, 339)
Screenshot: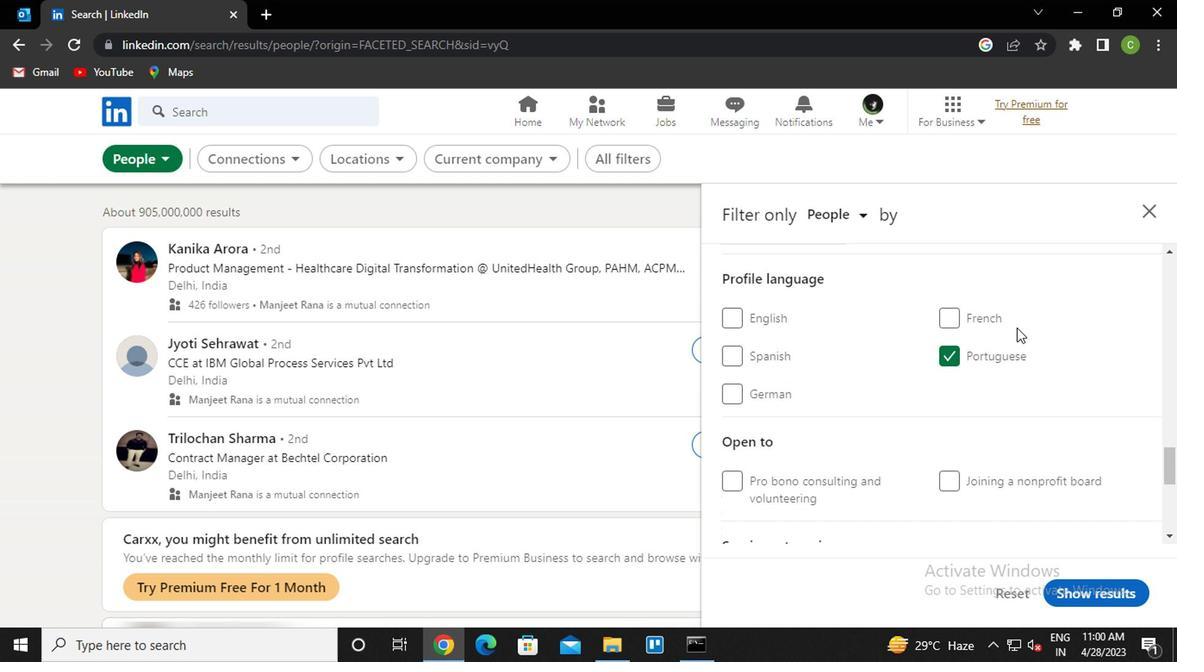 
Action: Mouse scrolled (828, 338) with delta (0, 0)
Screenshot: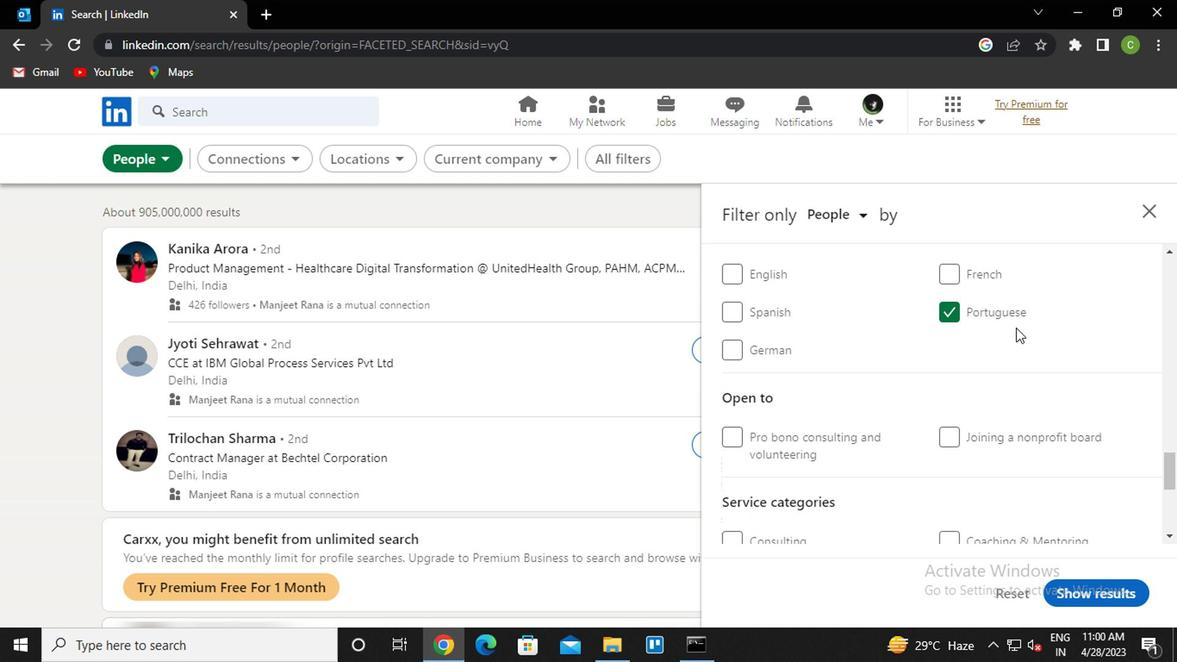 
Action: Mouse moved to (797, 367)
Screenshot: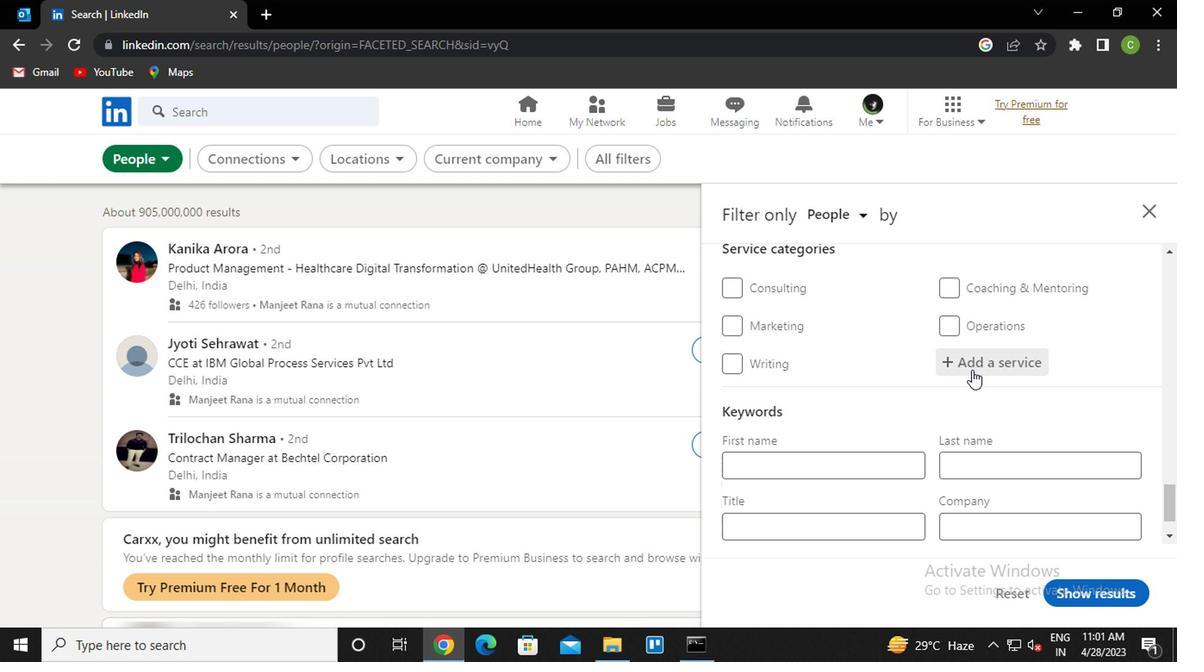 
Action: Mouse pressed left at (797, 367)
Screenshot: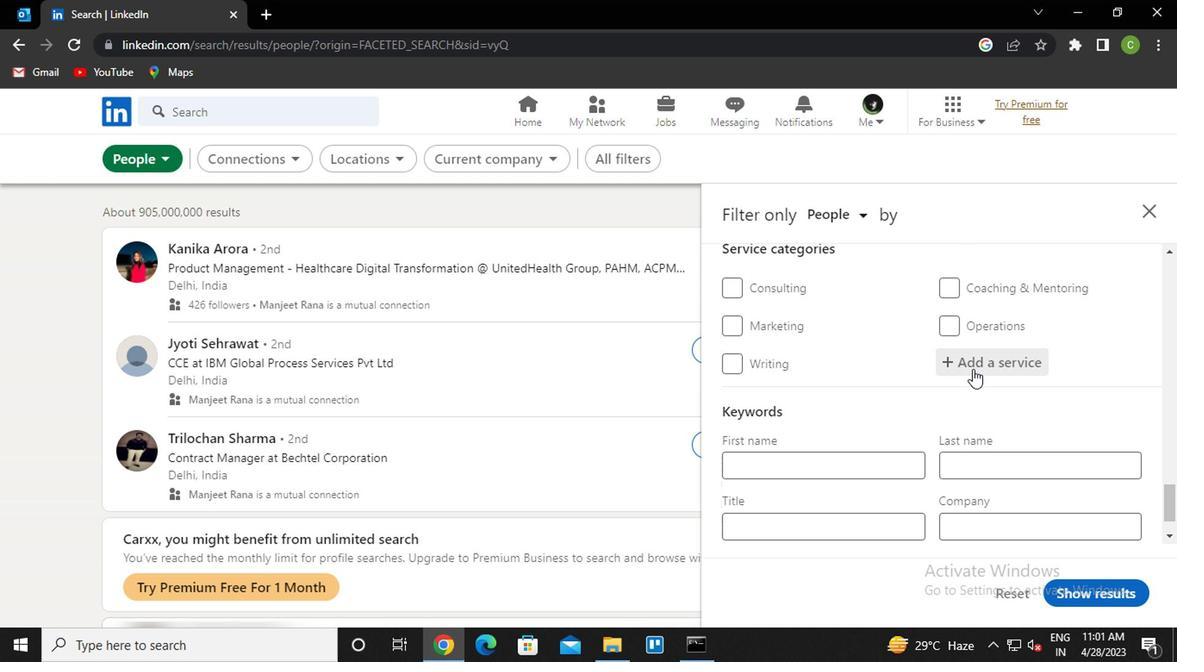 
Action: Key pressed <Key.caps_lock>e<Key.caps_lock>mail<Key.space><Key.caps_lock>m<Key.caps_lock>ark<Key.down><Key.enter>
Screenshot: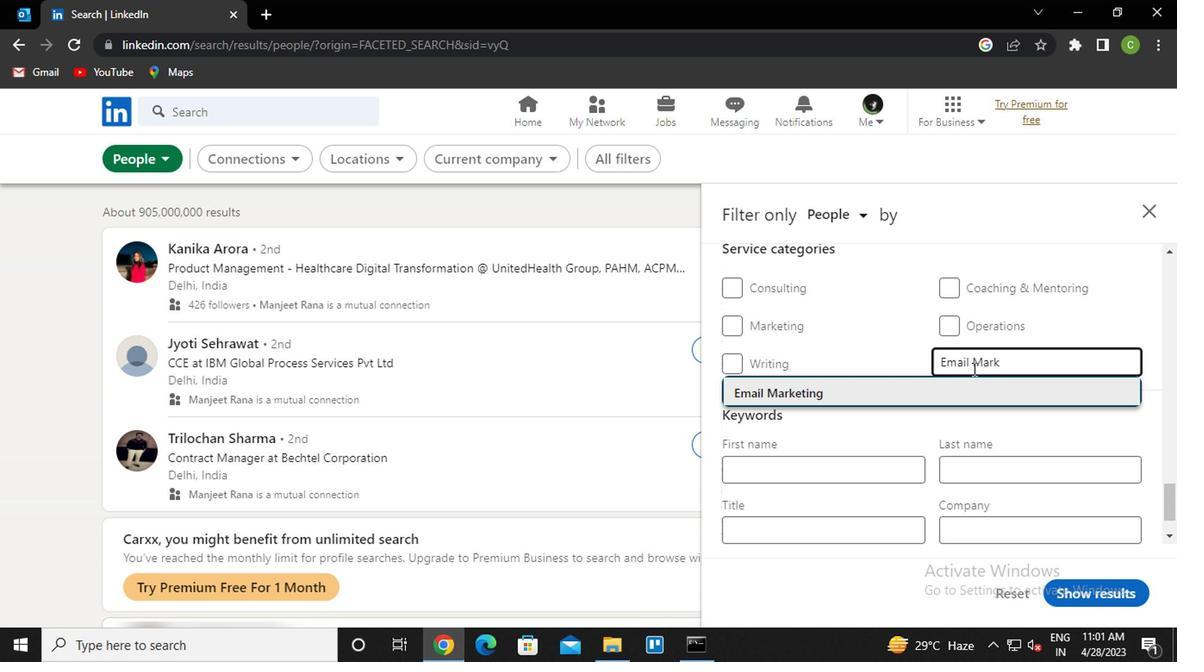 
Action: Mouse scrolled (797, 366) with delta (0, 0)
Screenshot: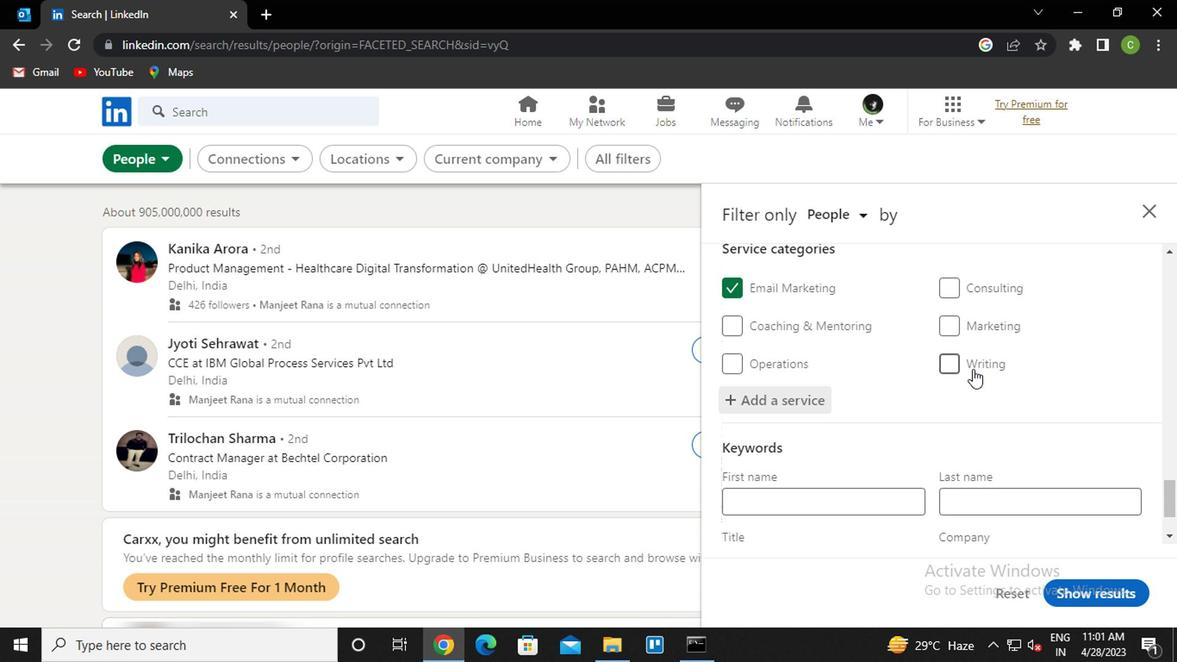
Action: Mouse scrolled (797, 366) with delta (0, 0)
Screenshot: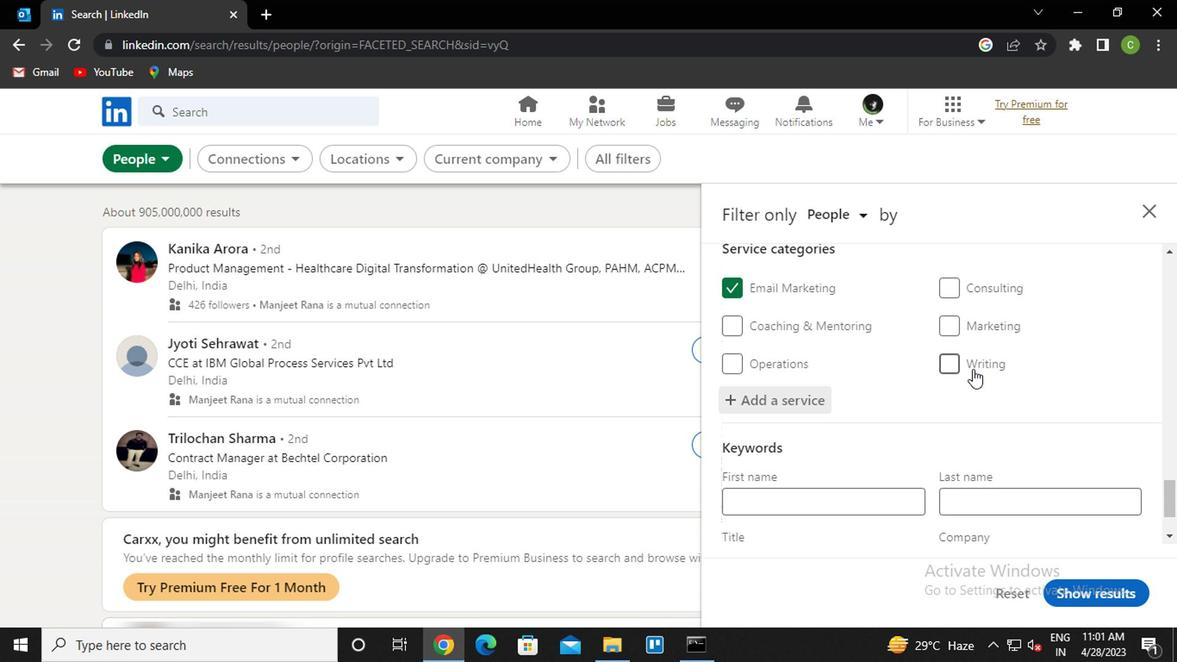 
Action: Mouse scrolled (797, 366) with delta (0, 0)
Screenshot: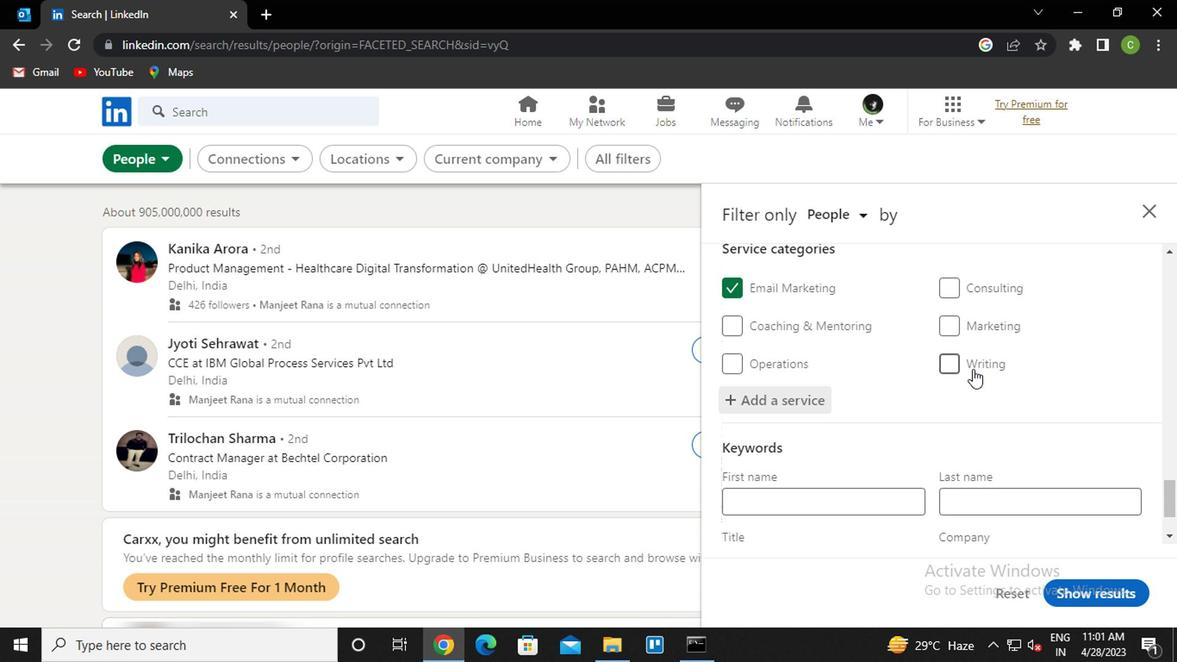 
Action: Mouse scrolled (797, 366) with delta (0, 0)
Screenshot: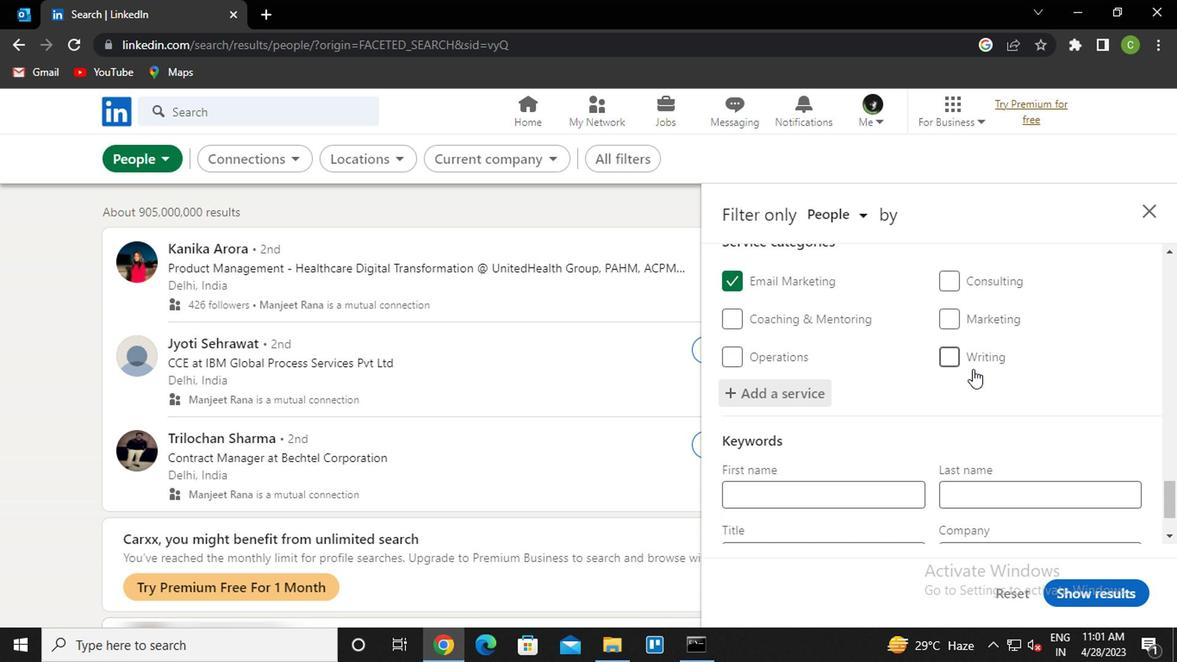 
Action: Mouse scrolled (797, 366) with delta (0, 0)
Screenshot: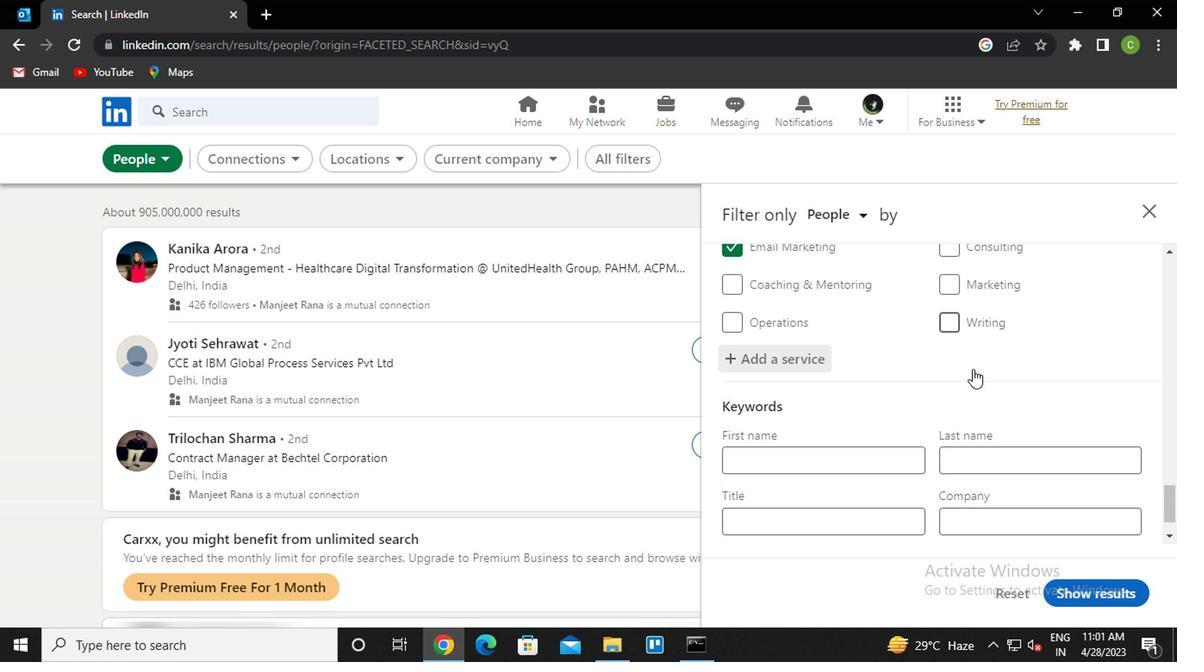 
Action: Mouse moved to (732, 437)
Screenshot: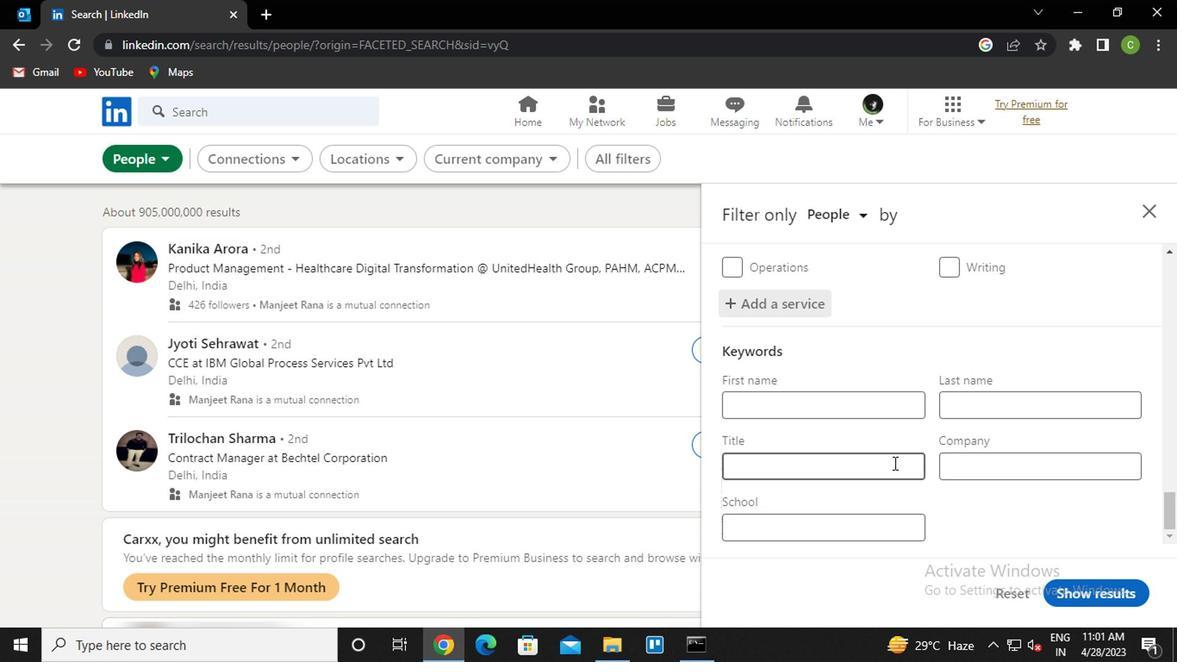 
Action: Mouse pressed left at (732, 437)
Screenshot: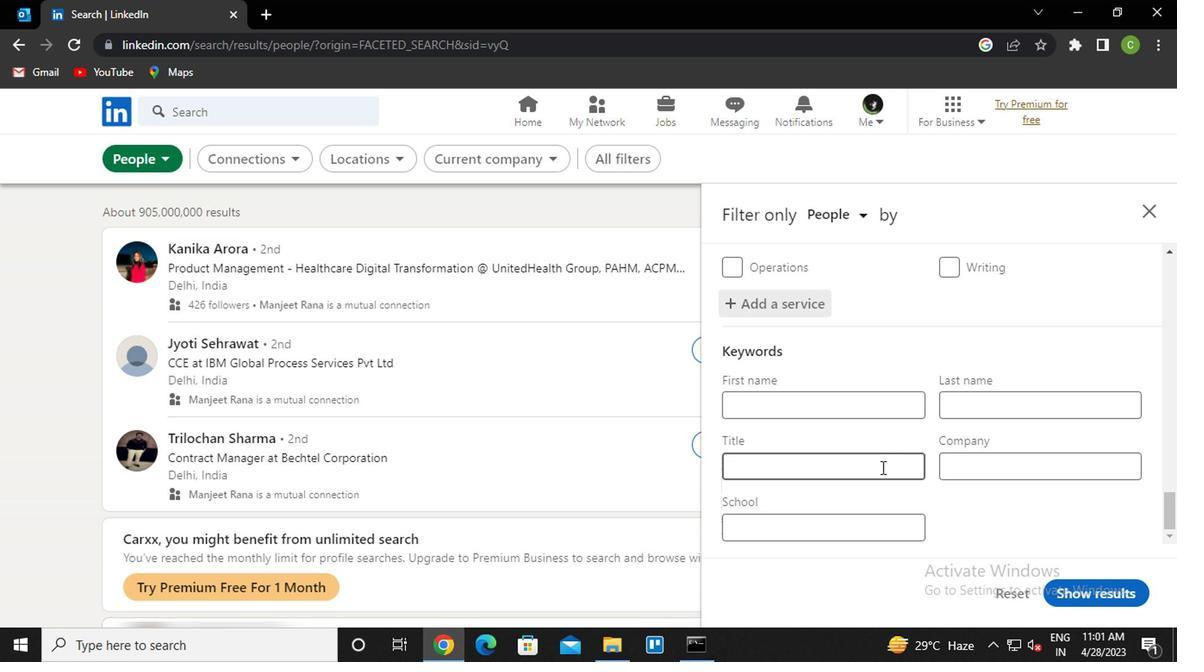 
Action: Key pressed <Key.caps_lock>s<Key.caps_lock>peech<Key.space>writer
Screenshot: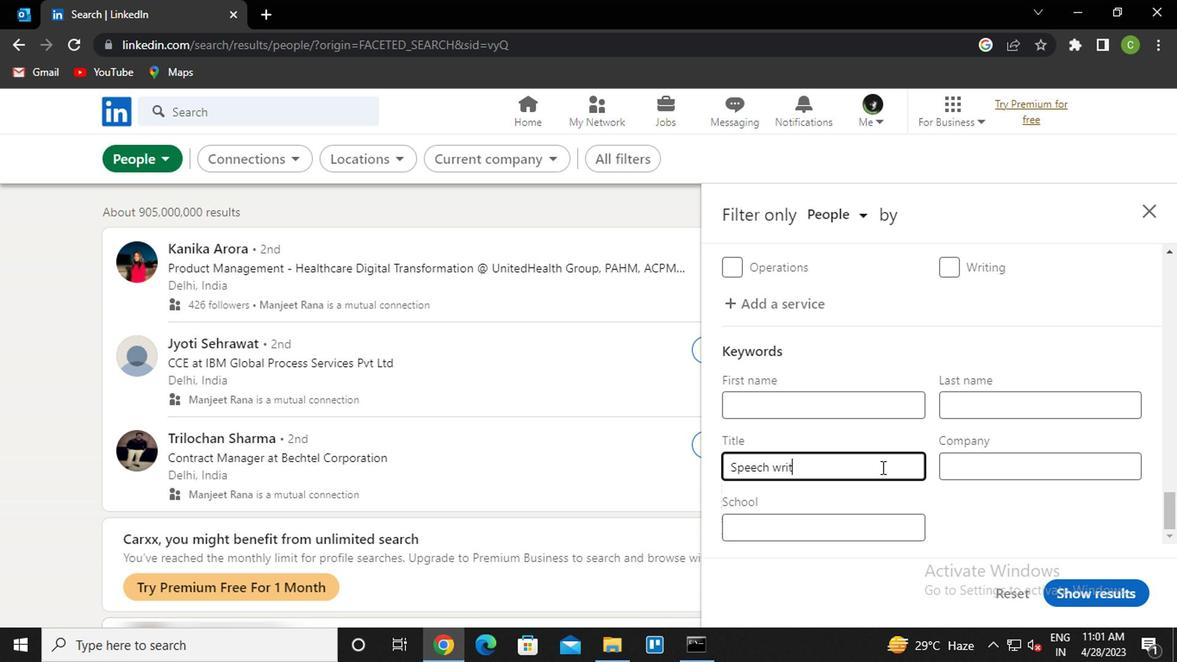 
Action: Mouse moved to (899, 530)
Screenshot: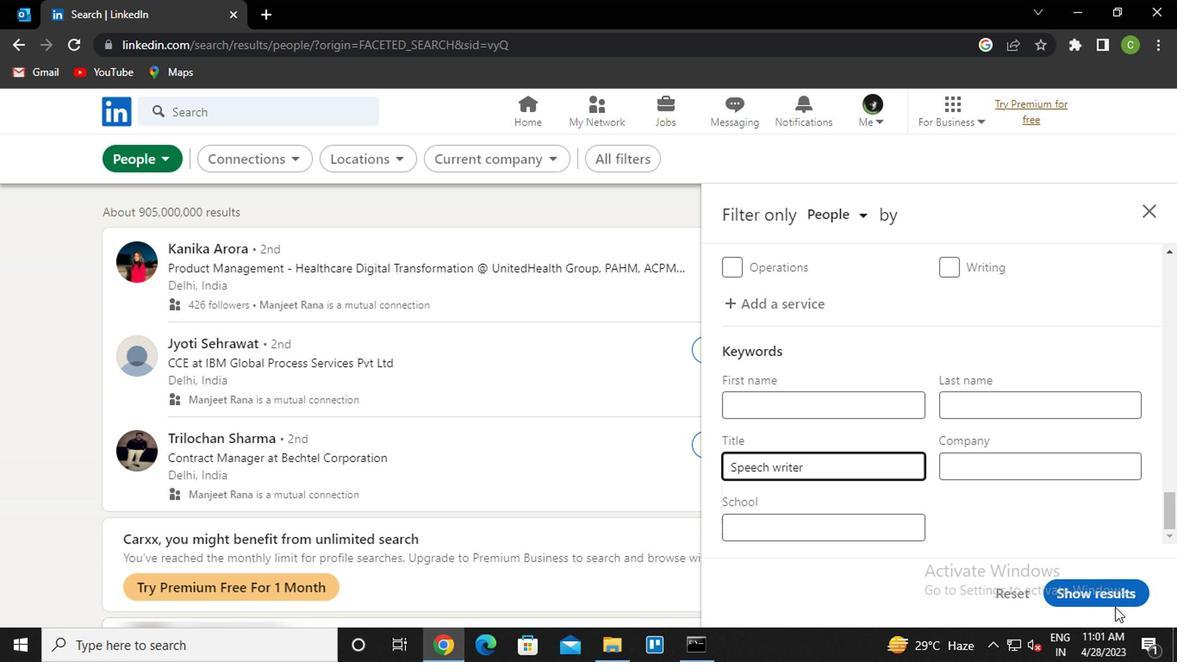 
Action: Mouse pressed left at (899, 530)
Screenshot: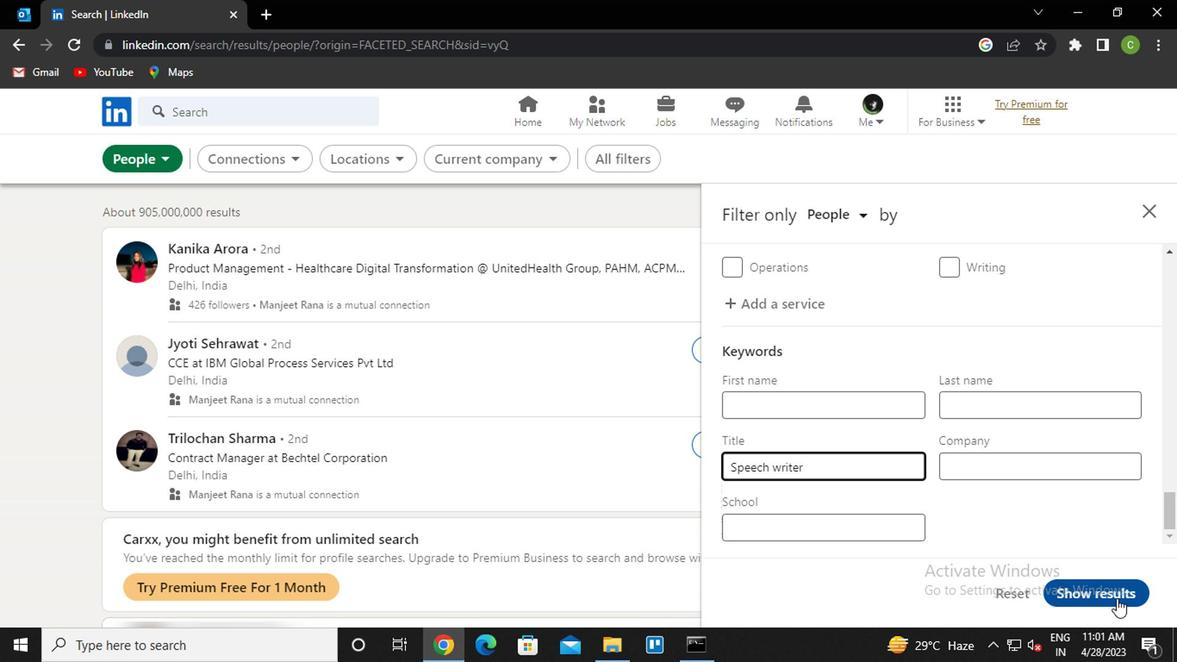 
Action: Mouse moved to (503, 456)
Screenshot: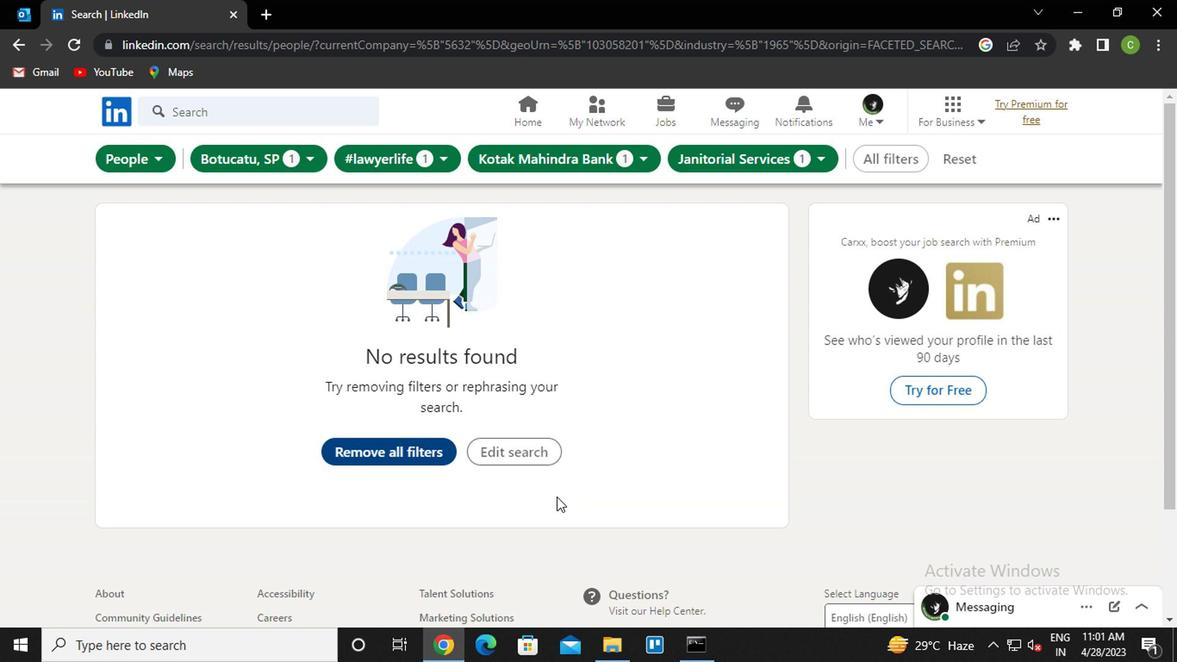 
